 Task: Add an event with the title Second Interview with Anchal, date '2024/04/24', time 8:00 AM to 10:00 AMand add a description: Assessing the original goals and objectives of the campaign to determine if they were clearly defined, measurable, and aligned with the overall marketing and business objectives.Select event color  Tomato . Add location for the event as: 456 Navagio Beach, Zakynthos, Greece, logged in from the account softage.6@softage.netand send the event invitation to softage.2@softage.net and softage.3@softage.net. Set a reminder for the event Daily
Action: Mouse moved to (78, 120)
Screenshot: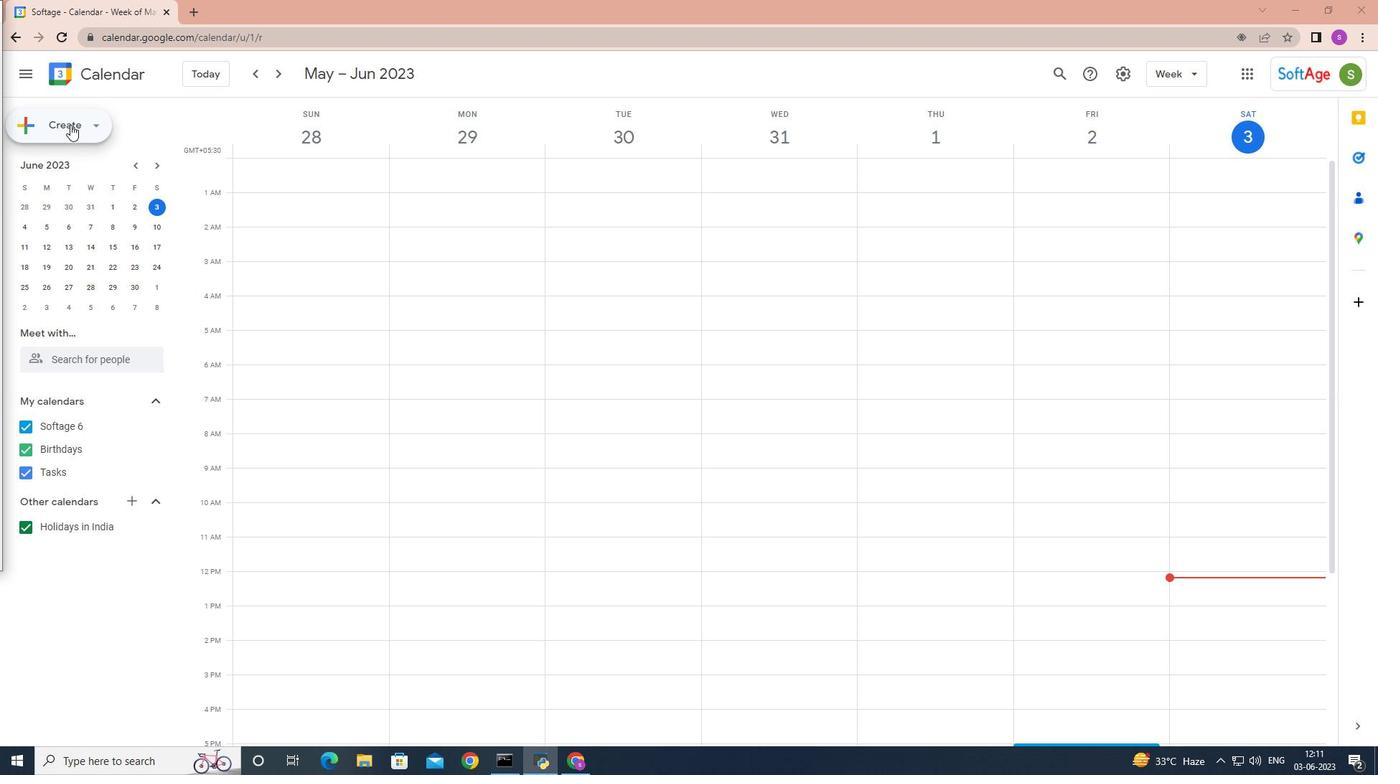 
Action: Mouse pressed left at (78, 120)
Screenshot: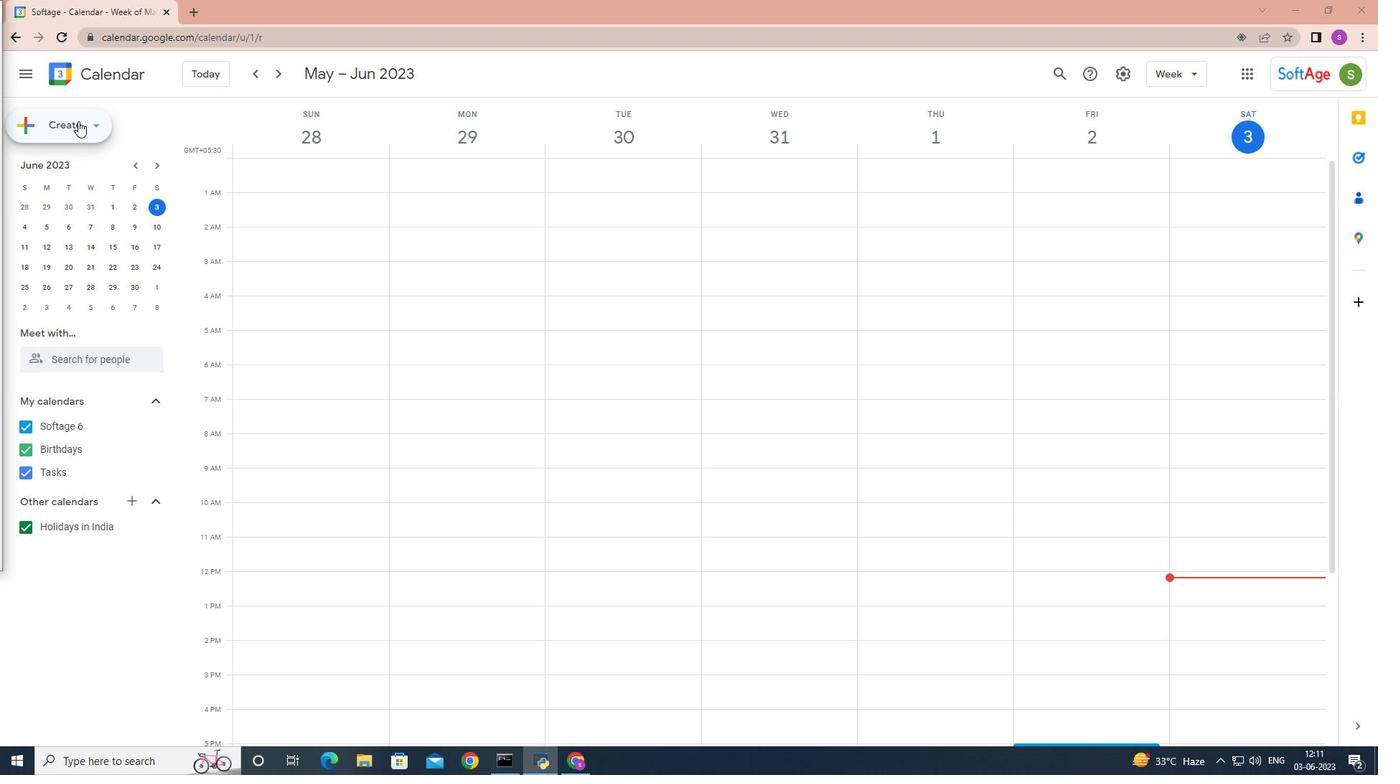 
Action: Mouse moved to (86, 159)
Screenshot: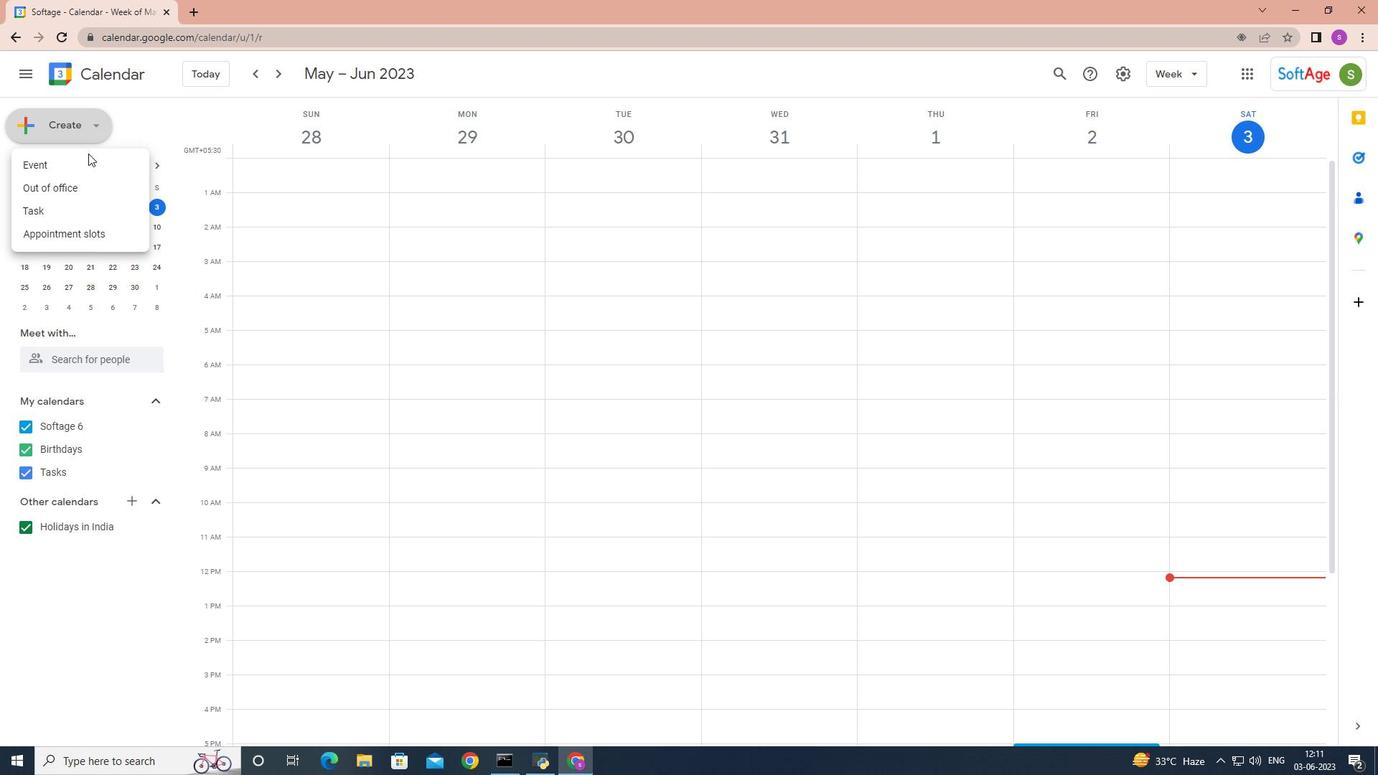 
Action: Mouse pressed left at (86, 159)
Screenshot: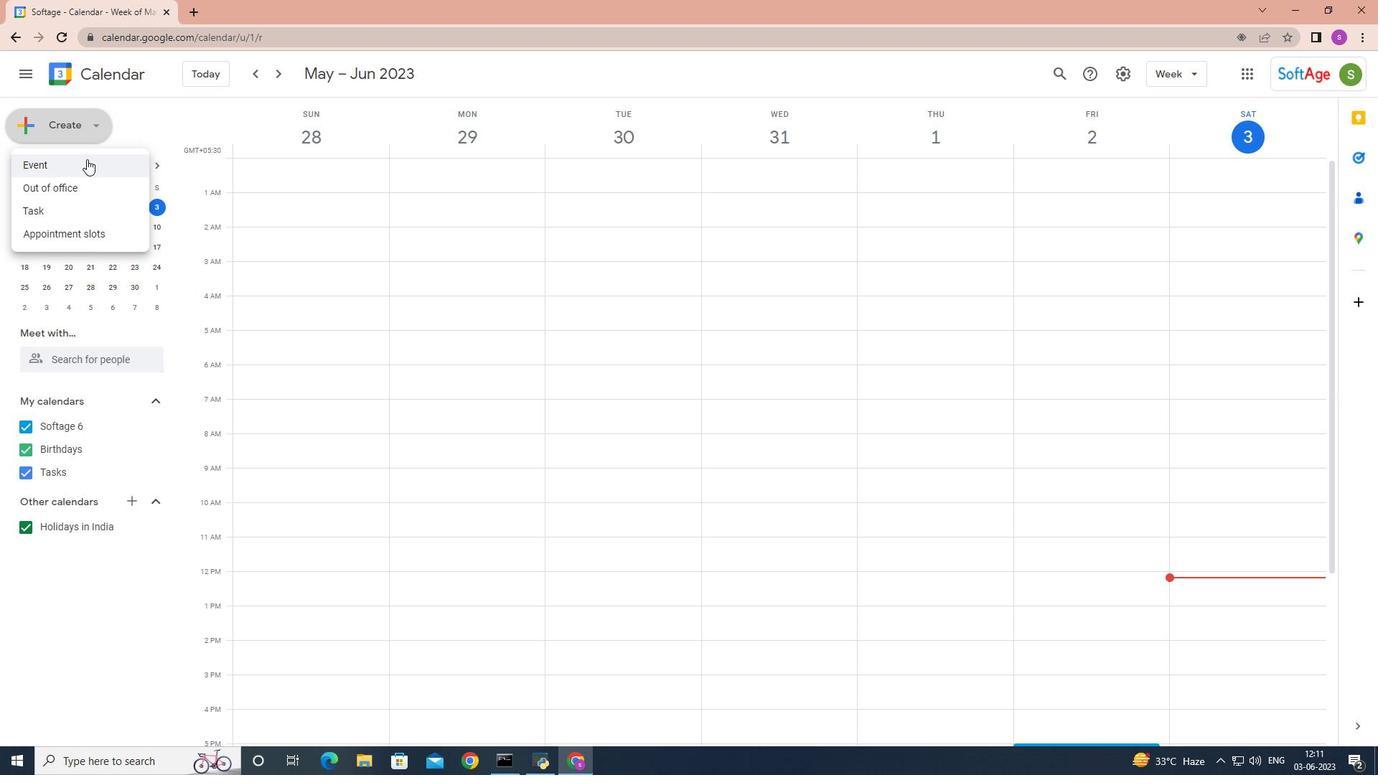 
Action: Mouse moved to (1032, 570)
Screenshot: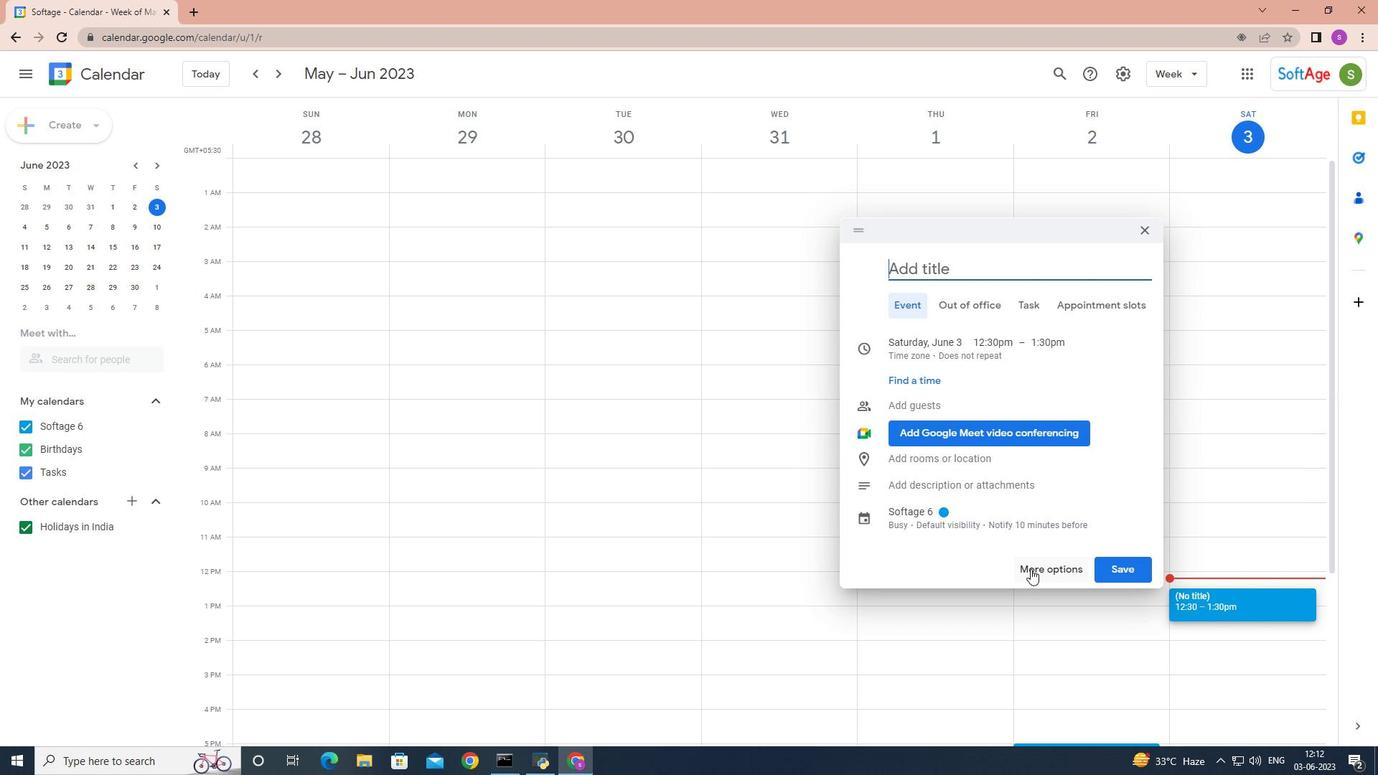 
Action: Mouse pressed left at (1032, 570)
Screenshot: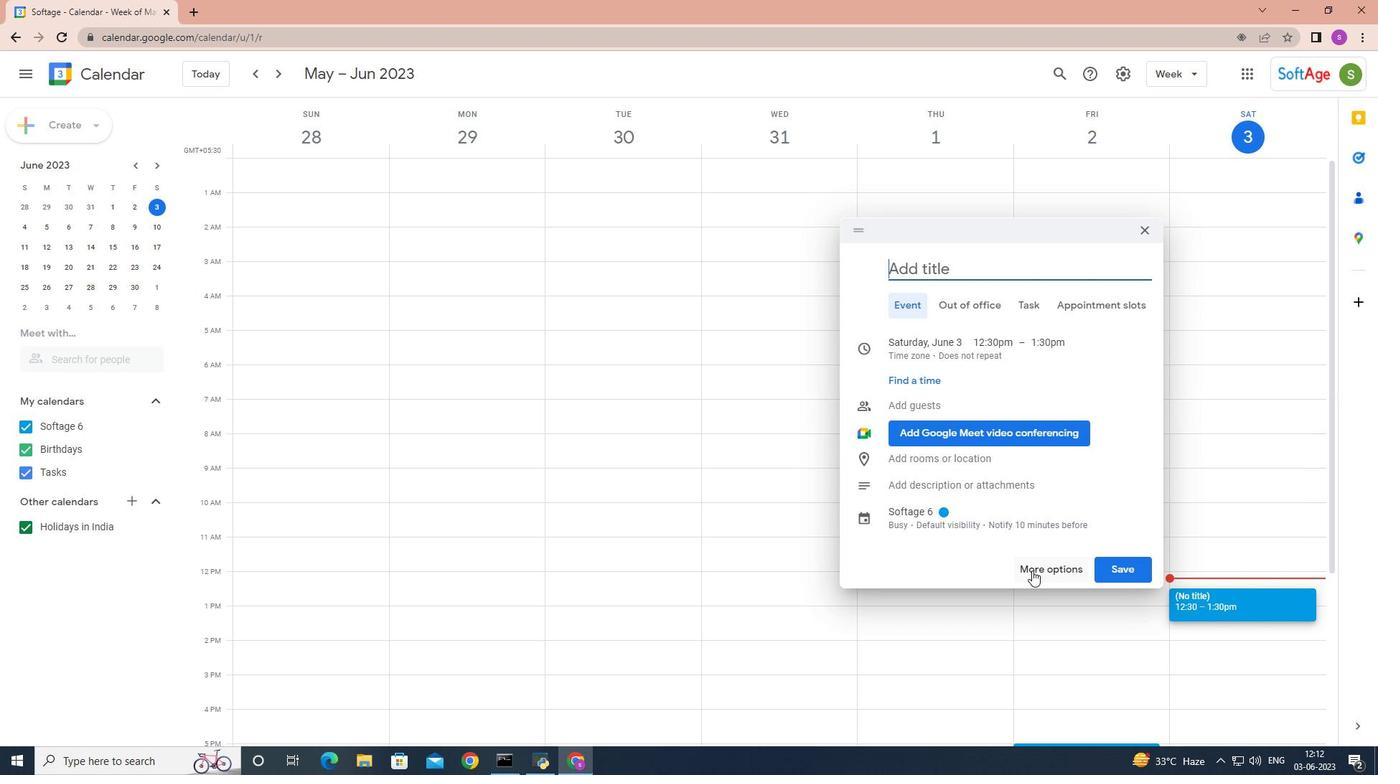 
Action: Key pressed <Key.shift>Second<Key.space><Key.shift>Interview<Key.space>with<Key.space><Key.shift>a<Key.backspace><Key.shift>Anchal
Screenshot: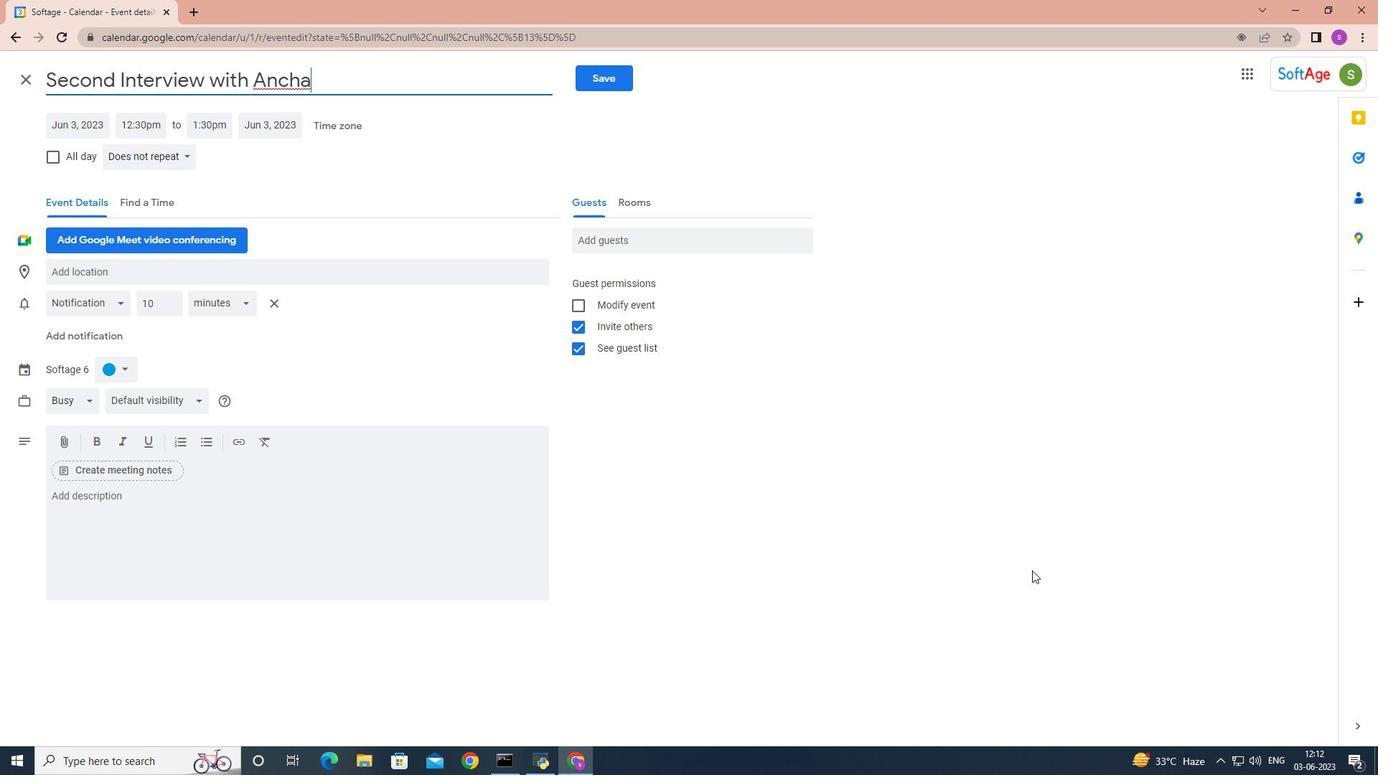 
Action: Mouse moved to (77, 122)
Screenshot: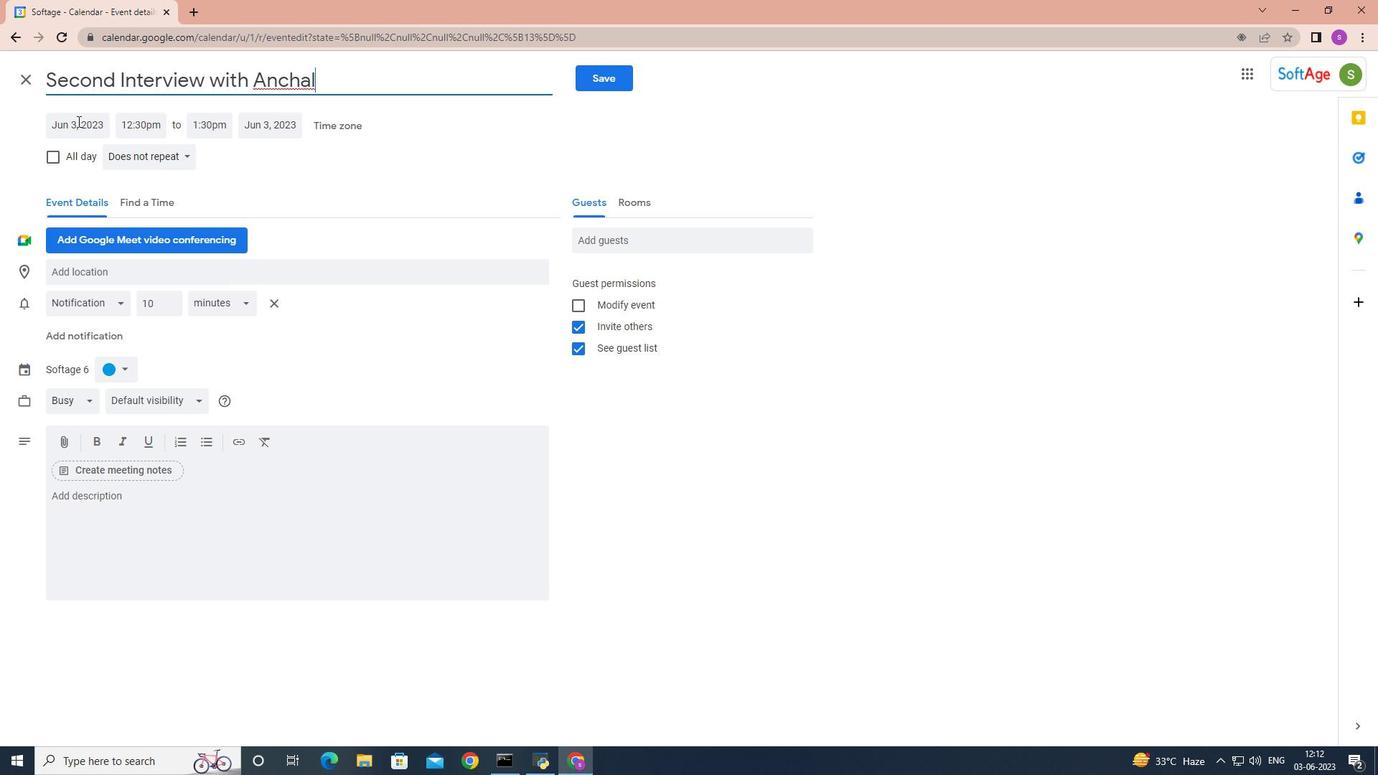 
Action: Mouse pressed left at (77, 122)
Screenshot: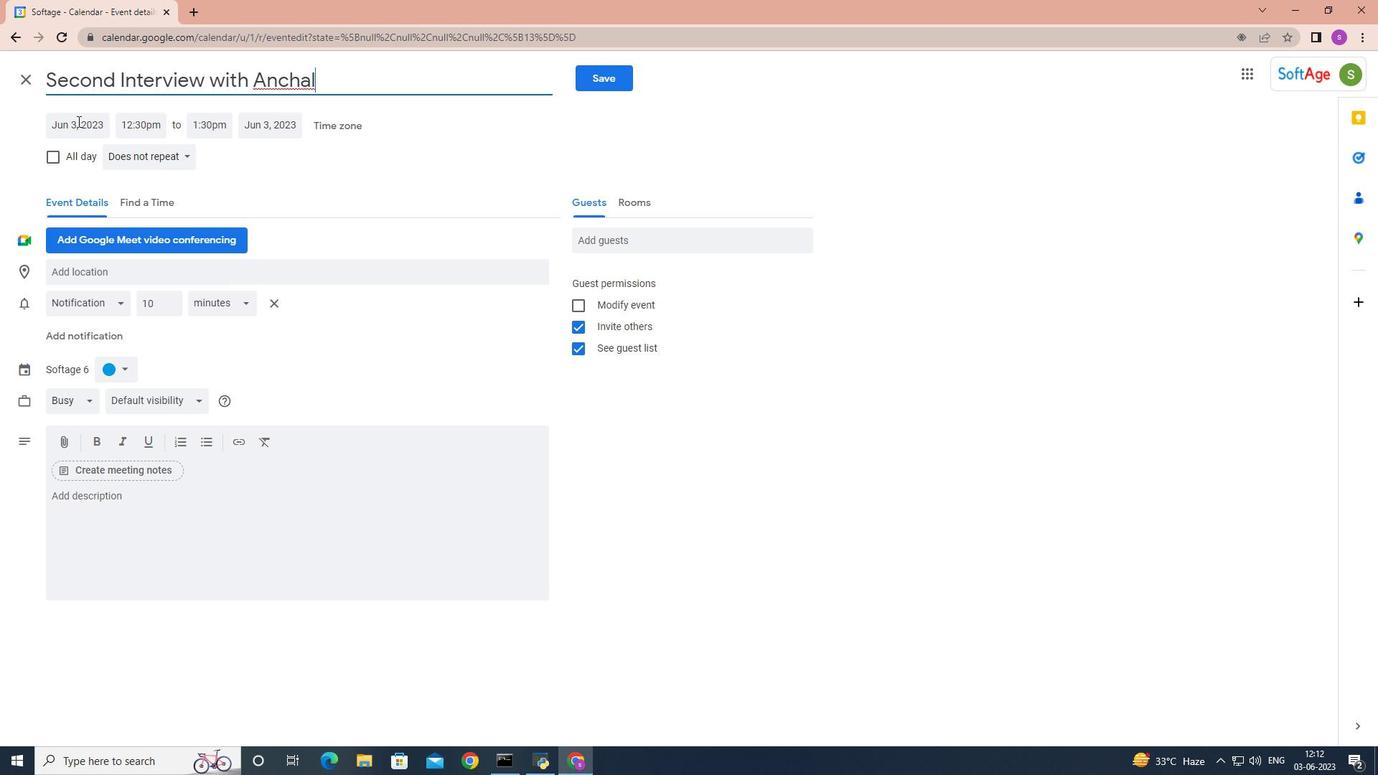 
Action: Mouse moved to (224, 156)
Screenshot: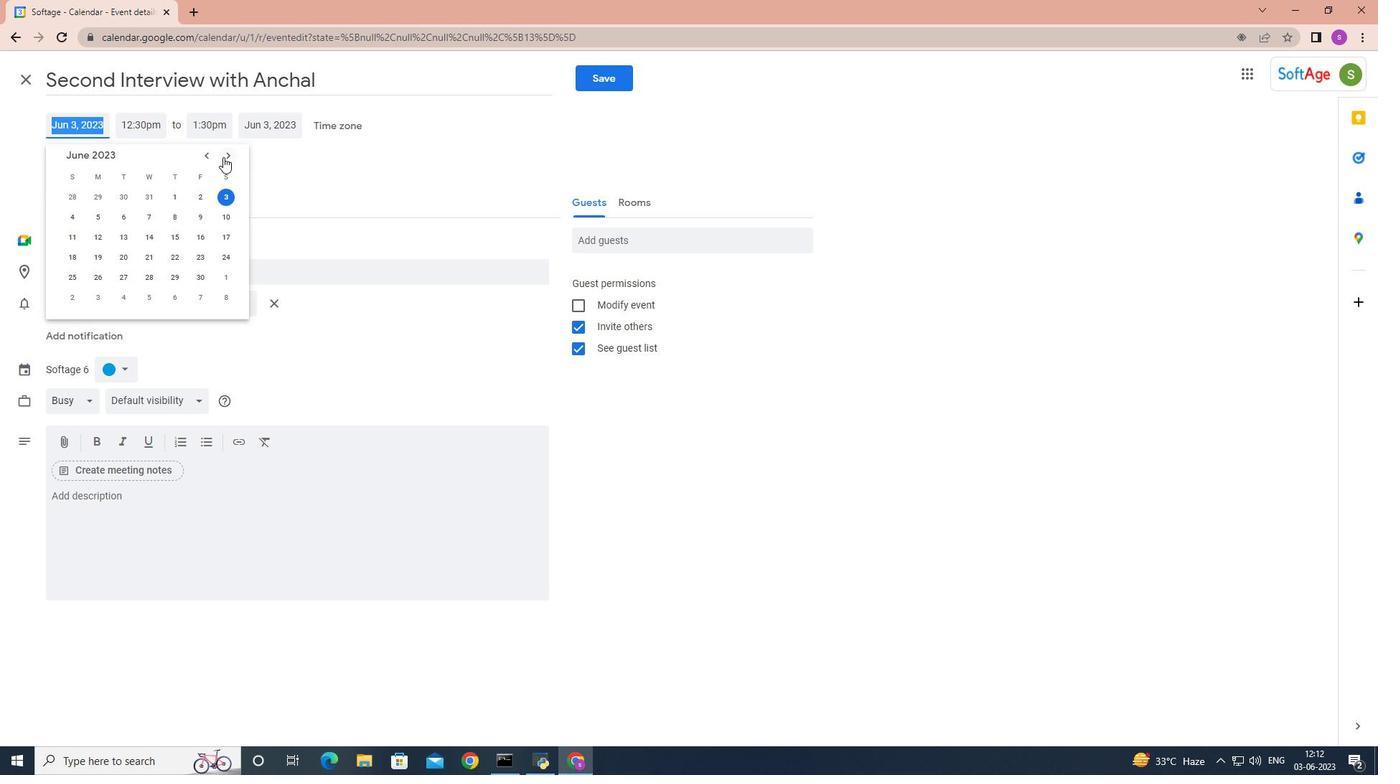 
Action: Mouse pressed left at (224, 156)
Screenshot: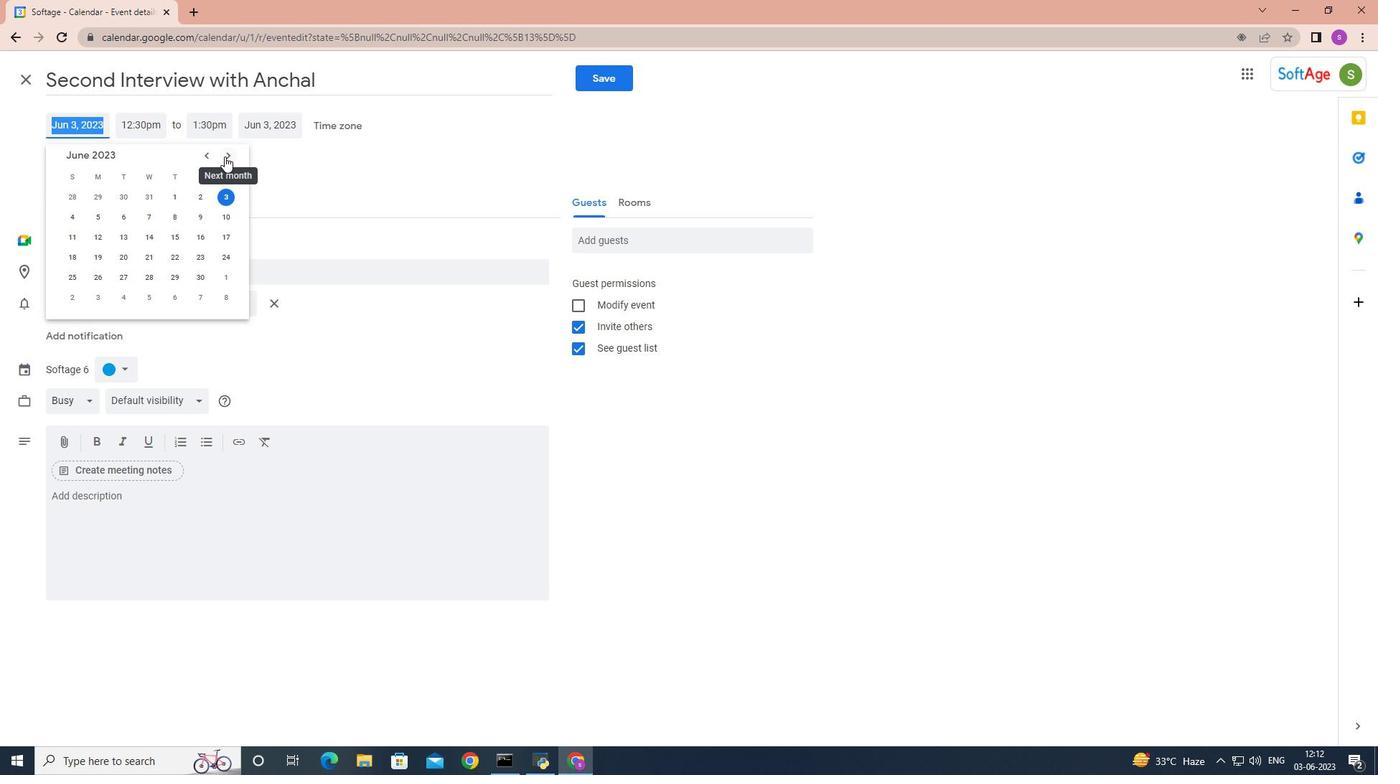 
Action: Mouse pressed left at (224, 156)
Screenshot: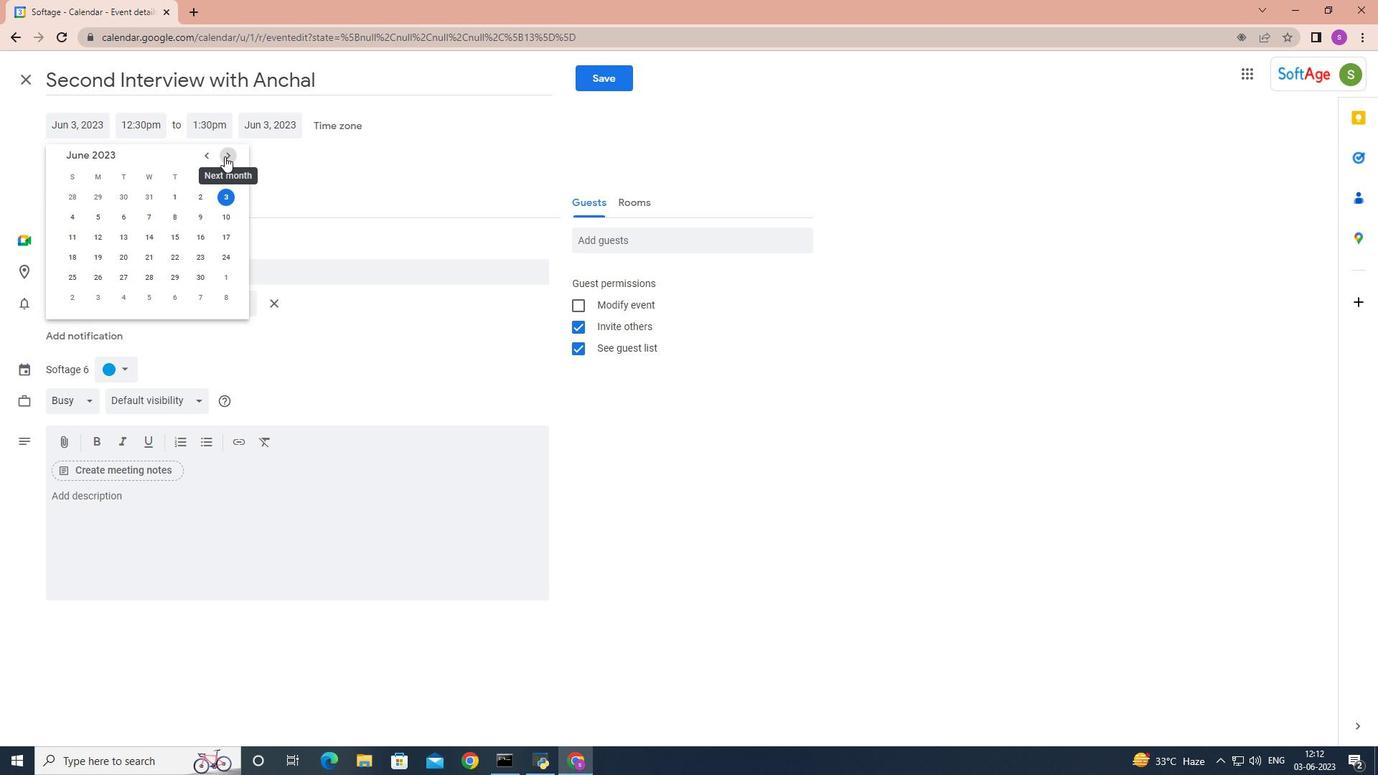 
Action: Mouse pressed left at (224, 156)
Screenshot: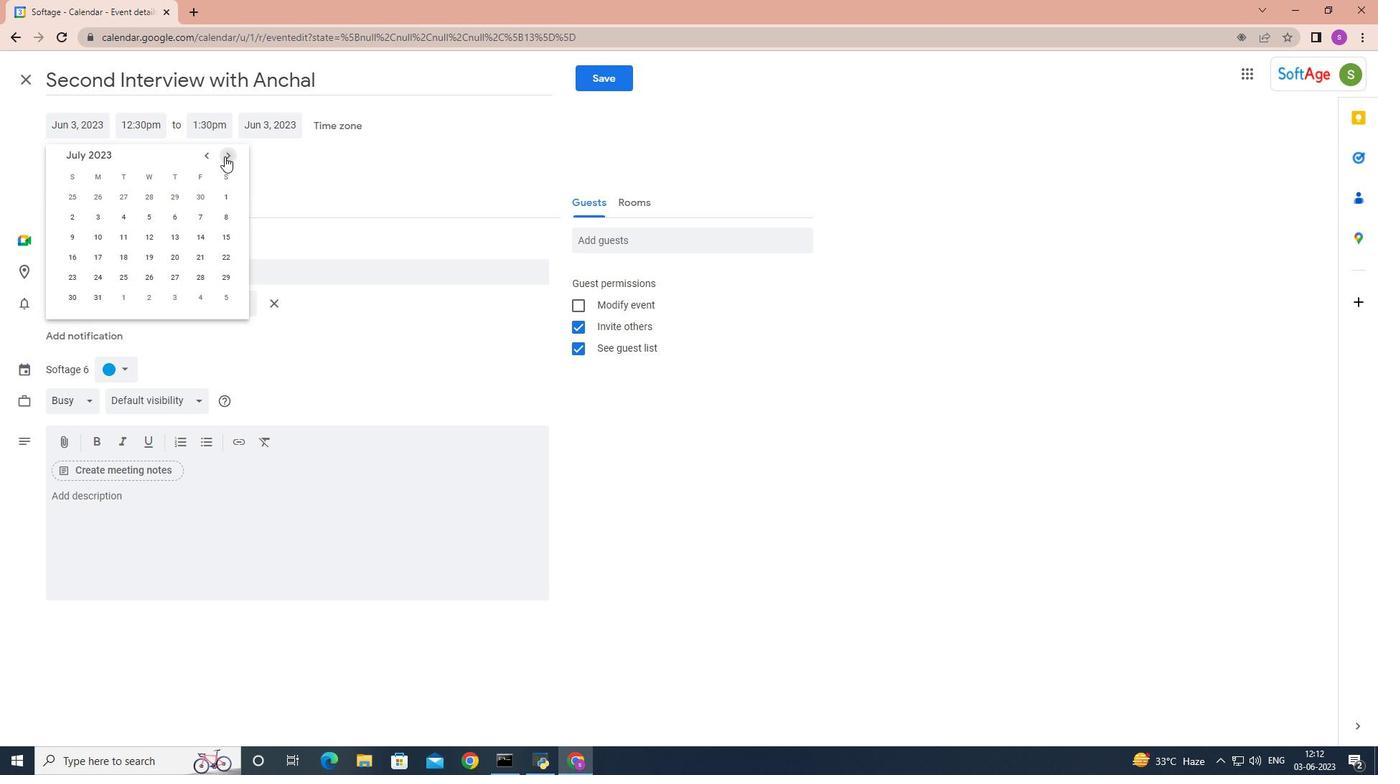 
Action: Mouse pressed left at (224, 156)
Screenshot: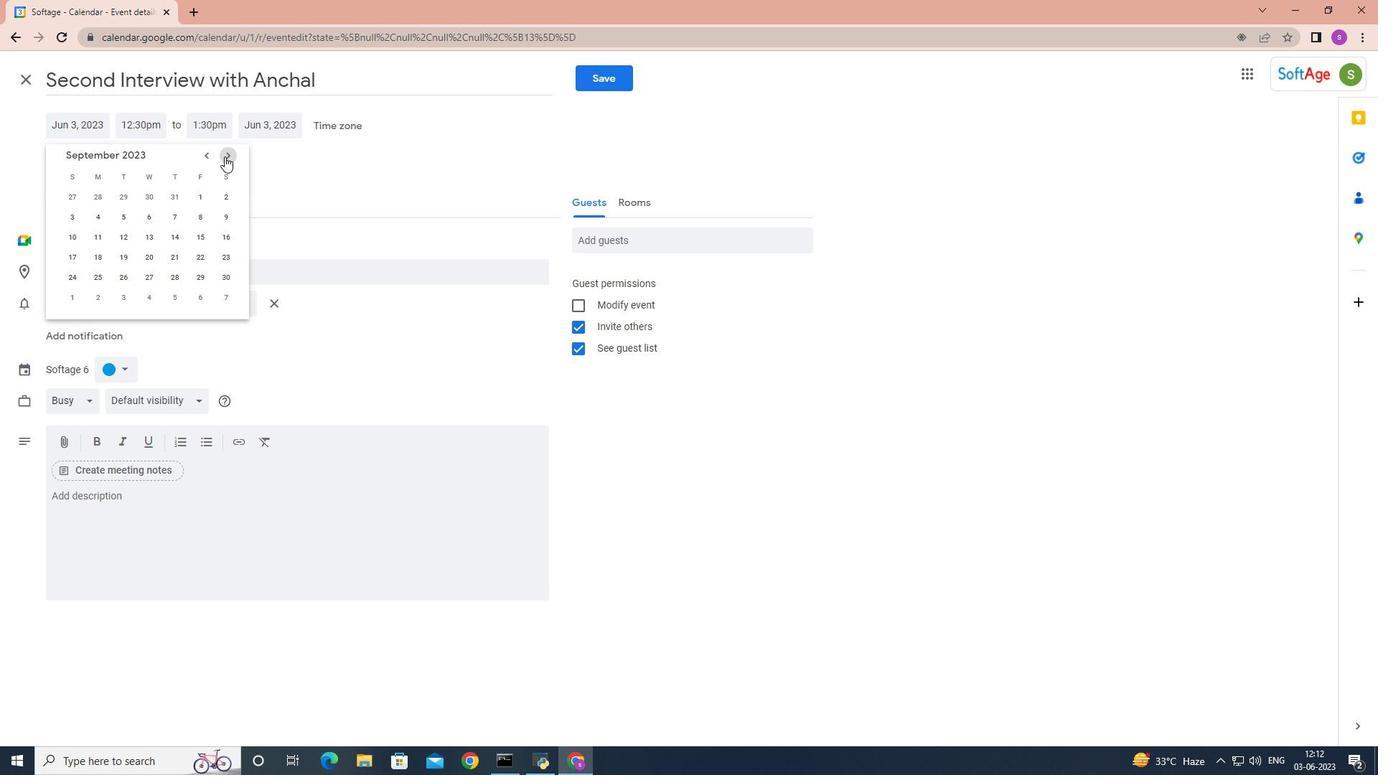 
Action: Mouse pressed left at (224, 156)
Screenshot: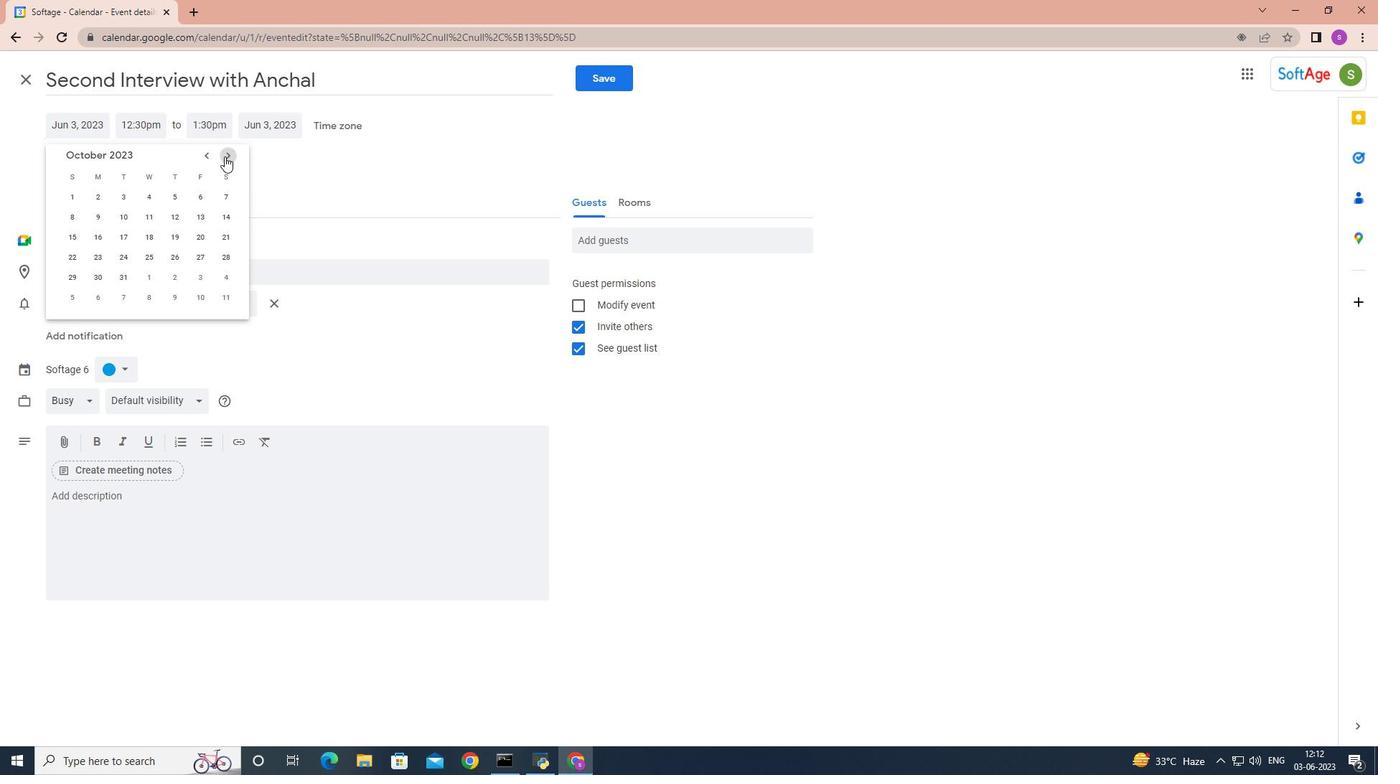 
Action: Mouse pressed left at (224, 156)
Screenshot: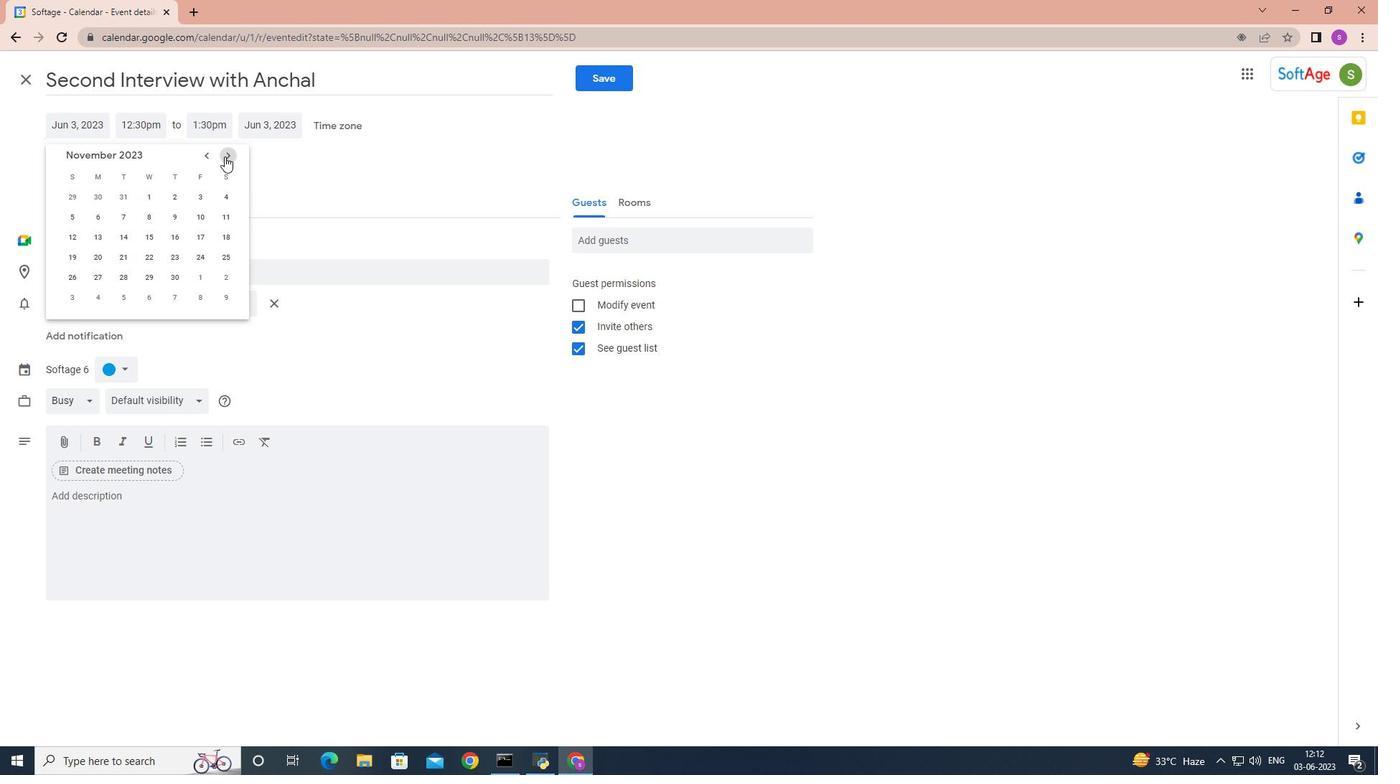
Action: Mouse pressed left at (224, 156)
Screenshot: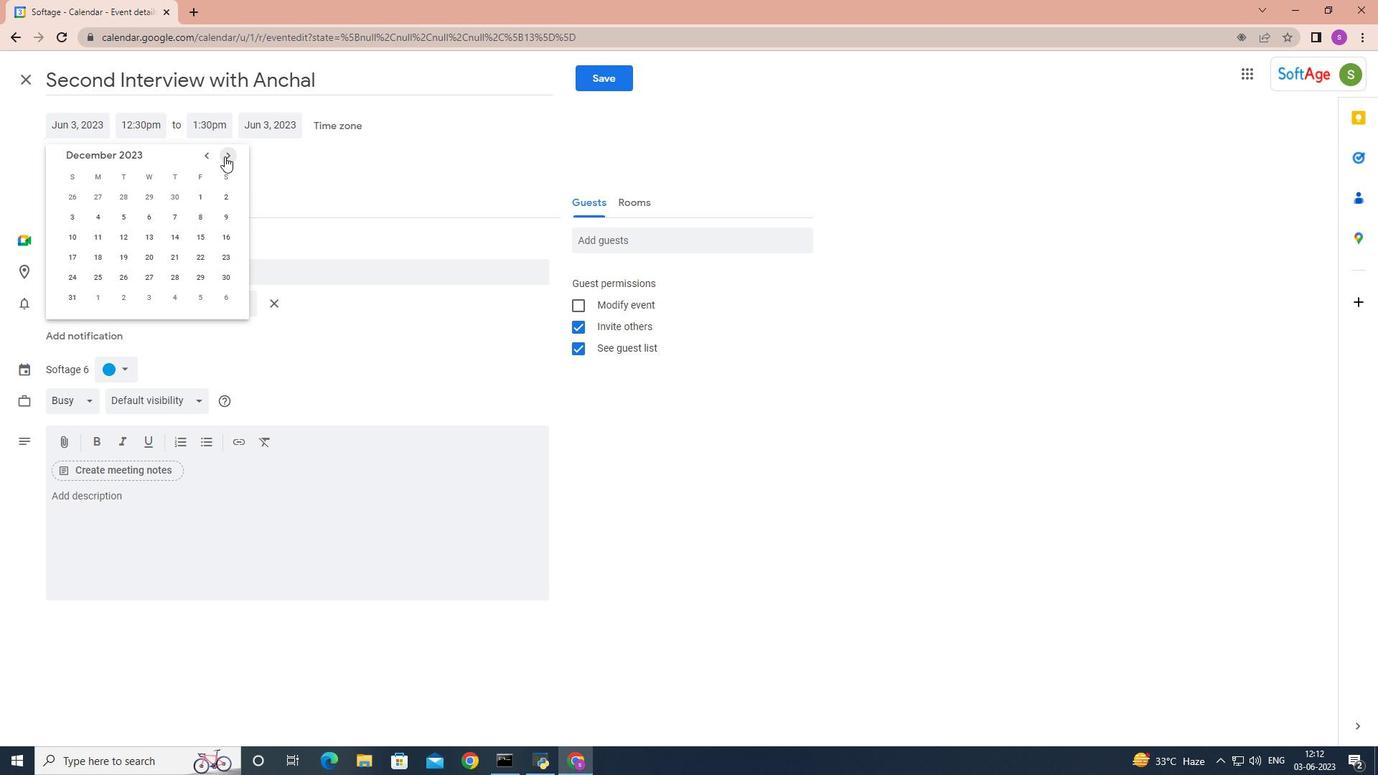 
Action: Mouse pressed left at (224, 156)
Screenshot: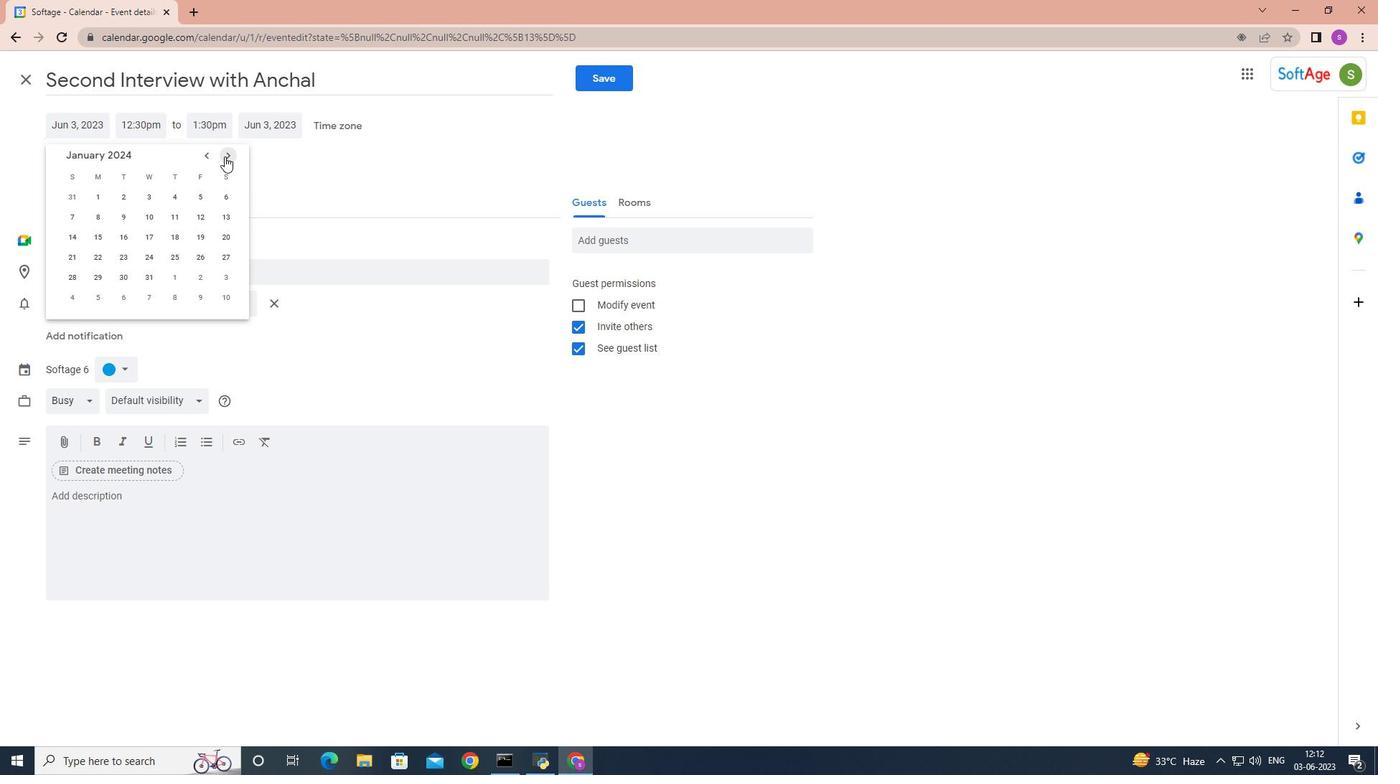 
Action: Mouse pressed left at (224, 156)
Screenshot: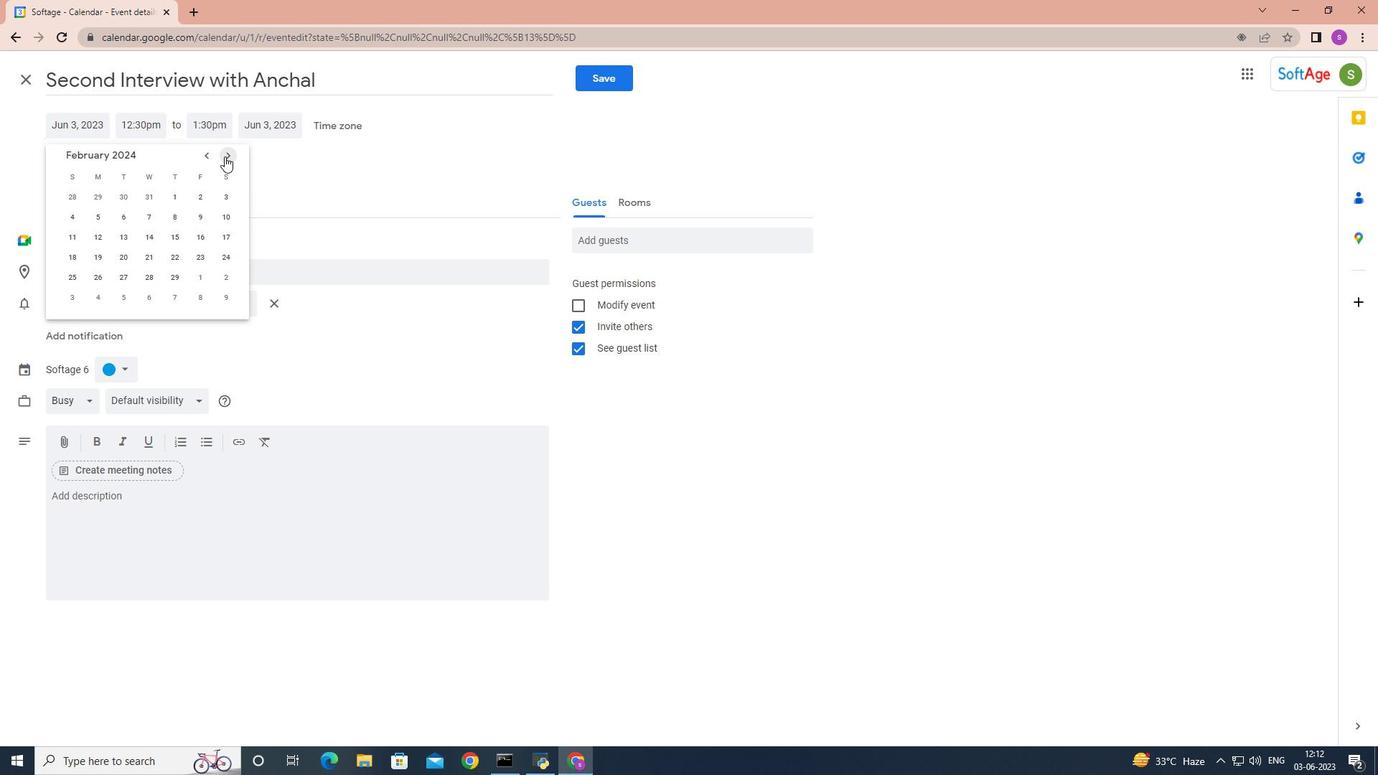 
Action: Mouse pressed left at (224, 156)
Screenshot: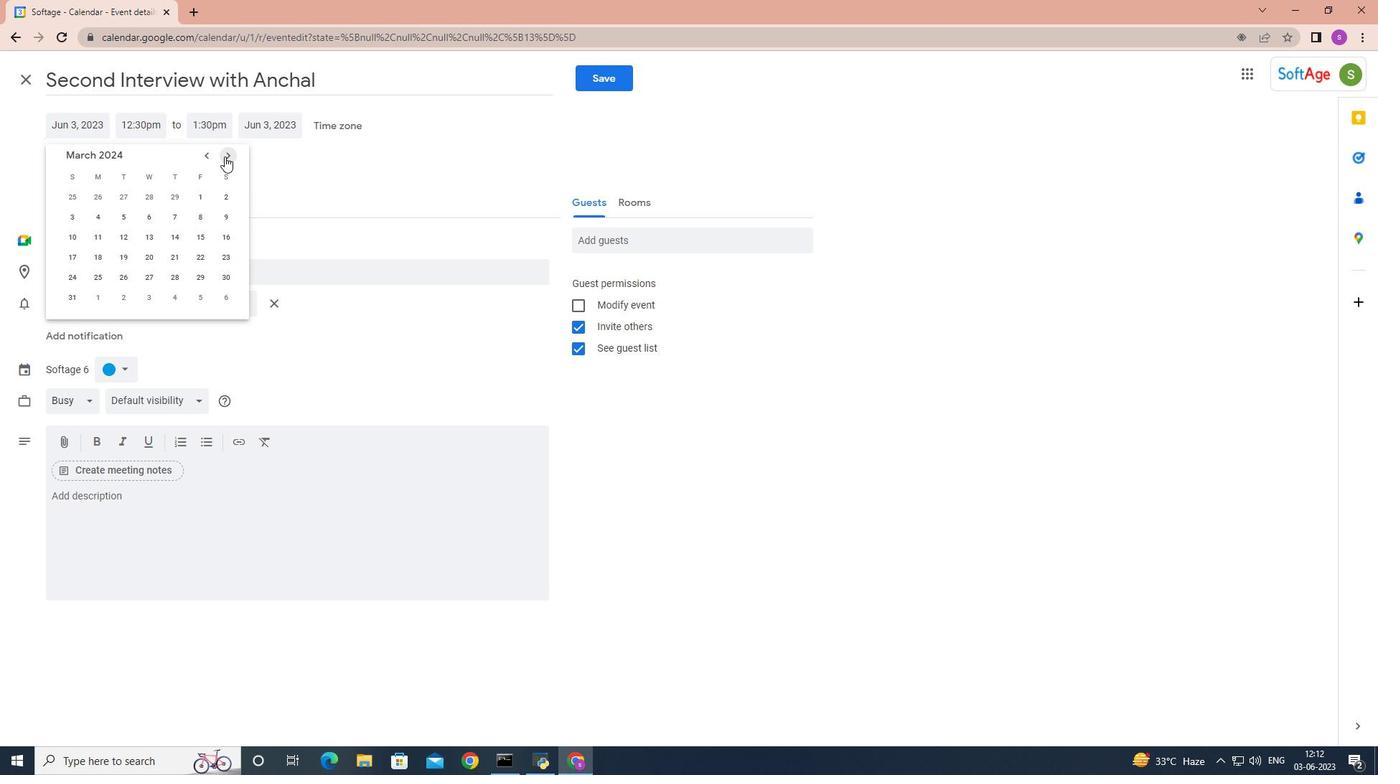 
Action: Mouse moved to (147, 257)
Screenshot: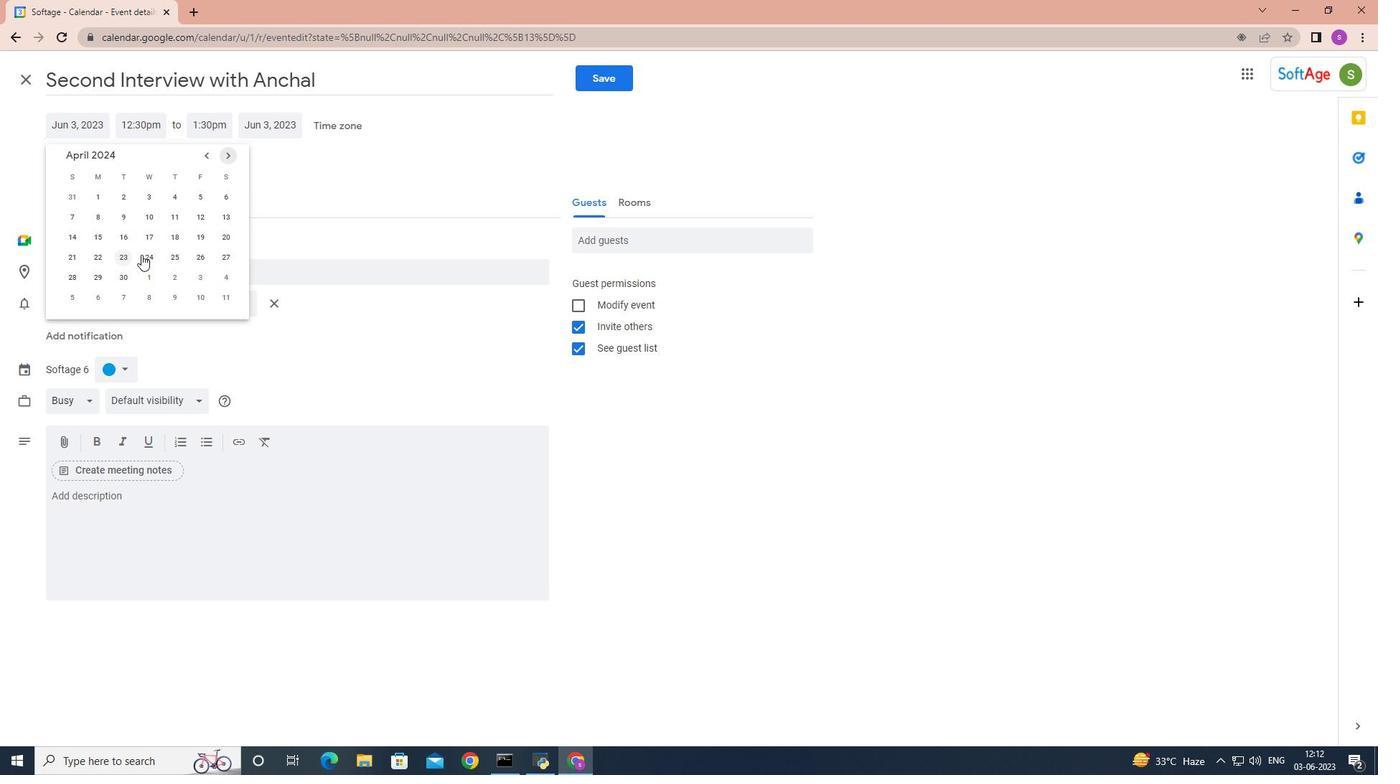 
Action: Mouse pressed left at (147, 257)
Screenshot: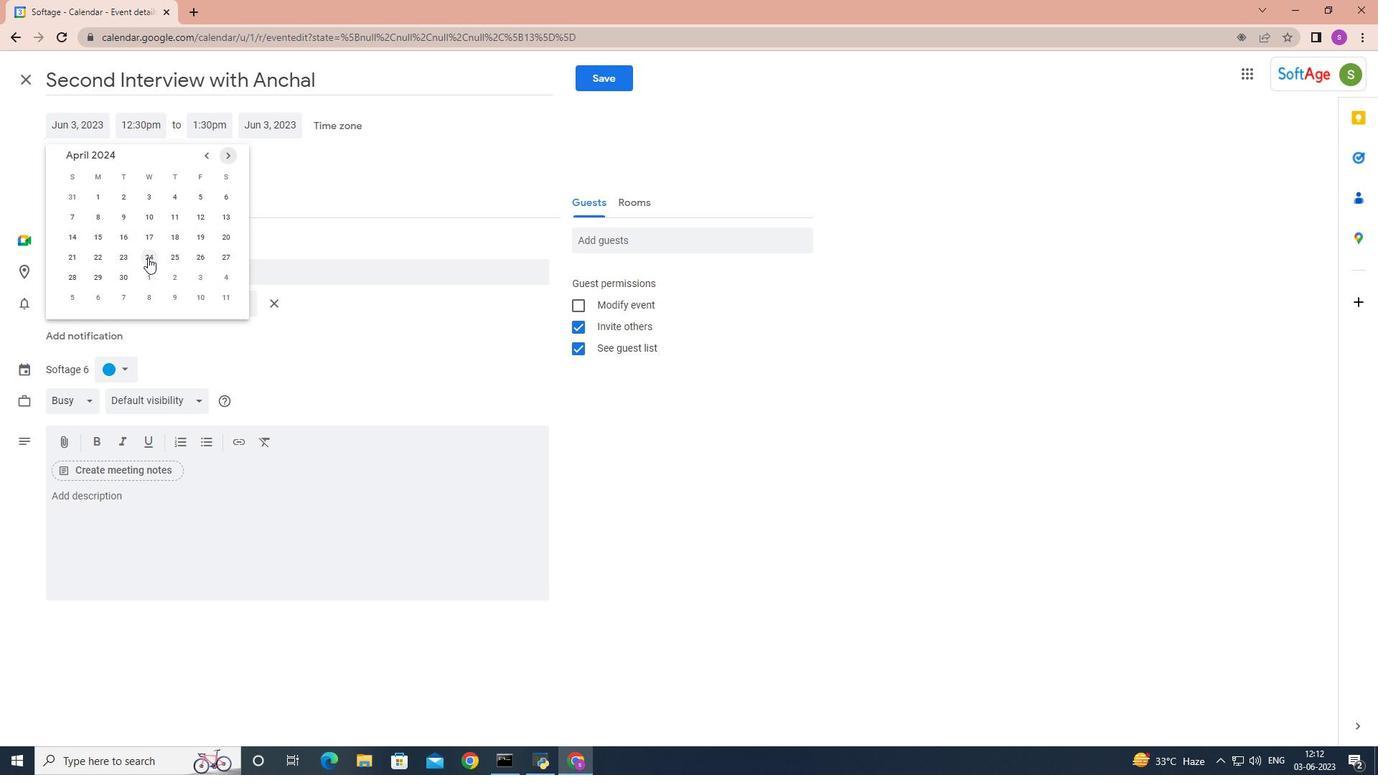 
Action: Mouse moved to (164, 125)
Screenshot: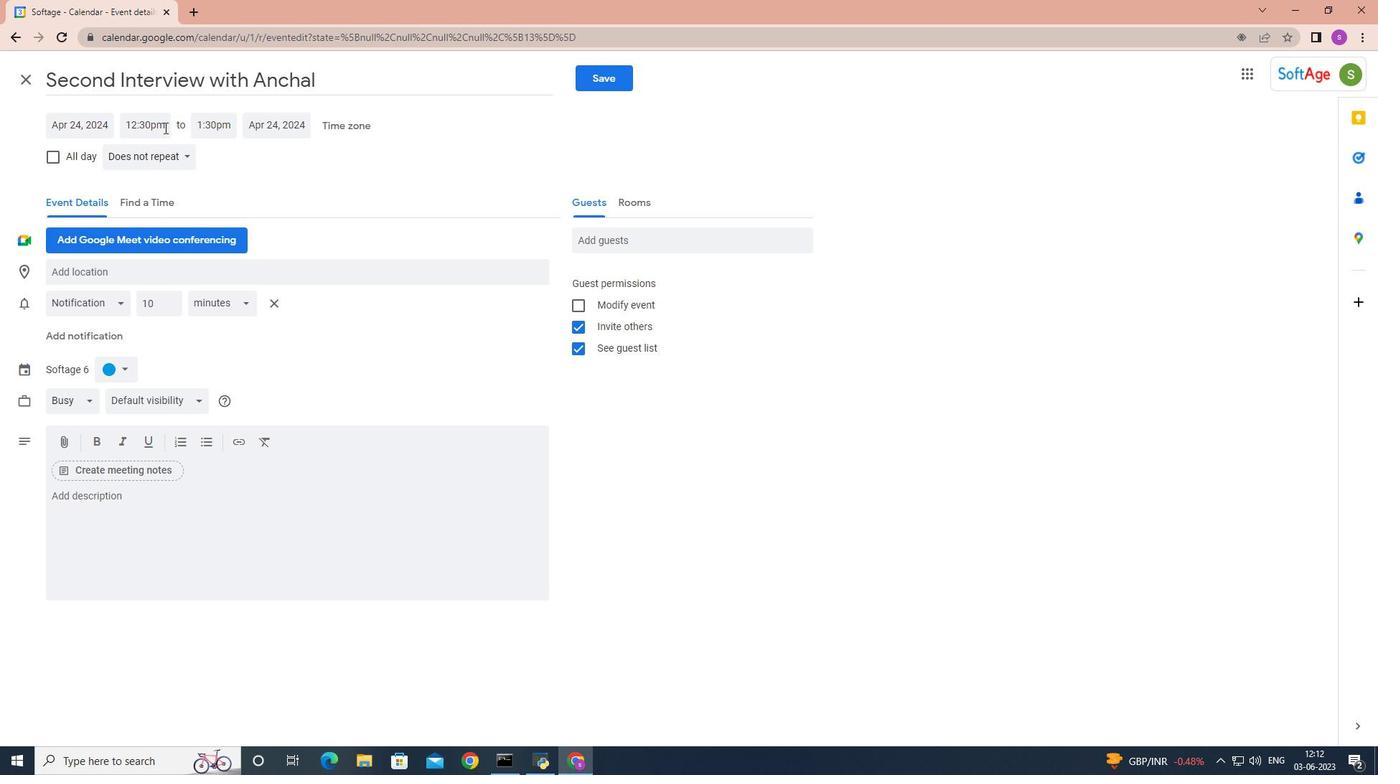 
Action: Mouse pressed left at (164, 125)
Screenshot: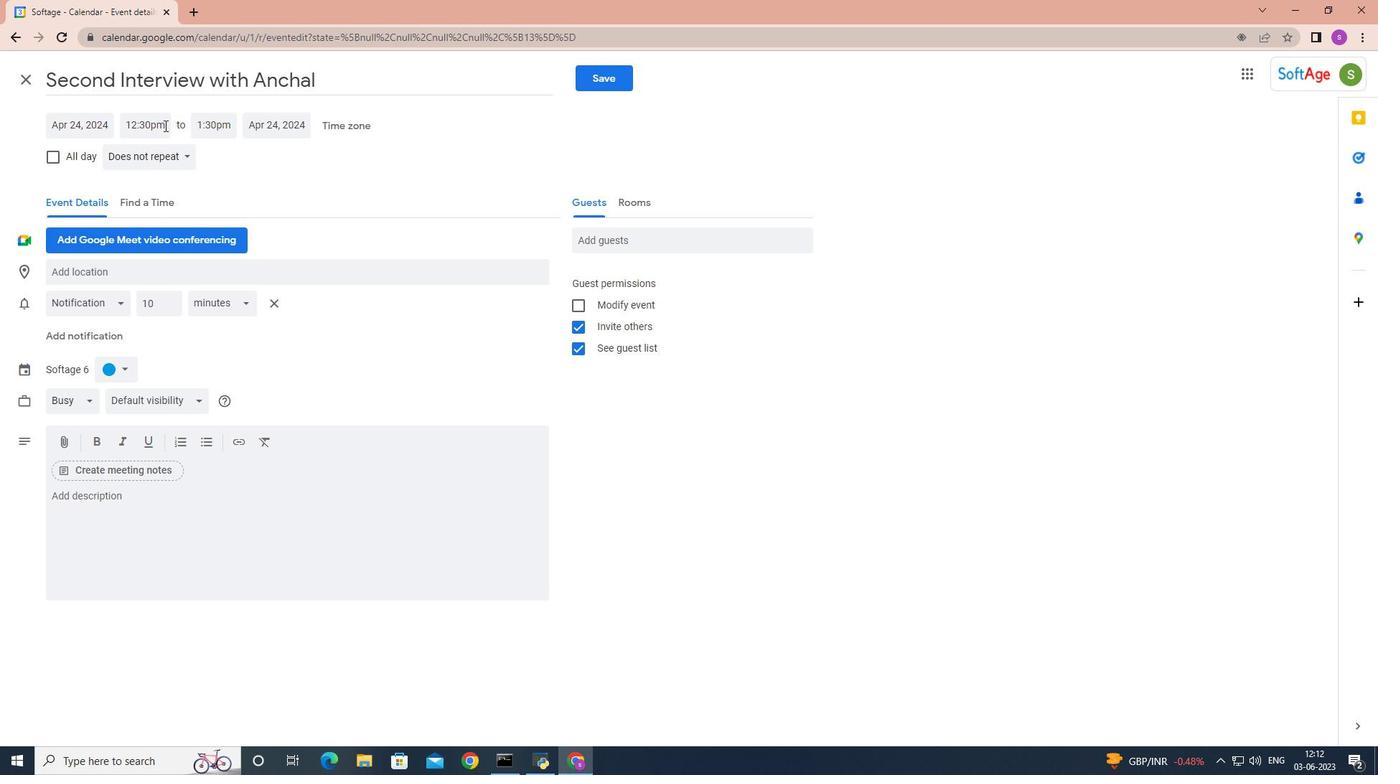 
Action: Mouse moved to (181, 185)
Screenshot: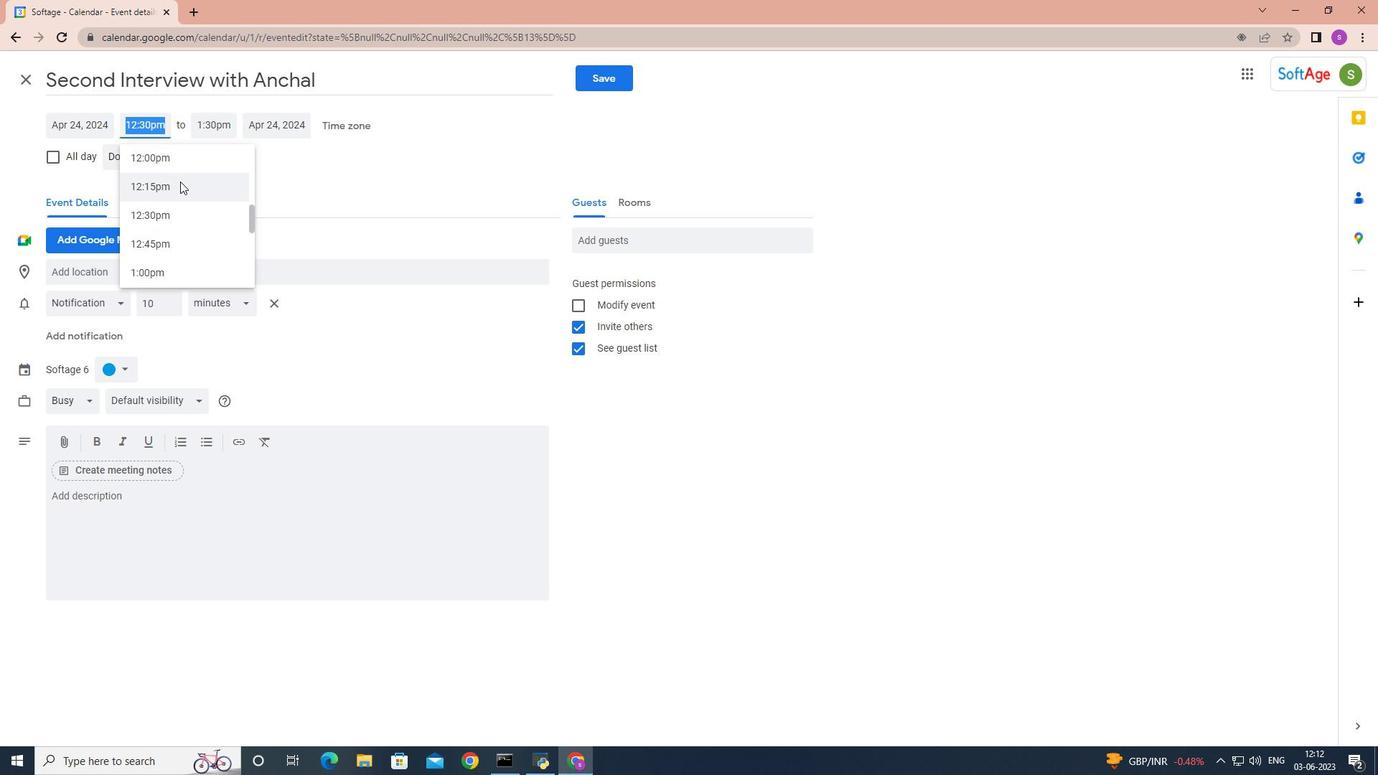 
Action: Mouse scrolled (181, 186) with delta (0, 0)
Screenshot: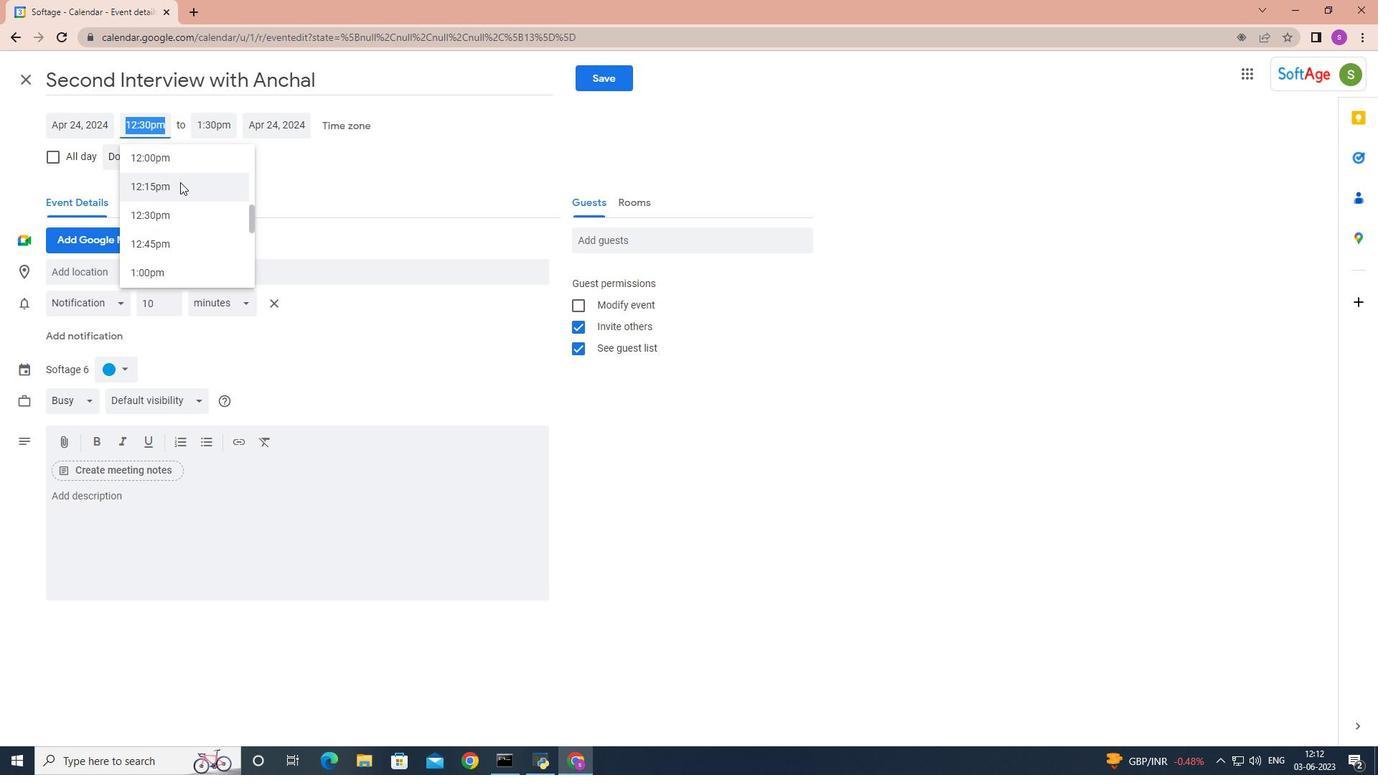 
Action: Mouse scrolled (181, 186) with delta (0, 0)
Screenshot: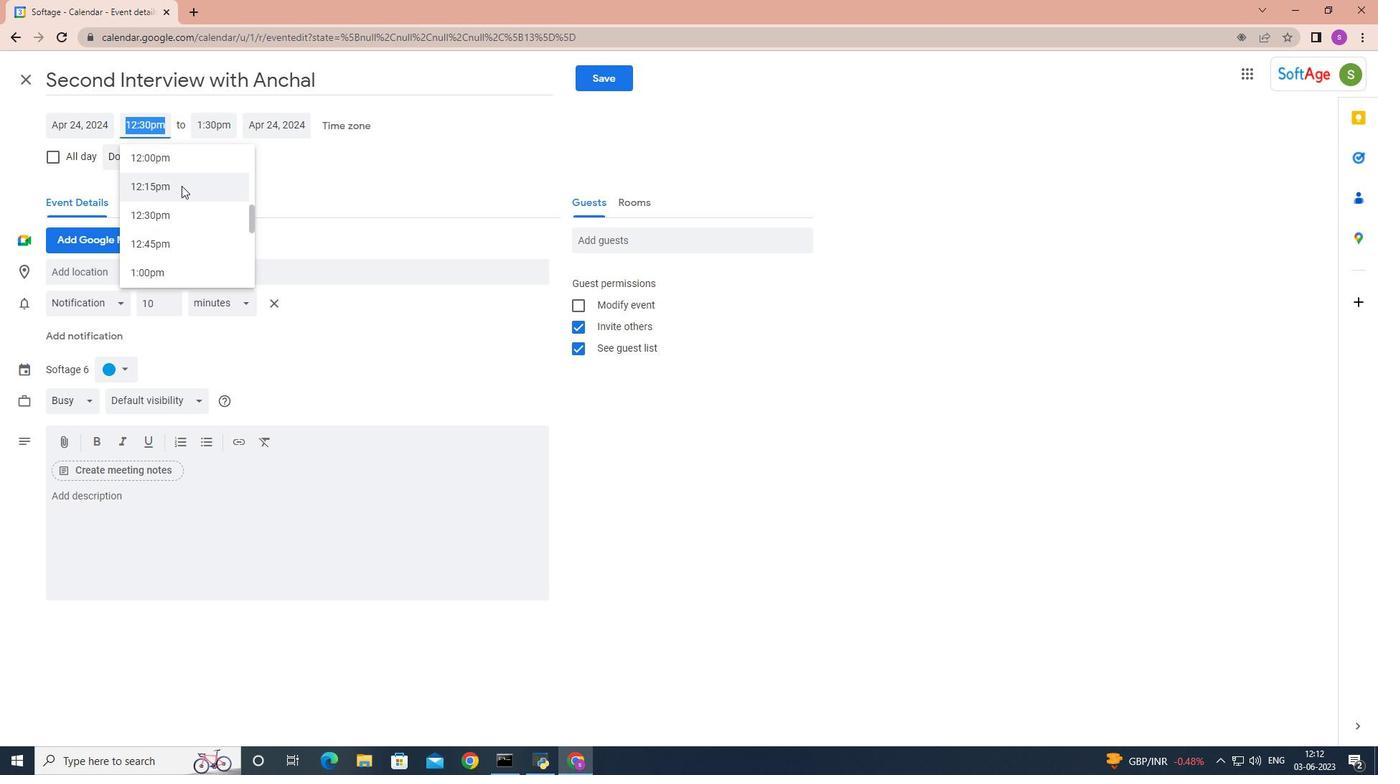 
Action: Mouse moved to (182, 186)
Screenshot: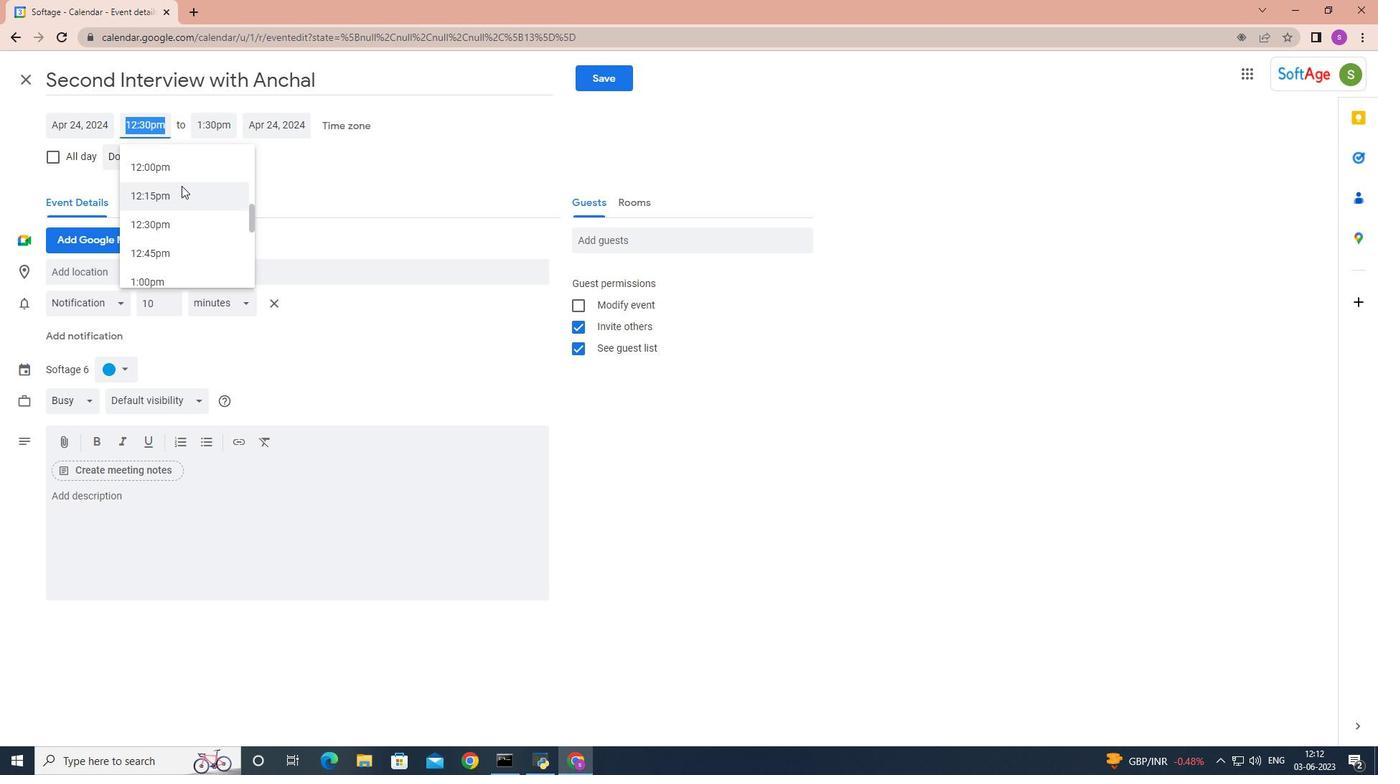 
Action: Mouse scrolled (182, 187) with delta (0, 0)
Screenshot: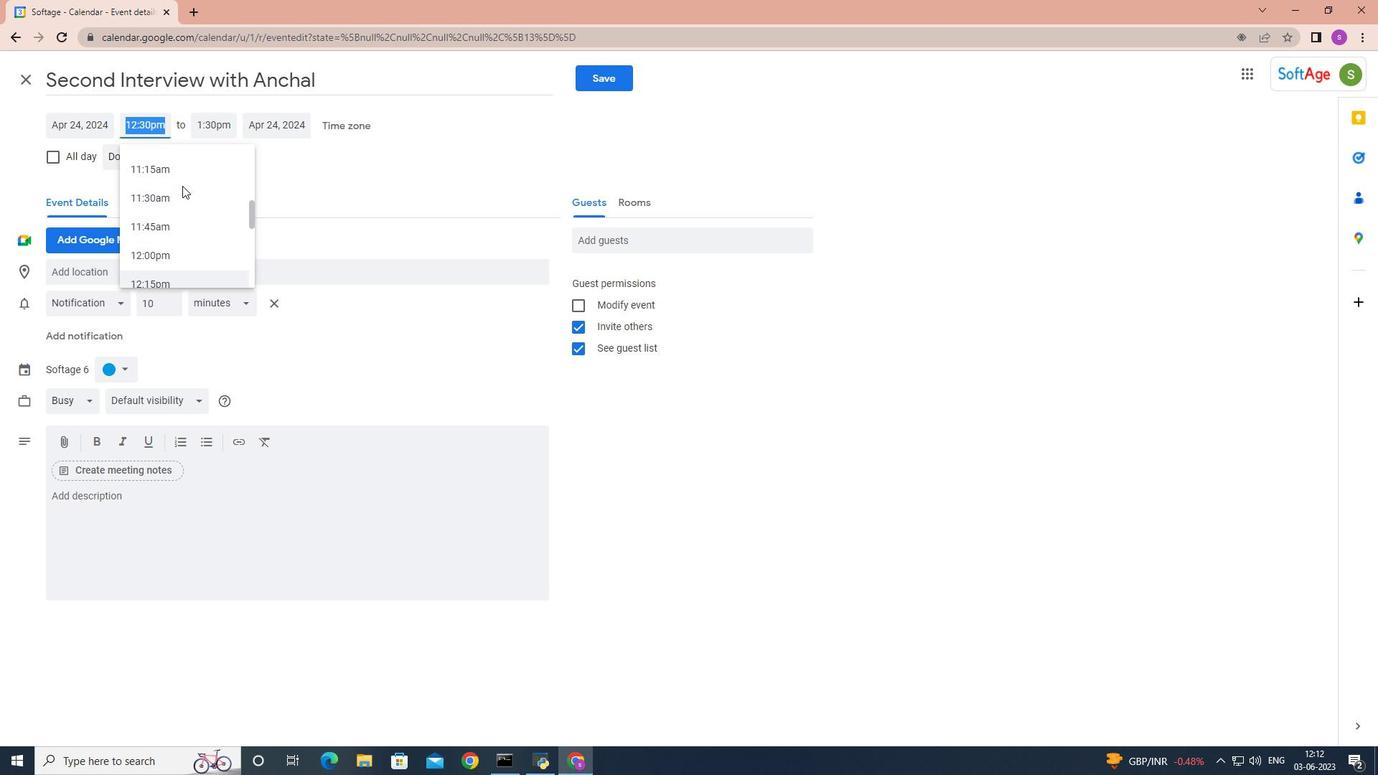 
Action: Mouse scrolled (182, 187) with delta (0, 0)
Screenshot: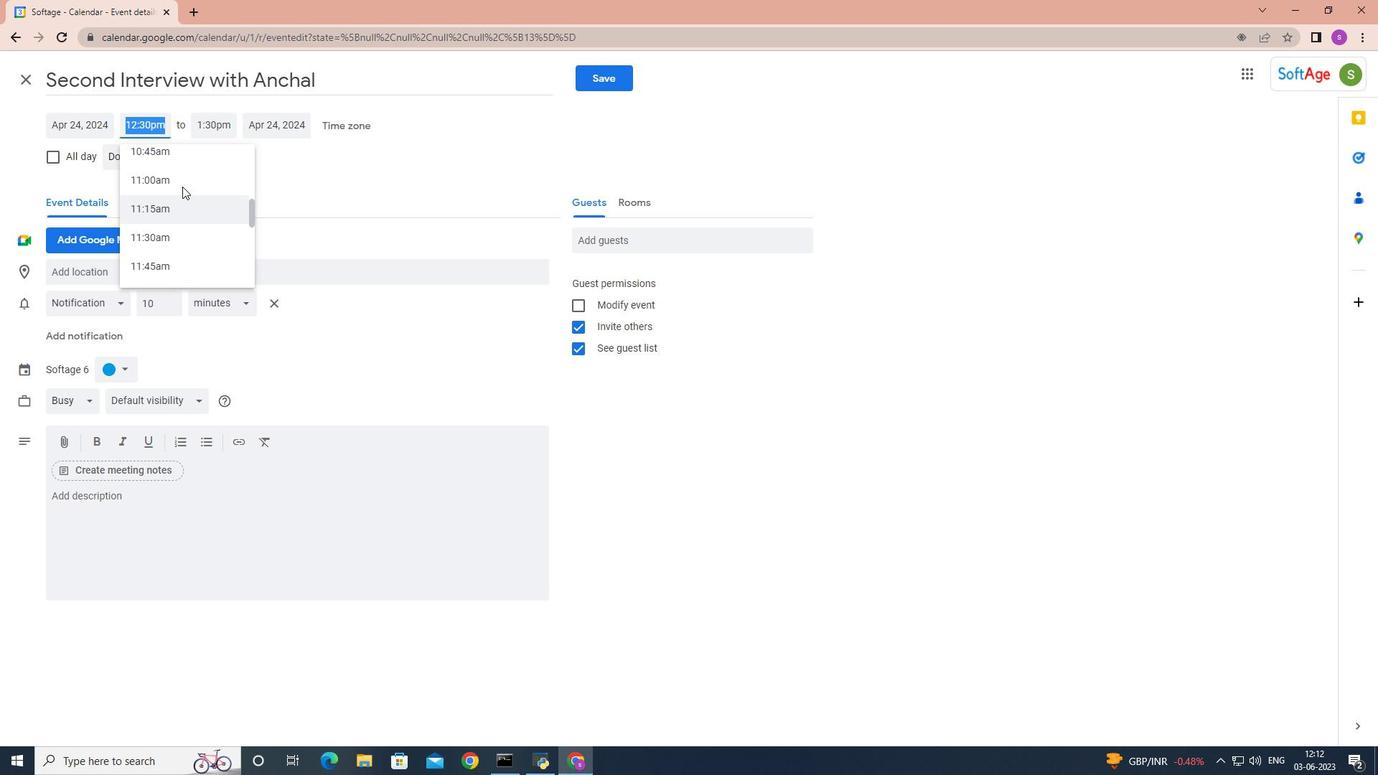 
Action: Mouse scrolled (182, 187) with delta (0, 0)
Screenshot: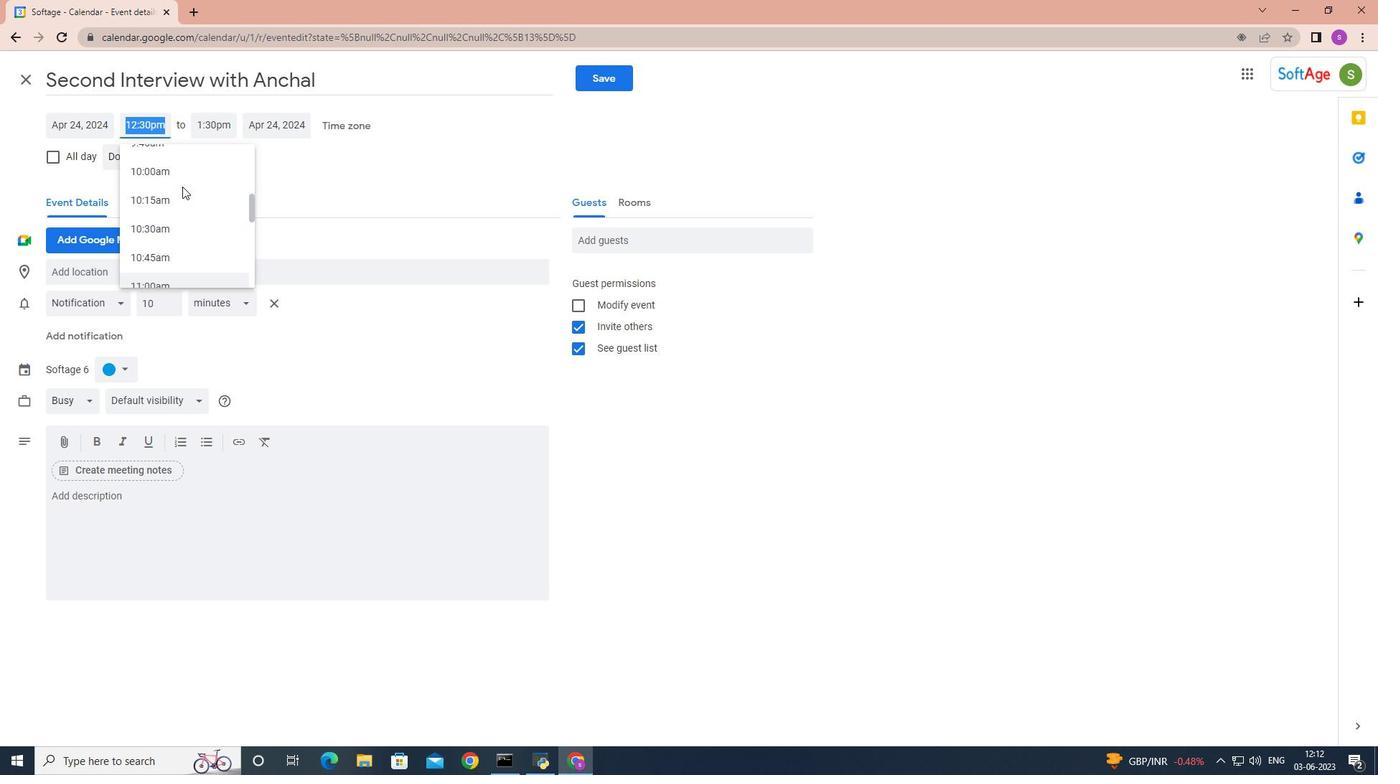 
Action: Mouse scrolled (182, 187) with delta (0, 0)
Screenshot: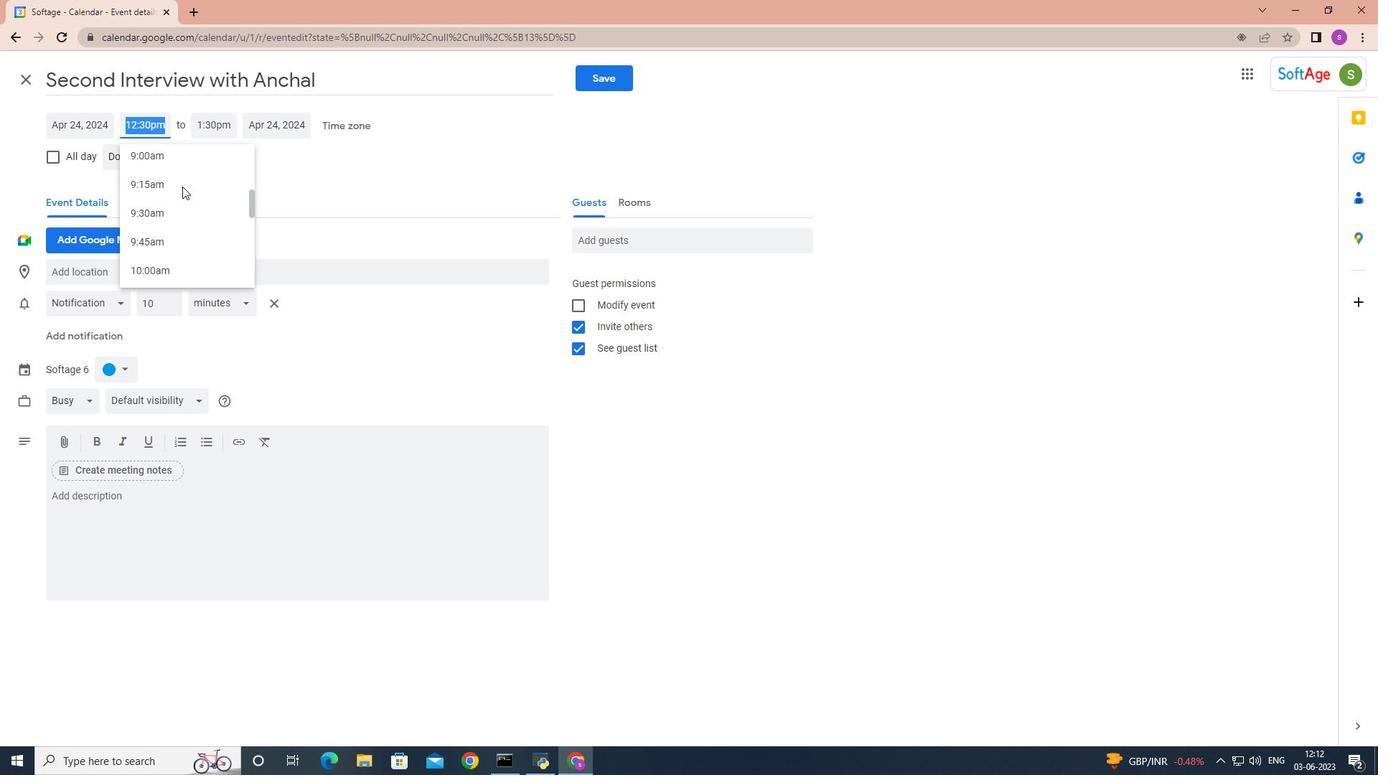 
Action: Mouse scrolled (182, 187) with delta (0, 0)
Screenshot: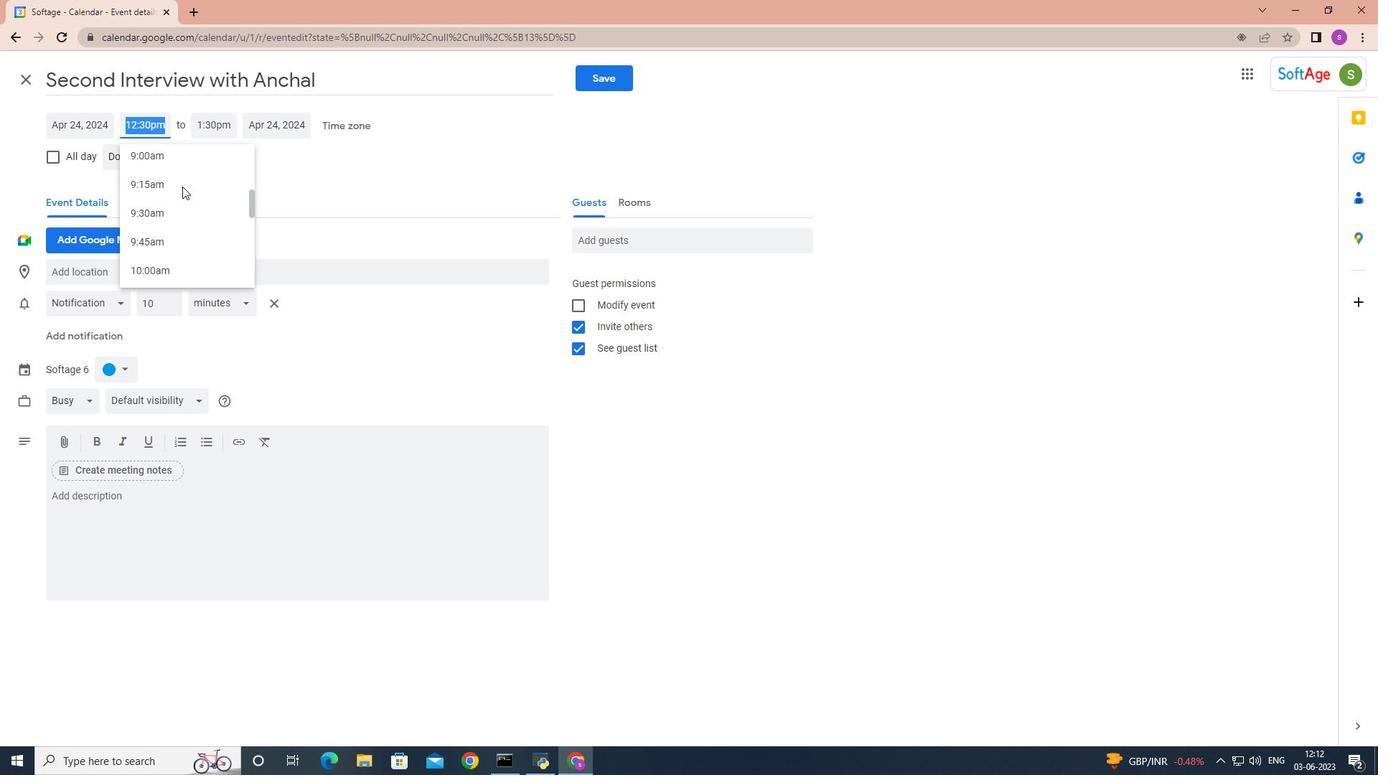 
Action: Mouse moved to (177, 202)
Screenshot: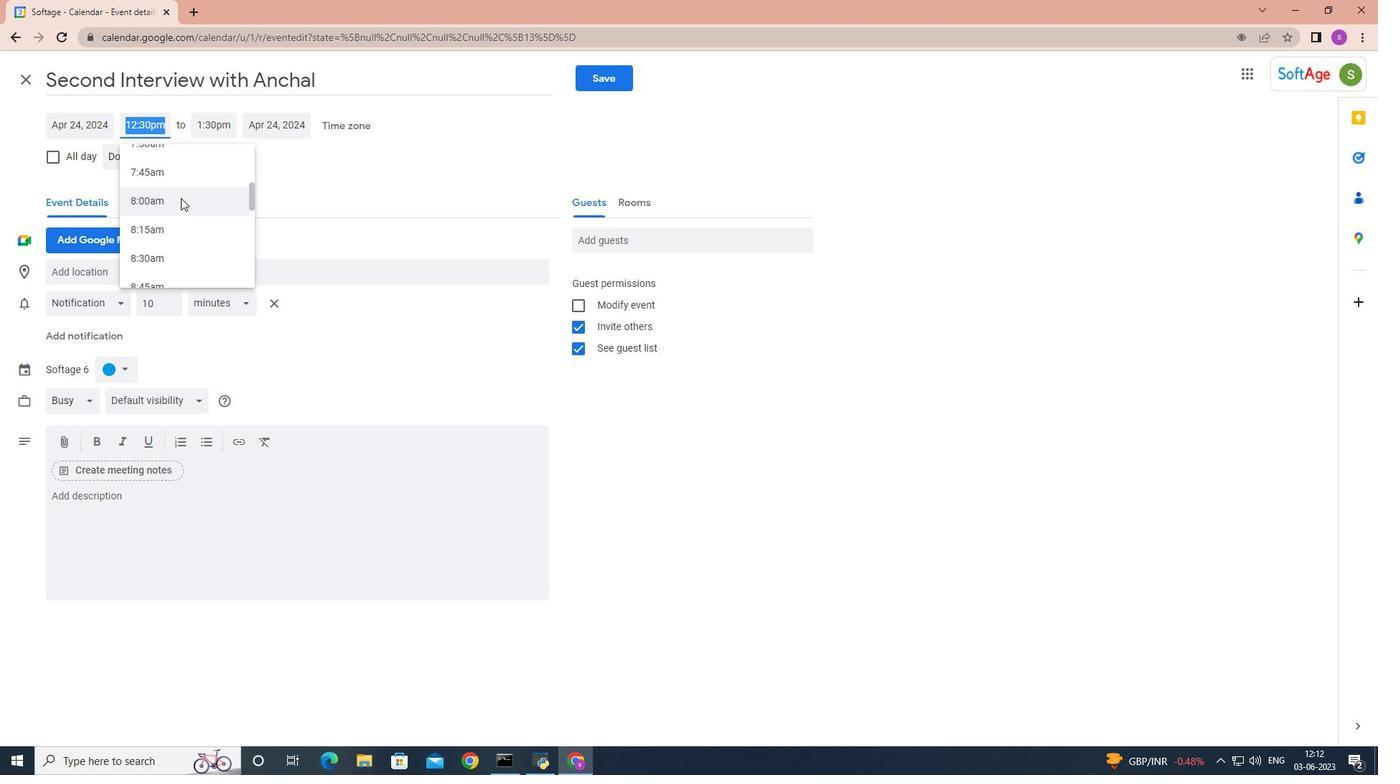 
Action: Mouse pressed left at (177, 202)
Screenshot: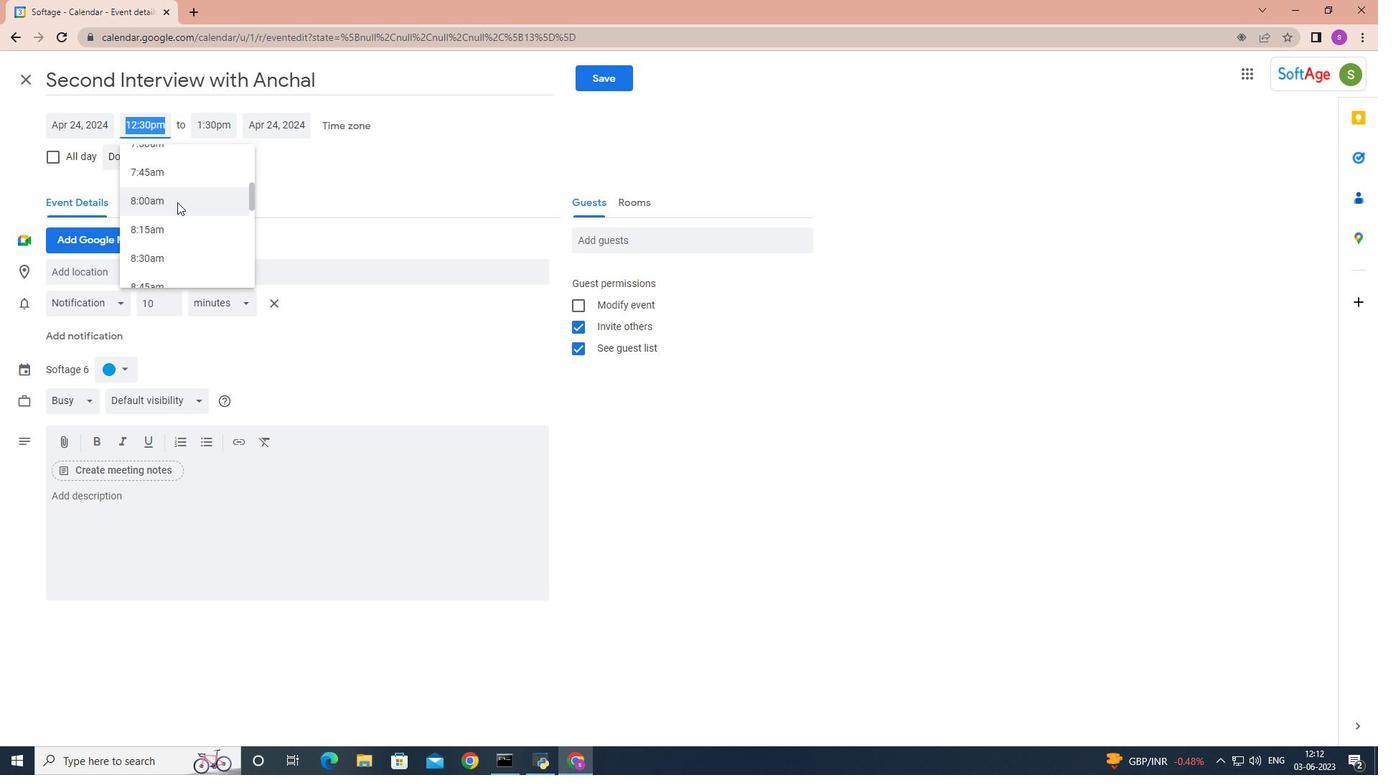 
Action: Mouse moved to (219, 124)
Screenshot: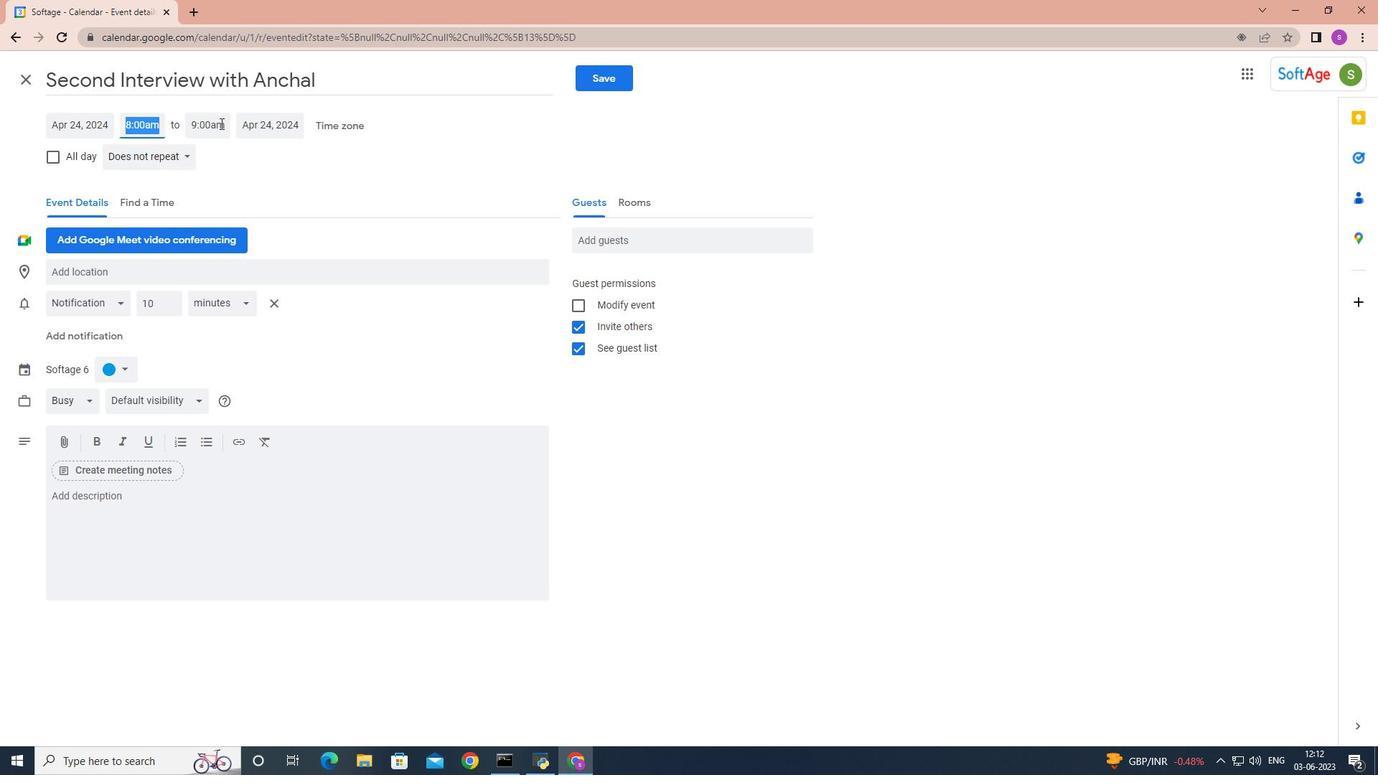 
Action: Mouse pressed left at (219, 124)
Screenshot: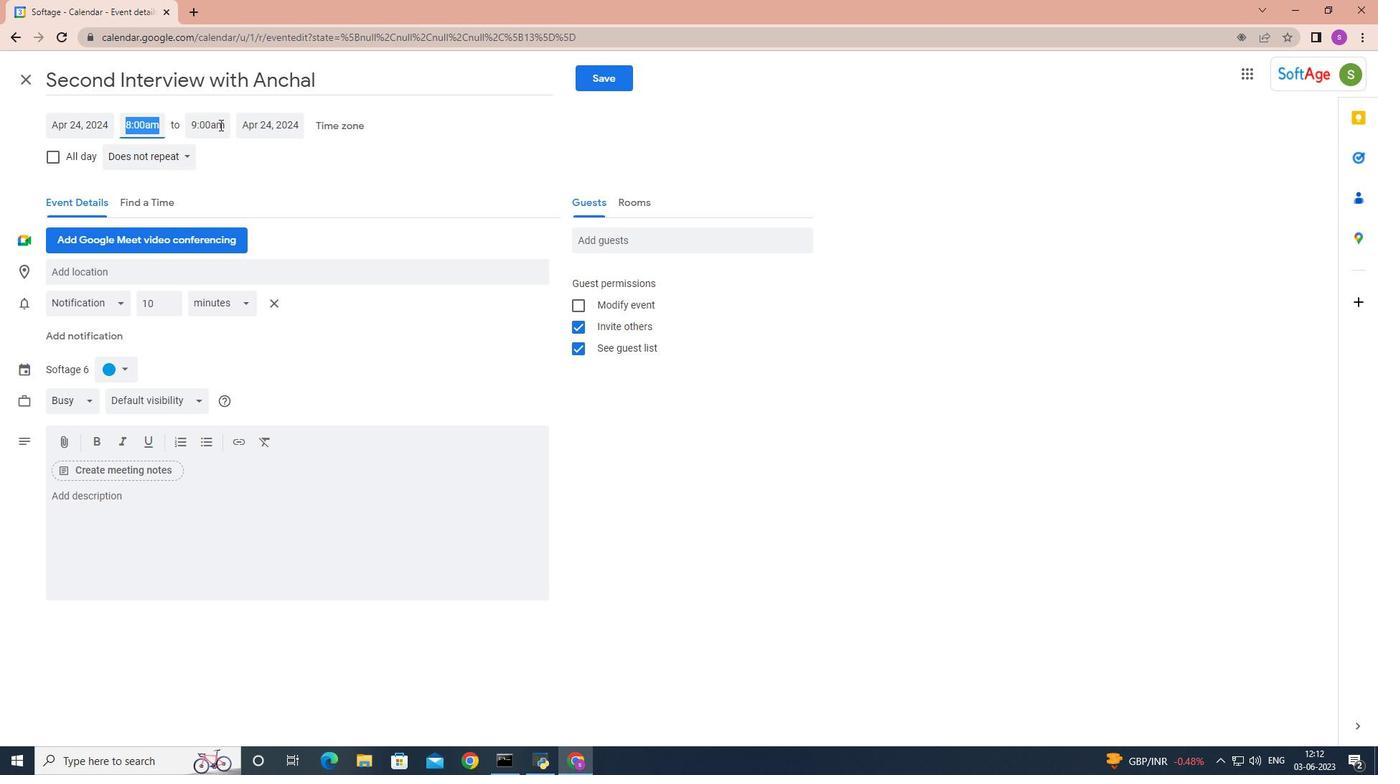 
Action: Mouse moved to (231, 268)
Screenshot: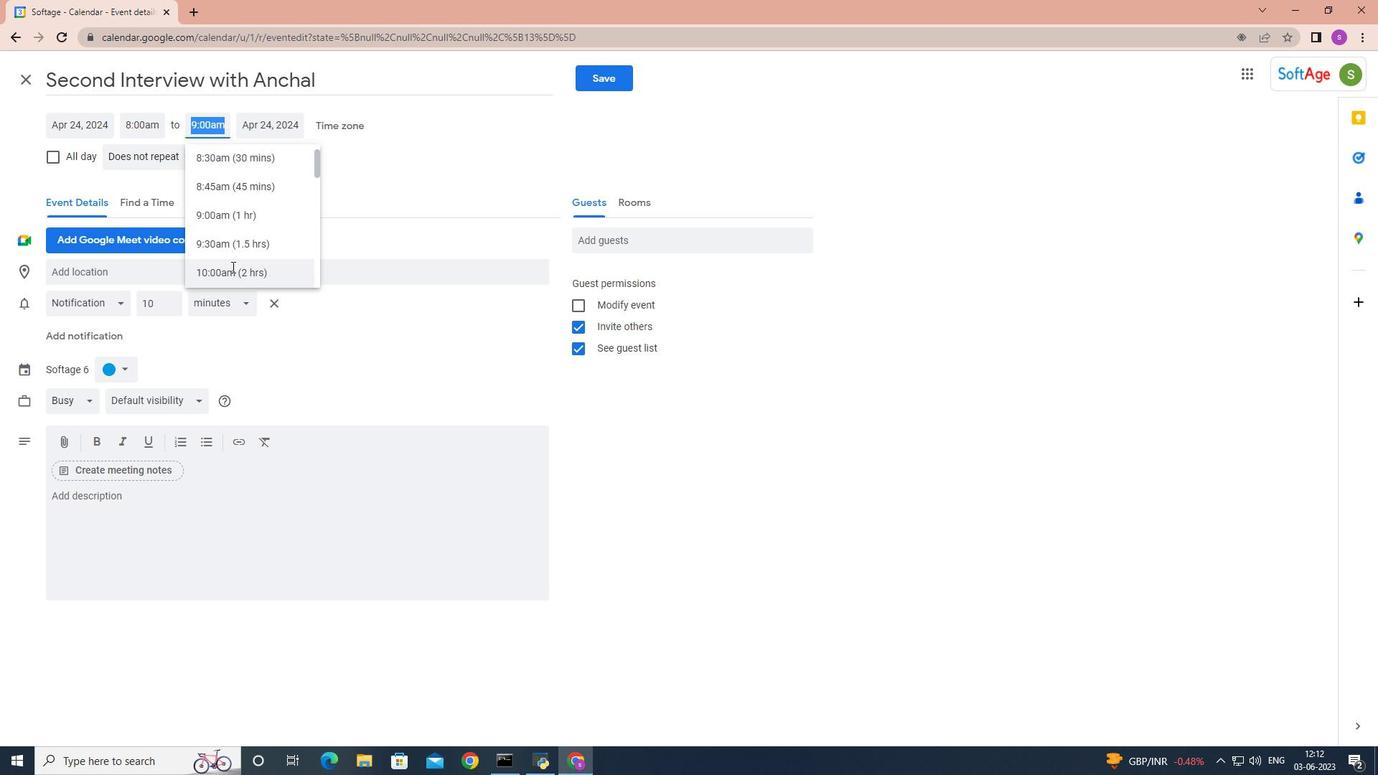 
Action: Mouse pressed left at (231, 268)
Screenshot: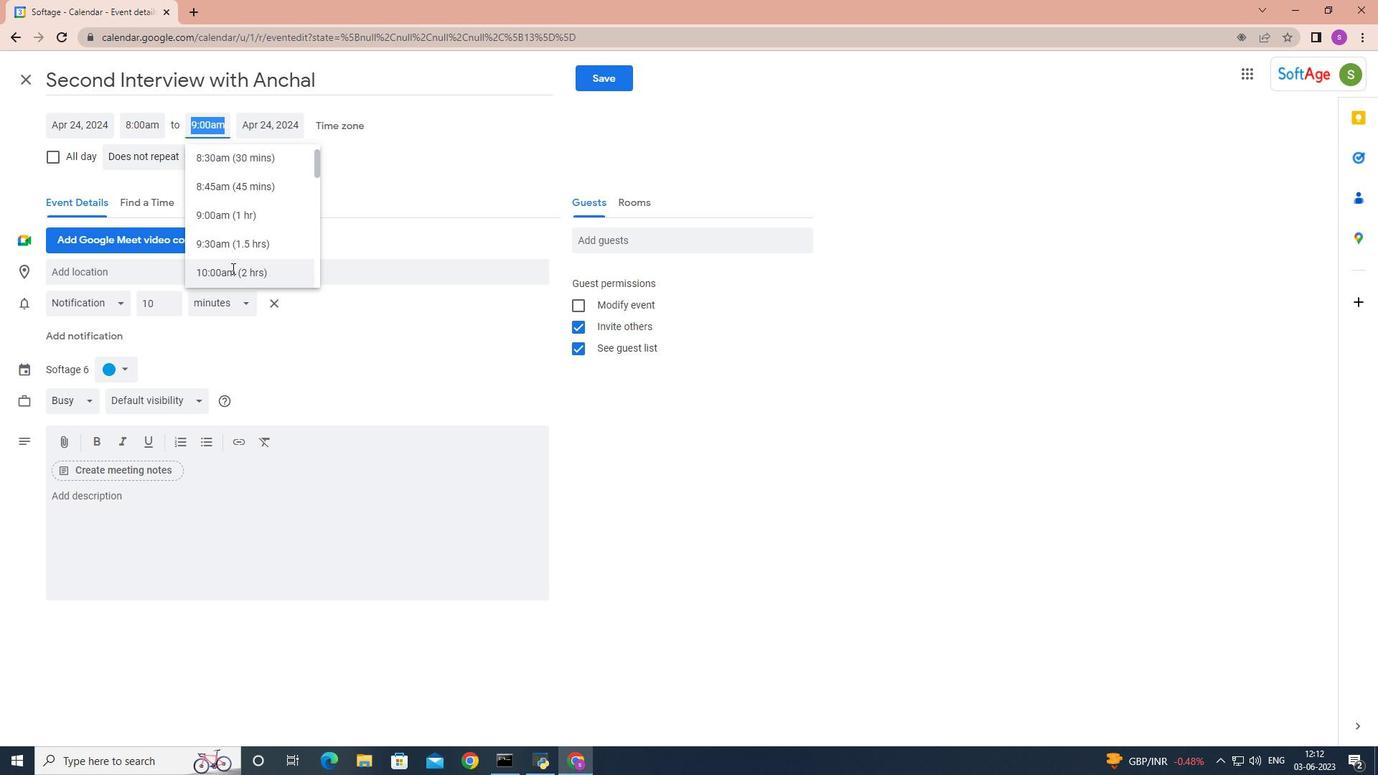 
Action: Mouse moved to (87, 504)
Screenshot: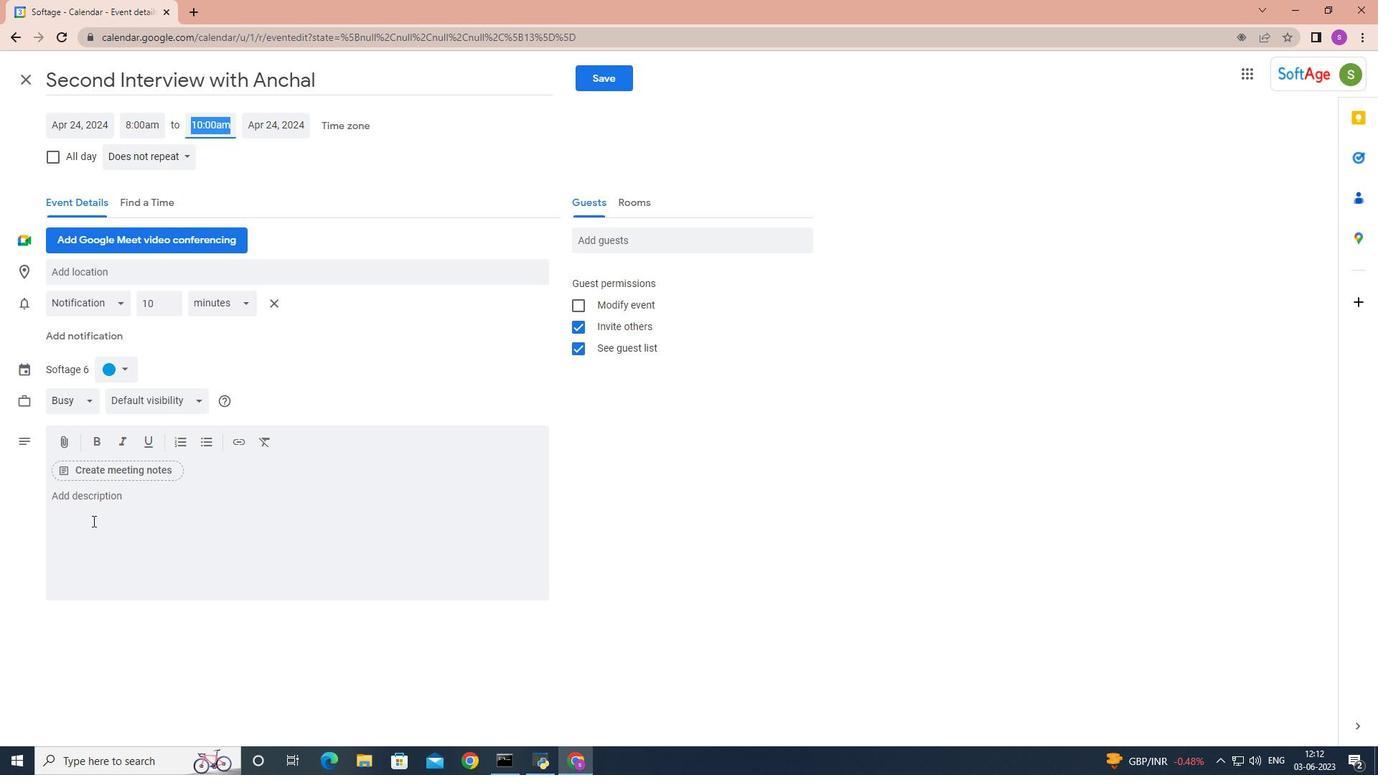 
Action: Mouse pressed left at (87, 504)
Screenshot: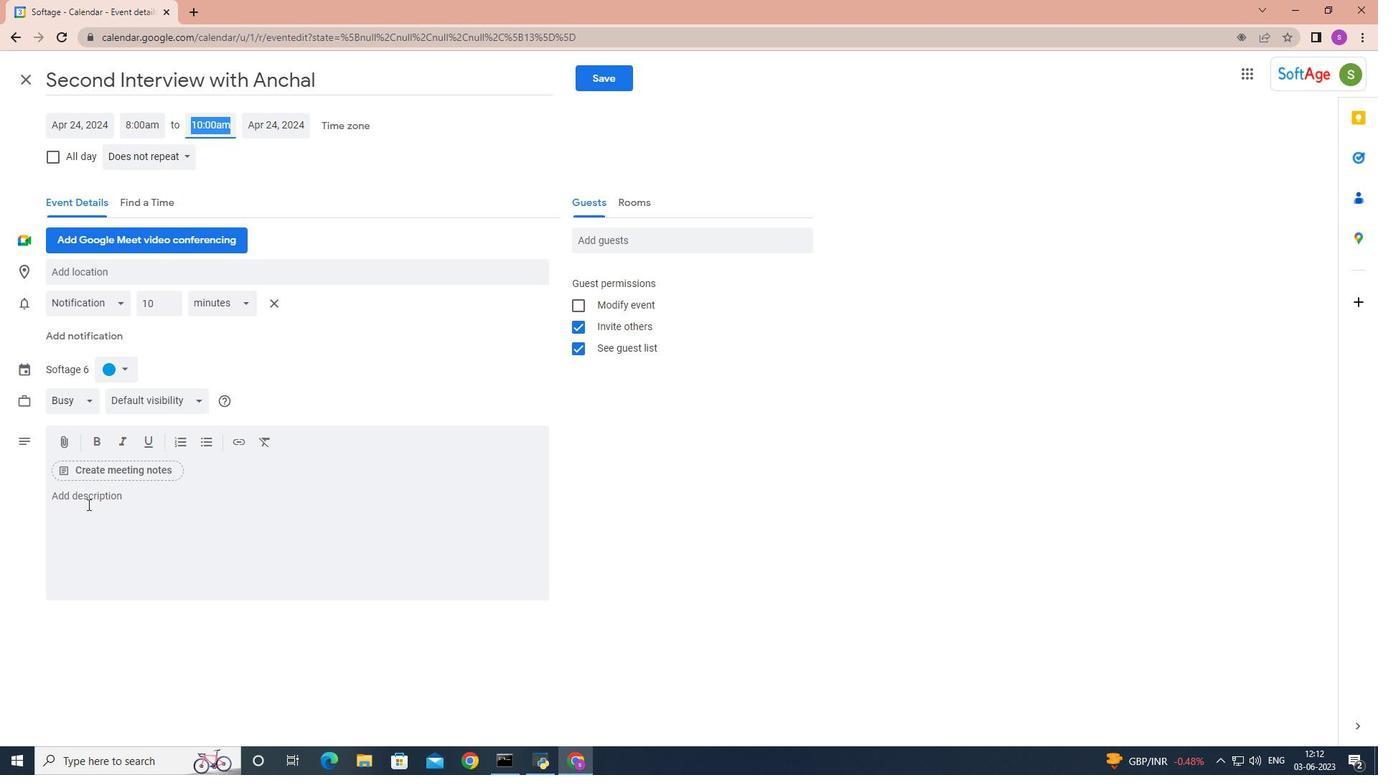 
Action: Mouse moved to (84, 502)
Screenshot: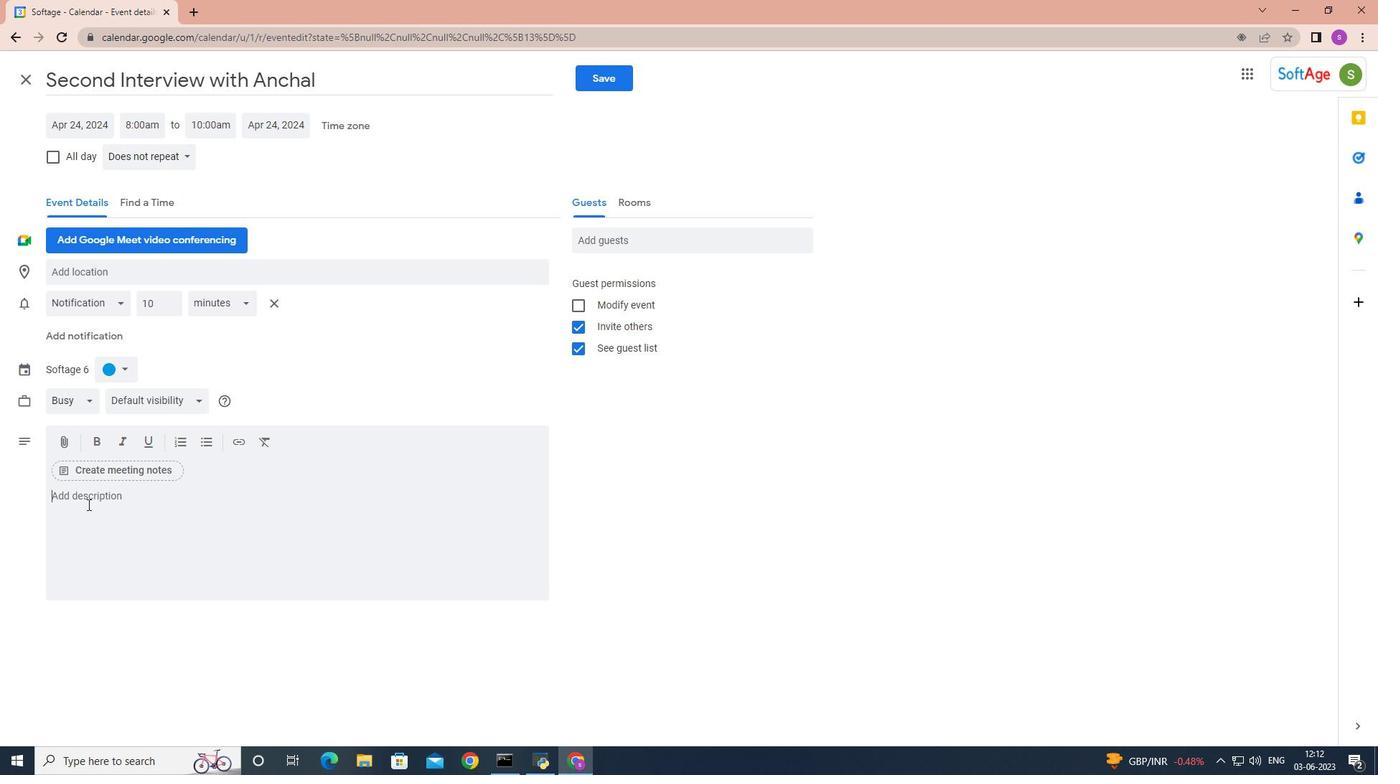 
Action: Key pressed <Key.shift>Assessing<Key.space>the<Key.space>orif<Key.backspace>ginal<Key.space>goals<Key.space>and<Key.space>objectives<Key.space>of<Key.space>the<Key.space>campaign<Key.space>to<Key.space>the<Key.space>determine<Key.space>if<Key.space>they<Key.space>were<Key.space>clearly<Key.space>defined<Key.space><Key.backspace>,<Key.space>measurable<Key.space>,<Key.space>and<Key.space>aligned<Key.space>e<Key.backspace>with<Key.space>the<Key.space>overall<Key.space>marketing<Key.space>and<Key.space>busu<Key.backspace>iness<Key.space>objectives.
Screenshot: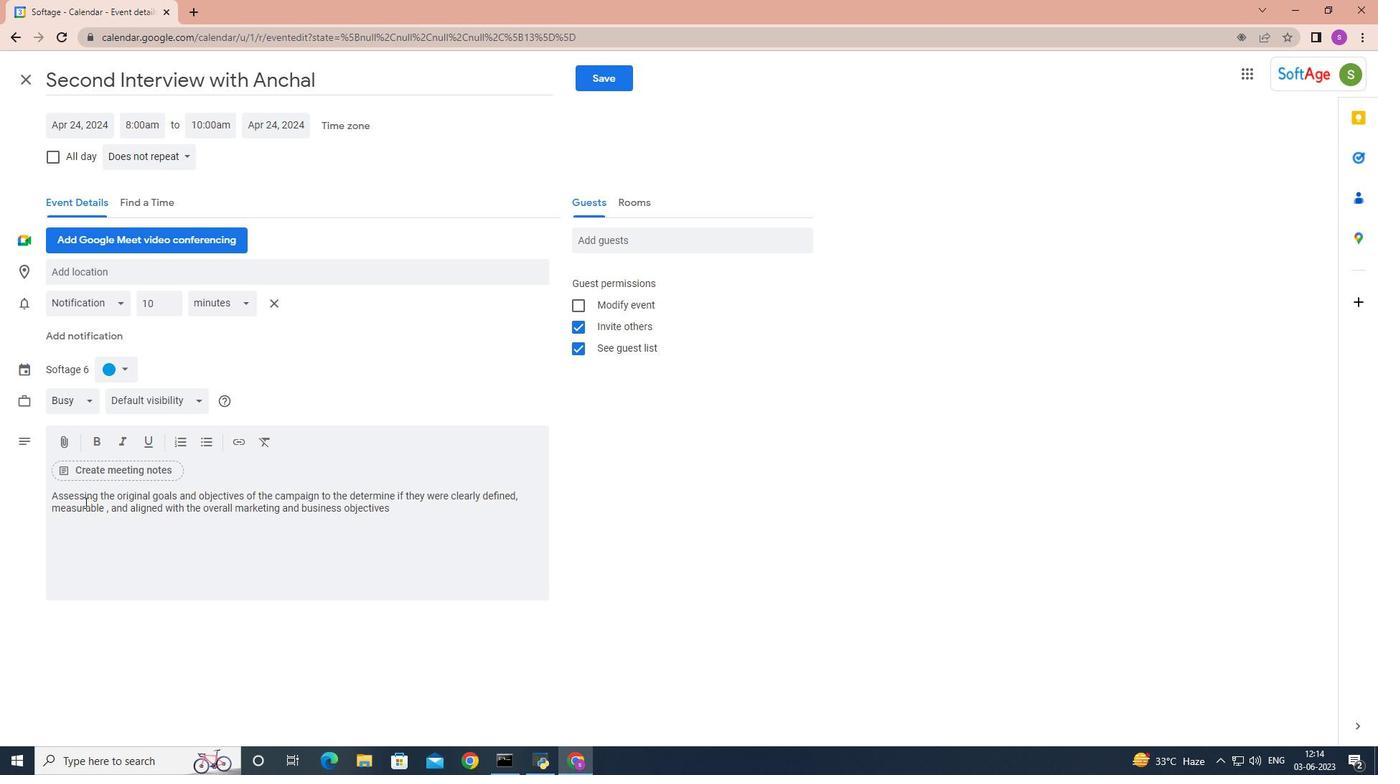 
Action: Mouse moved to (127, 368)
Screenshot: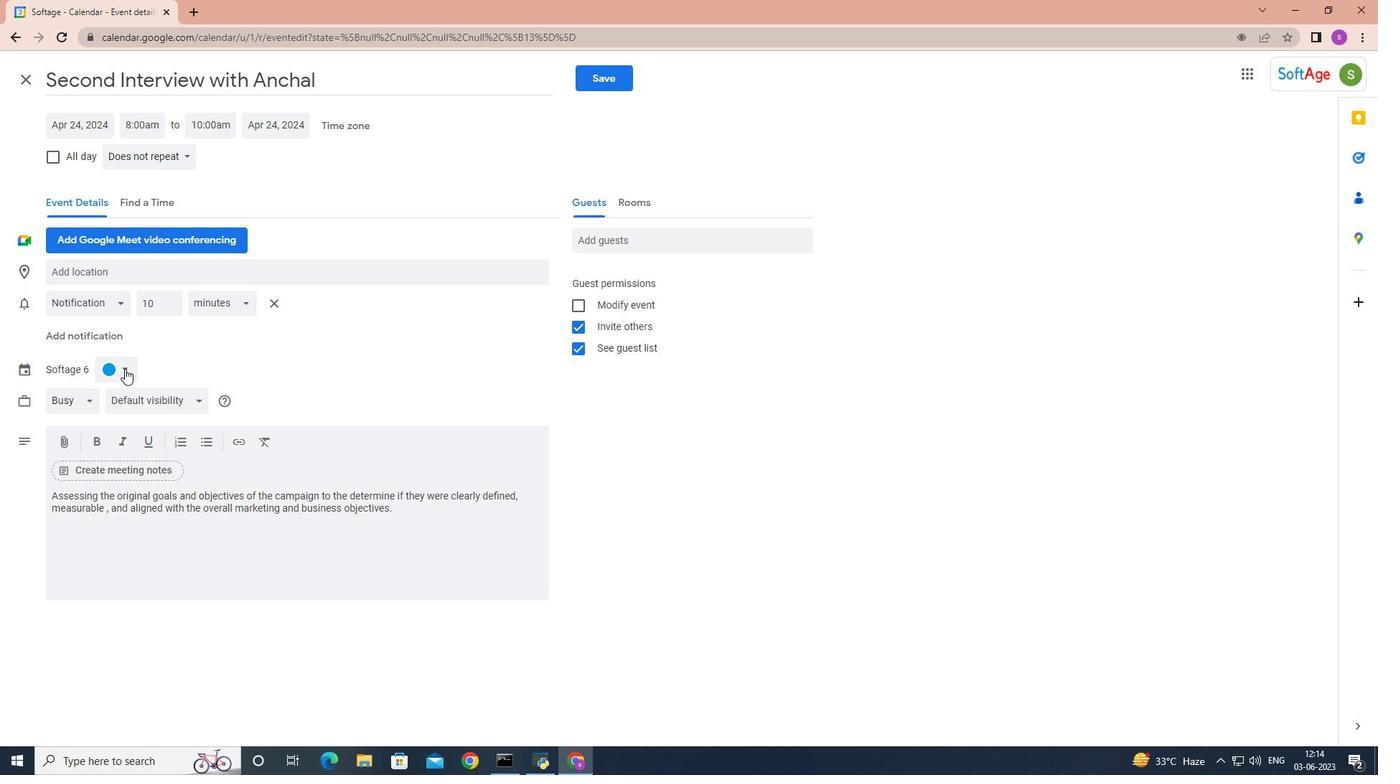 
Action: Mouse pressed left at (127, 368)
Screenshot: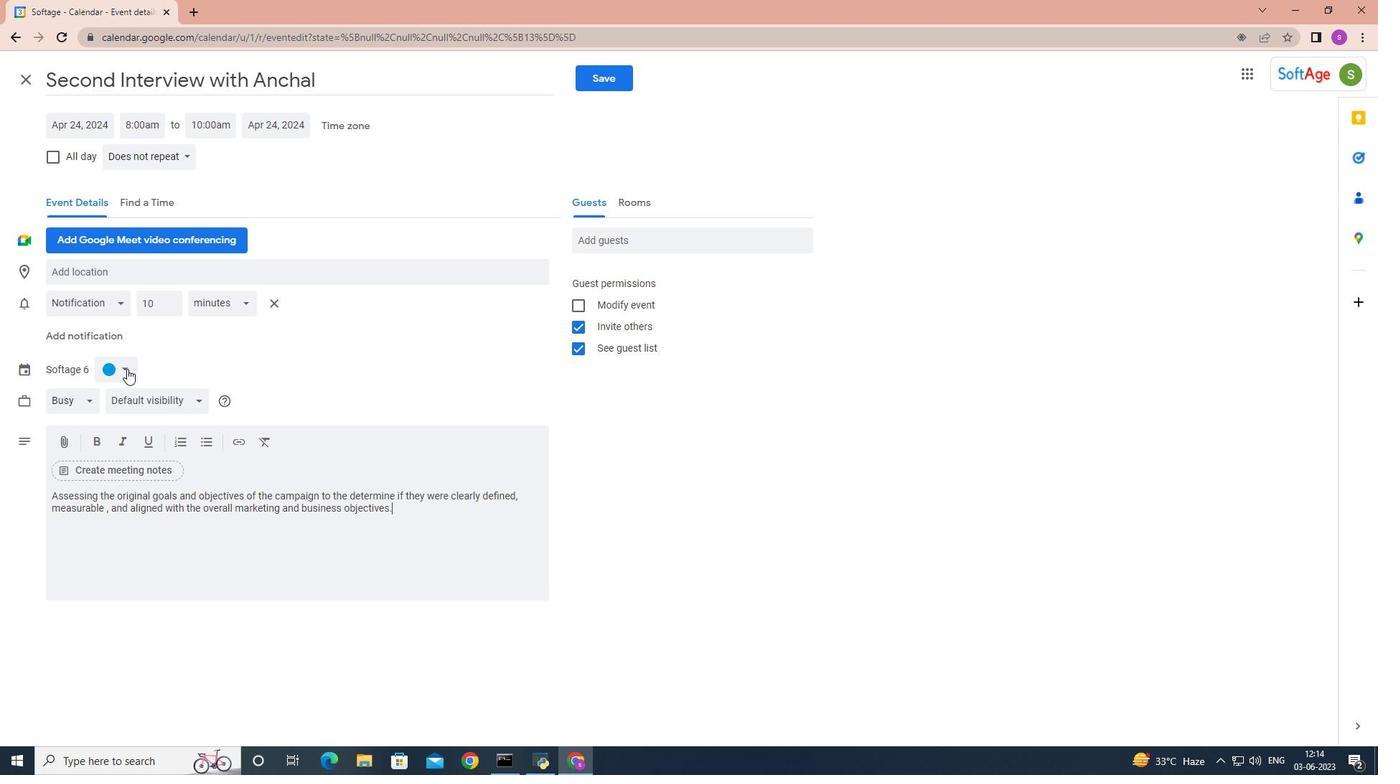 
Action: Mouse moved to (106, 373)
Screenshot: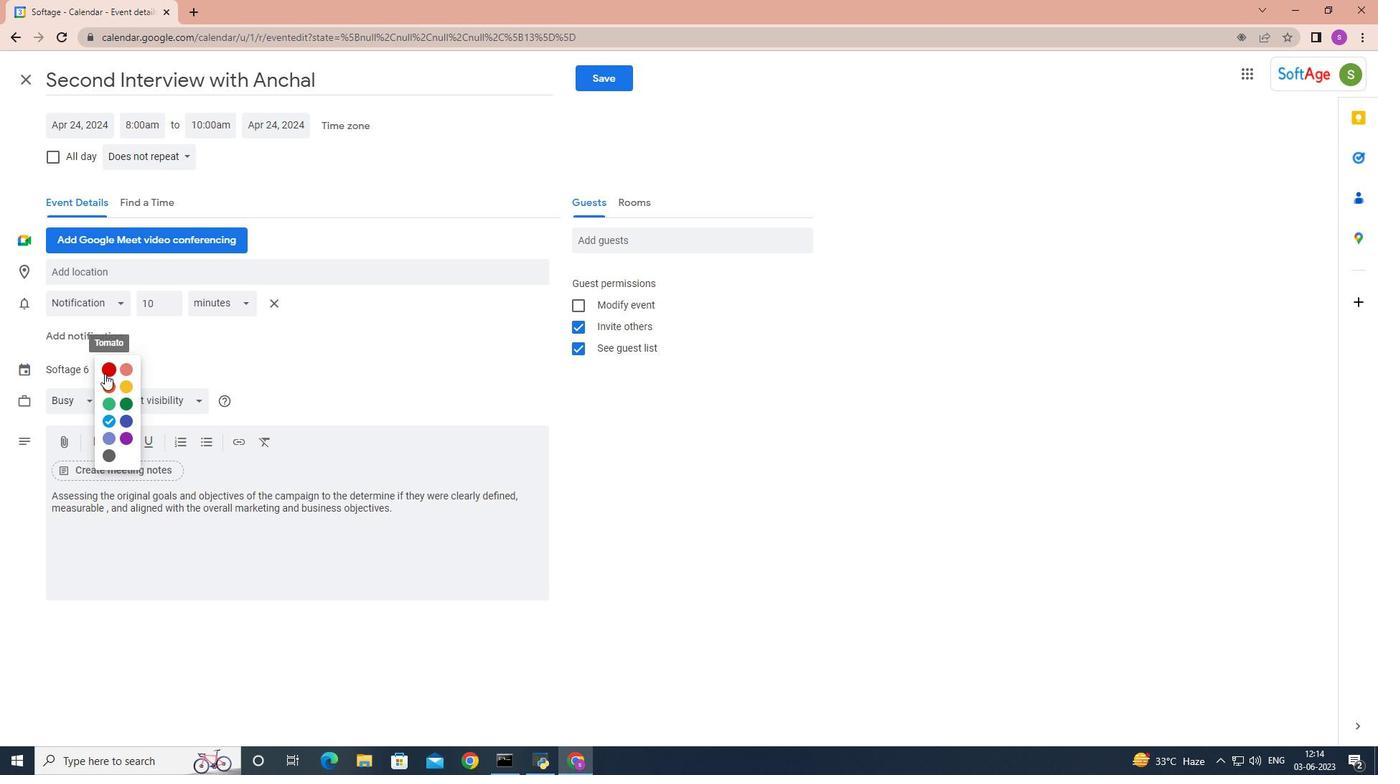 
Action: Mouse pressed left at (106, 373)
Screenshot: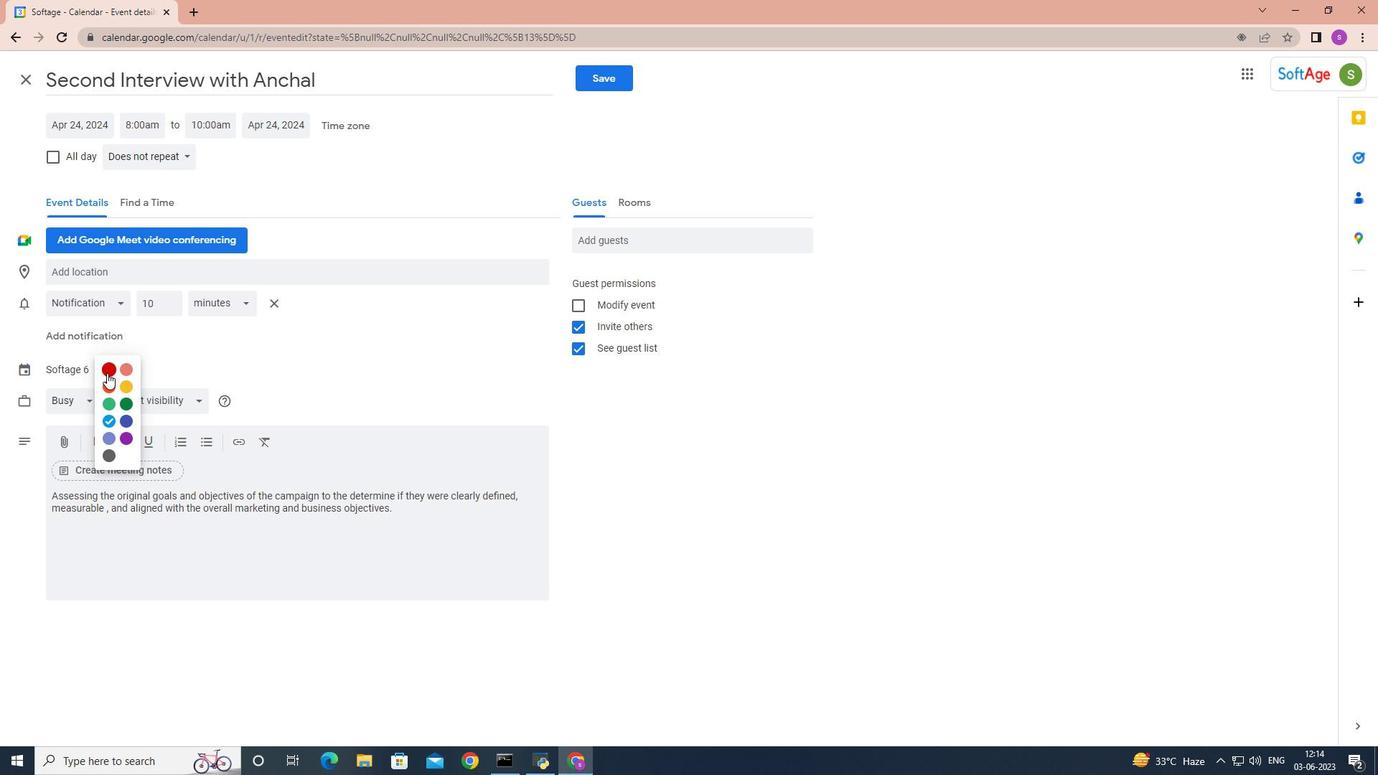 
Action: Mouse moved to (88, 273)
Screenshot: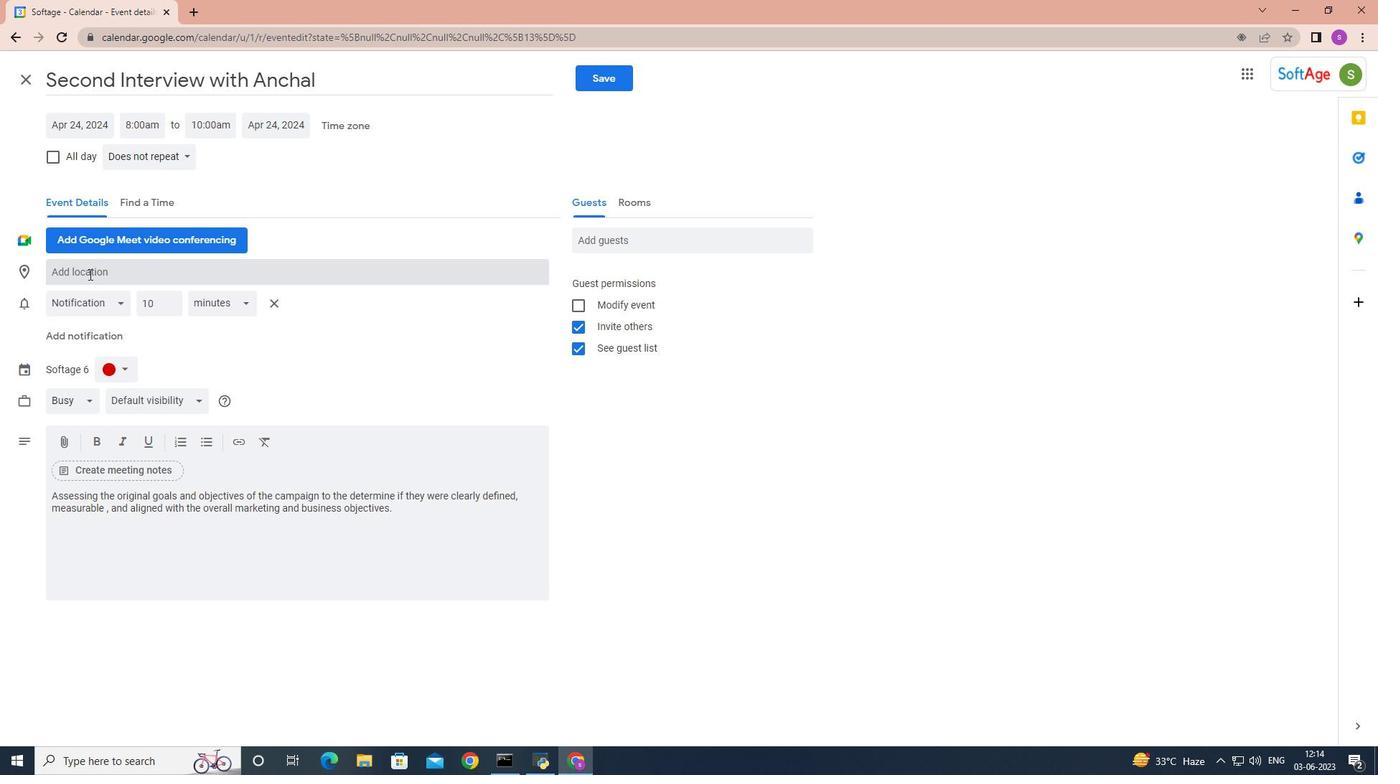 
Action: Mouse pressed left at (88, 273)
Screenshot: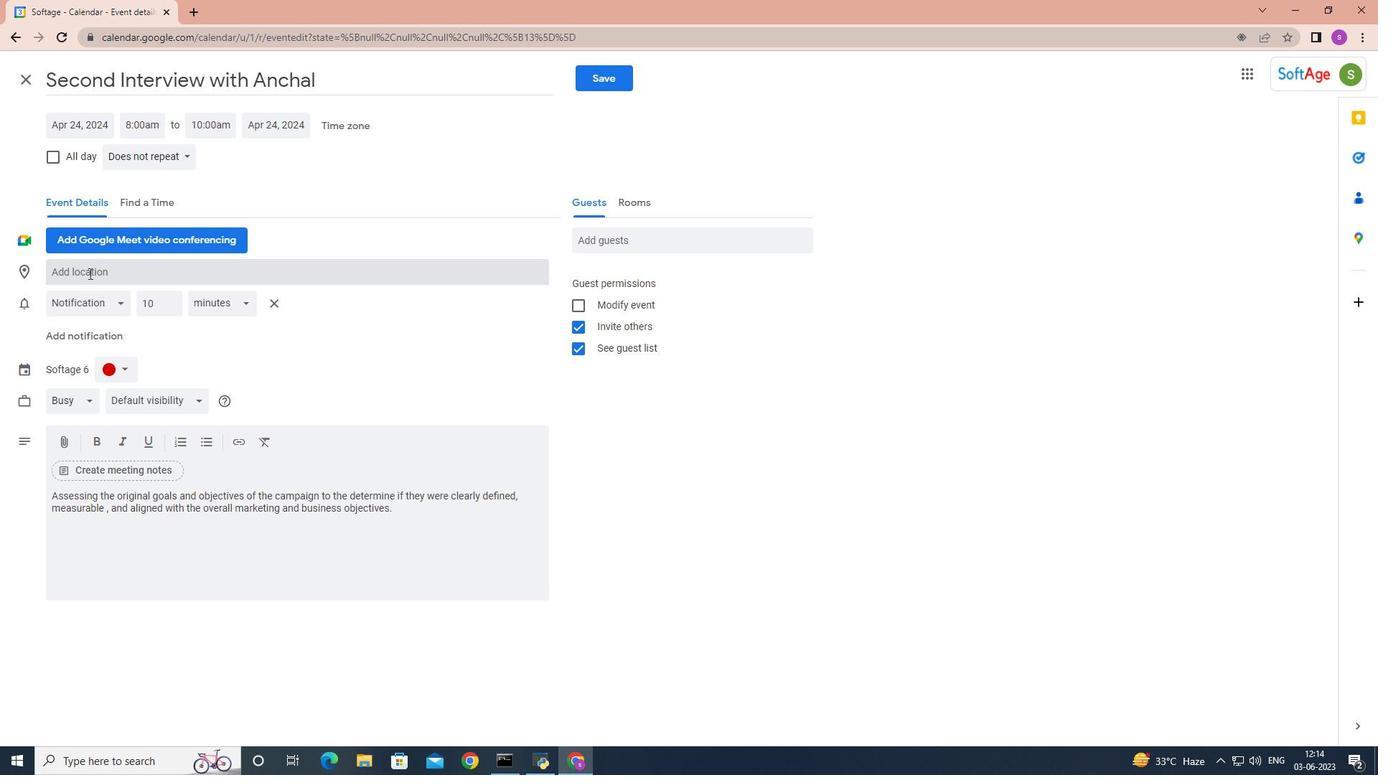 
Action: Key pressed 456<Key.space><Key.shift>Navagio<Key.space><Key.shift>Beach,<Key.space><Key.shift>Zakynthos,<Key.space>g<Key.backspace><Key.shift>Greece
Screenshot: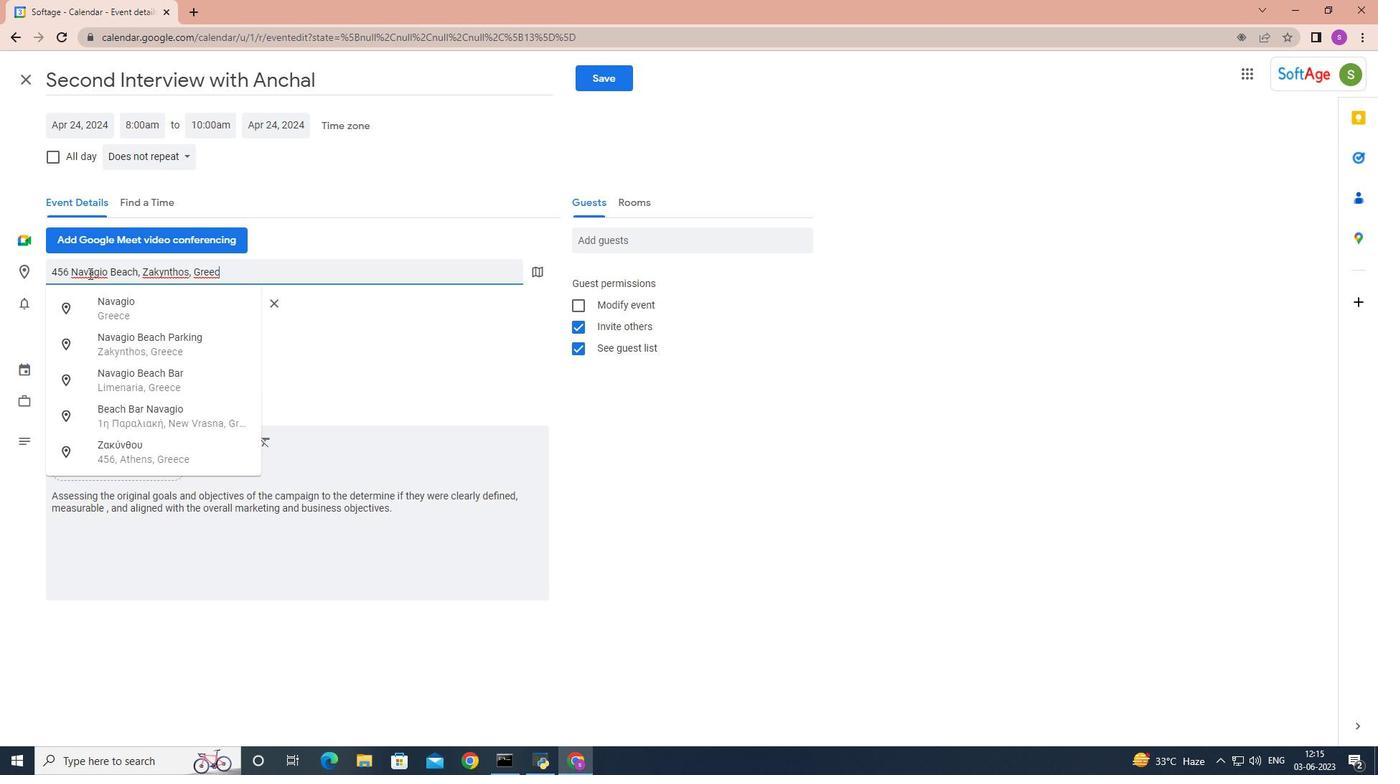 
Action: Mouse moved to (626, 233)
Screenshot: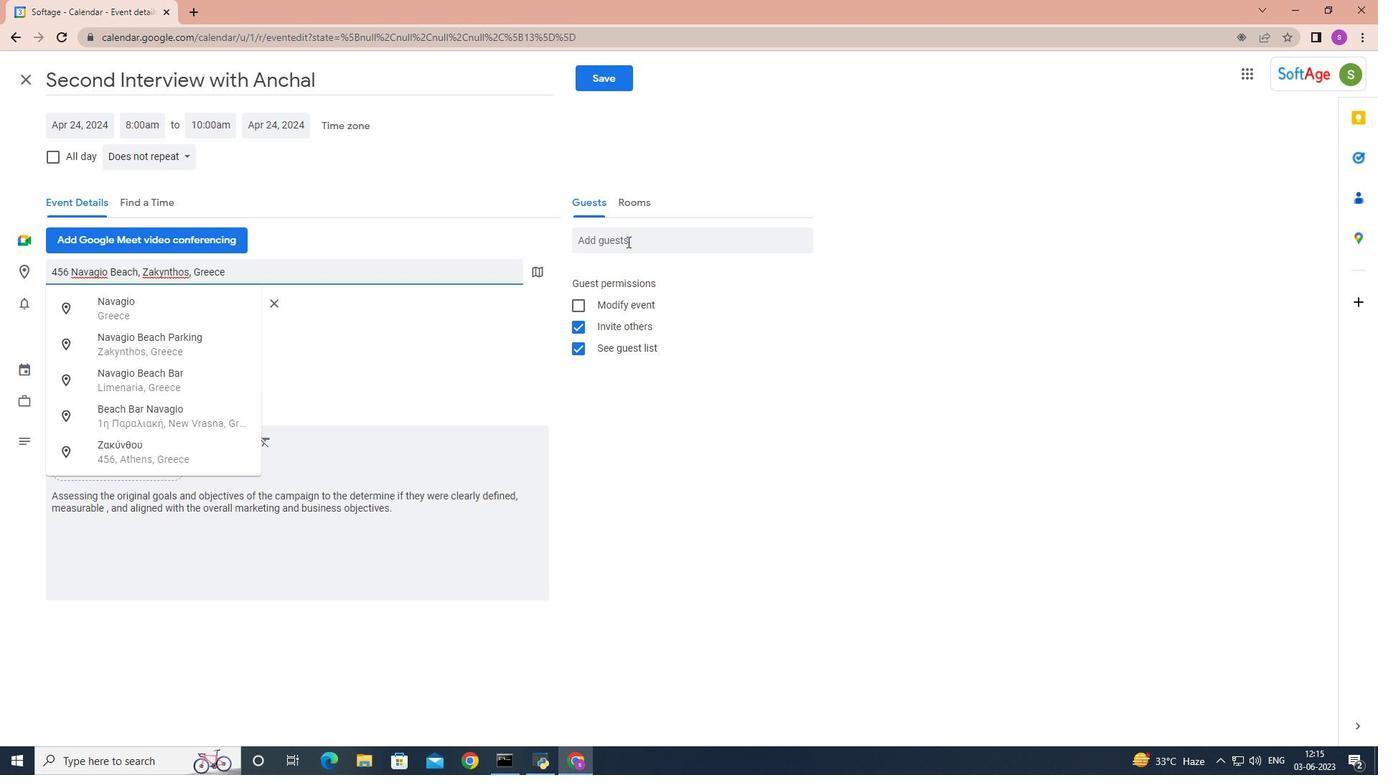 
Action: Mouse pressed left at (626, 233)
Screenshot: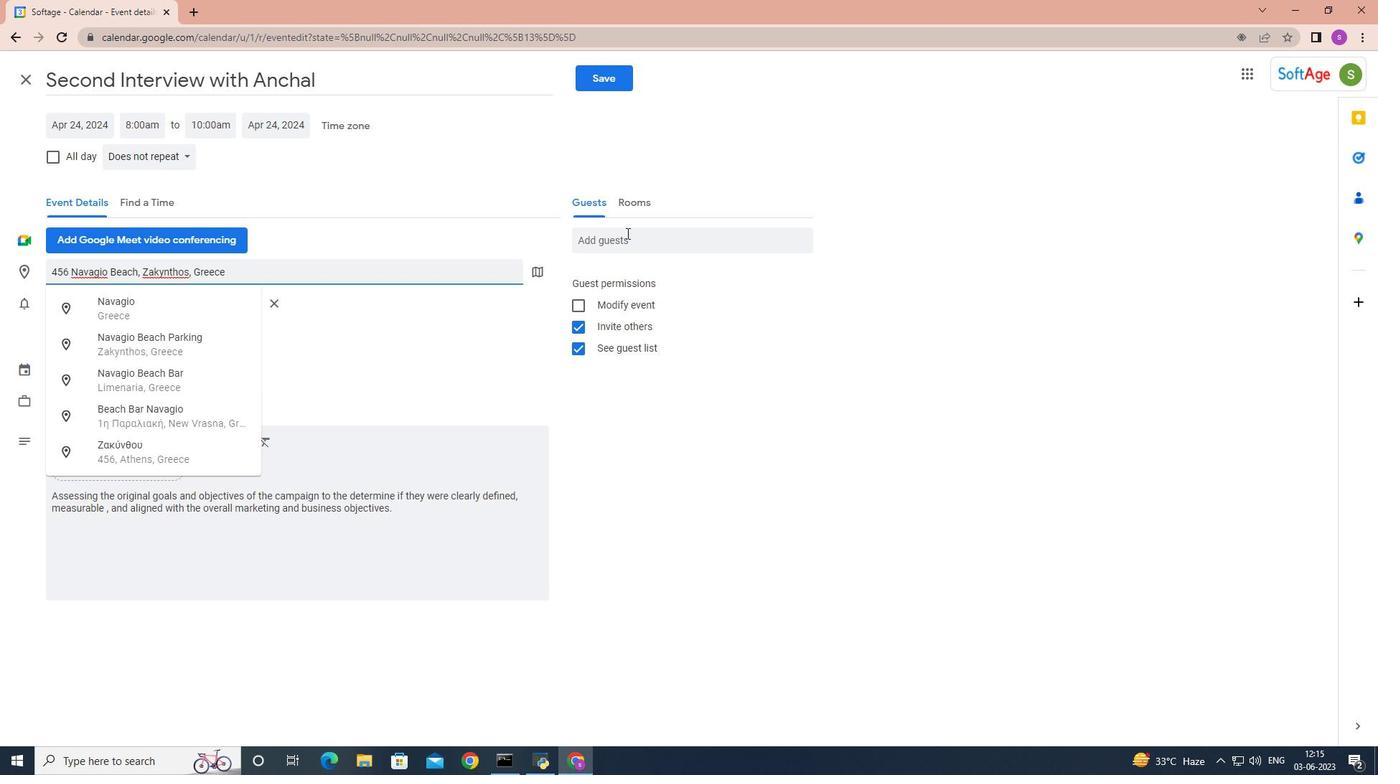 
Action: Mouse moved to (626, 233)
Screenshot: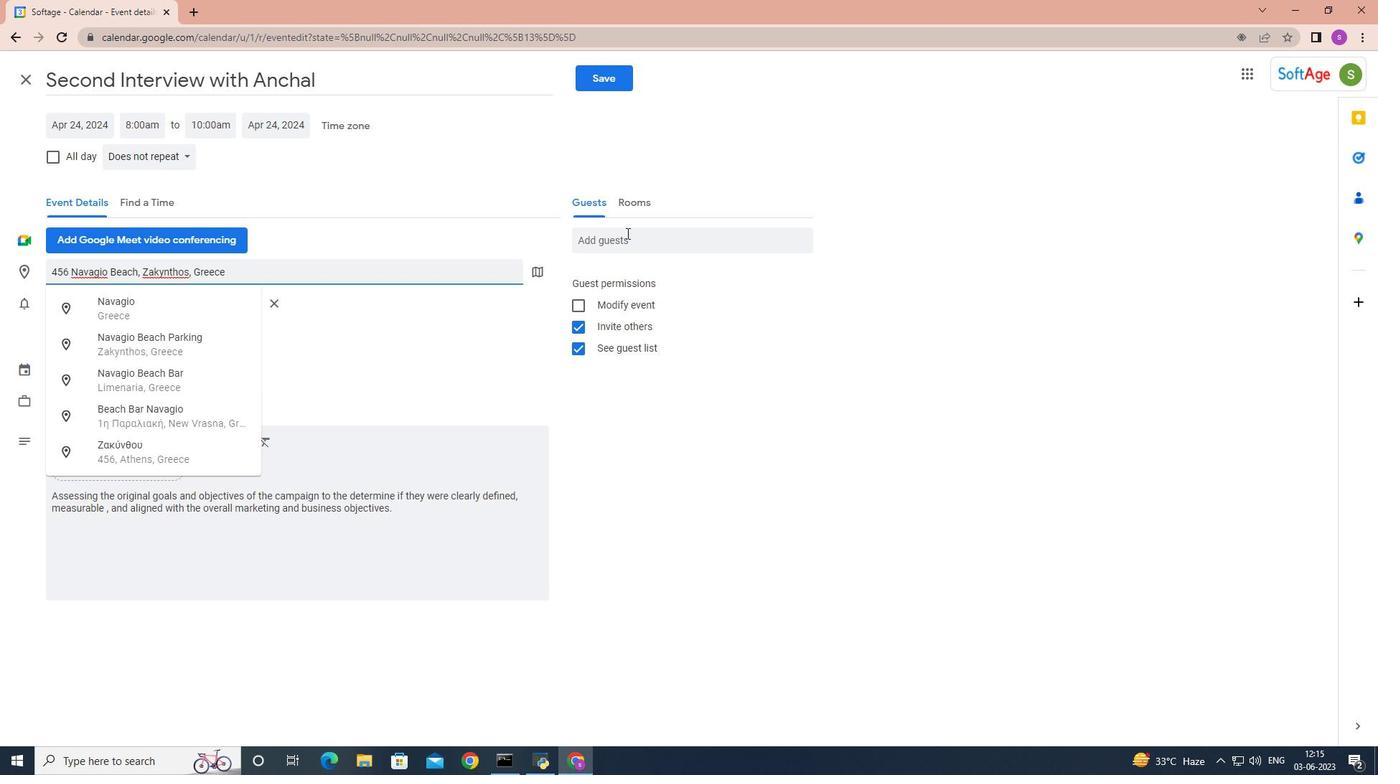 
Action: Key pressed <Key.shift>Softage.2
Screenshot: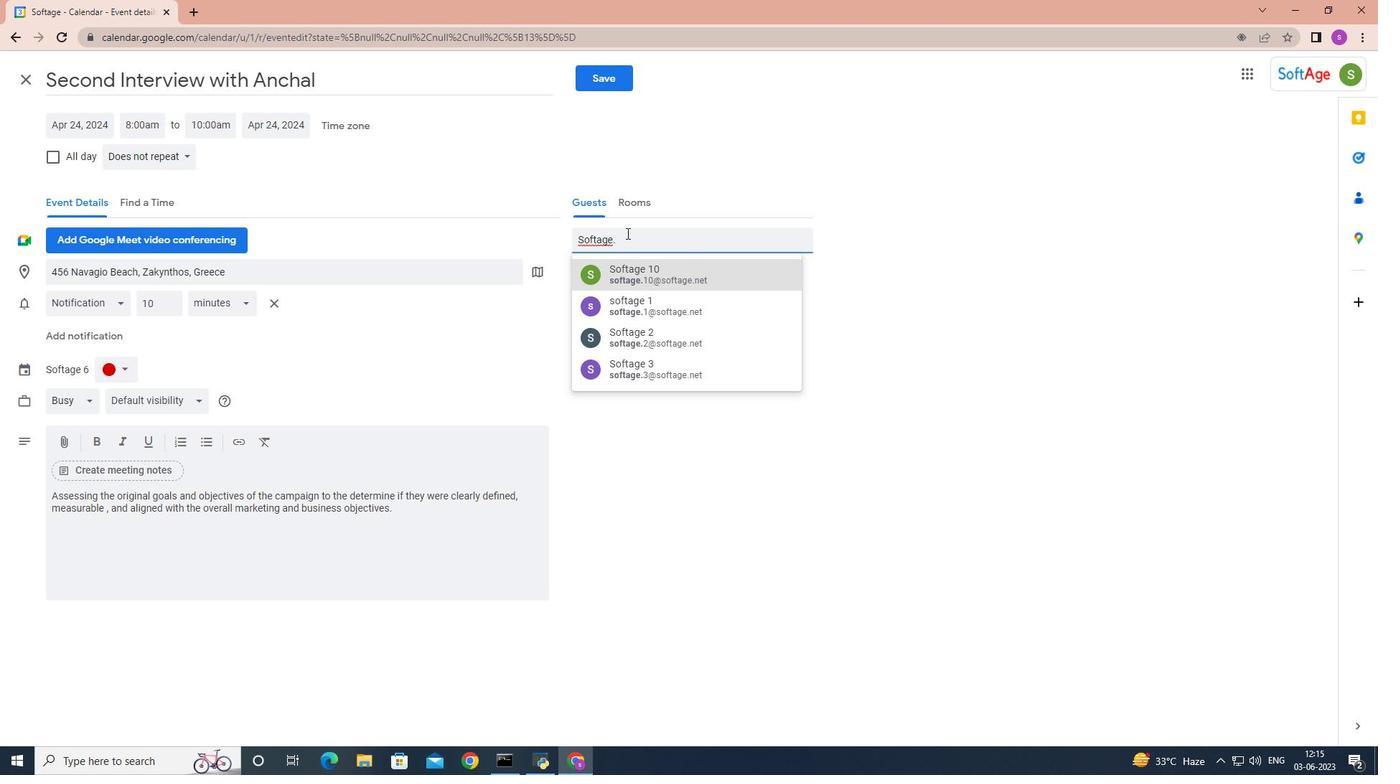 
Action: Mouse moved to (672, 273)
Screenshot: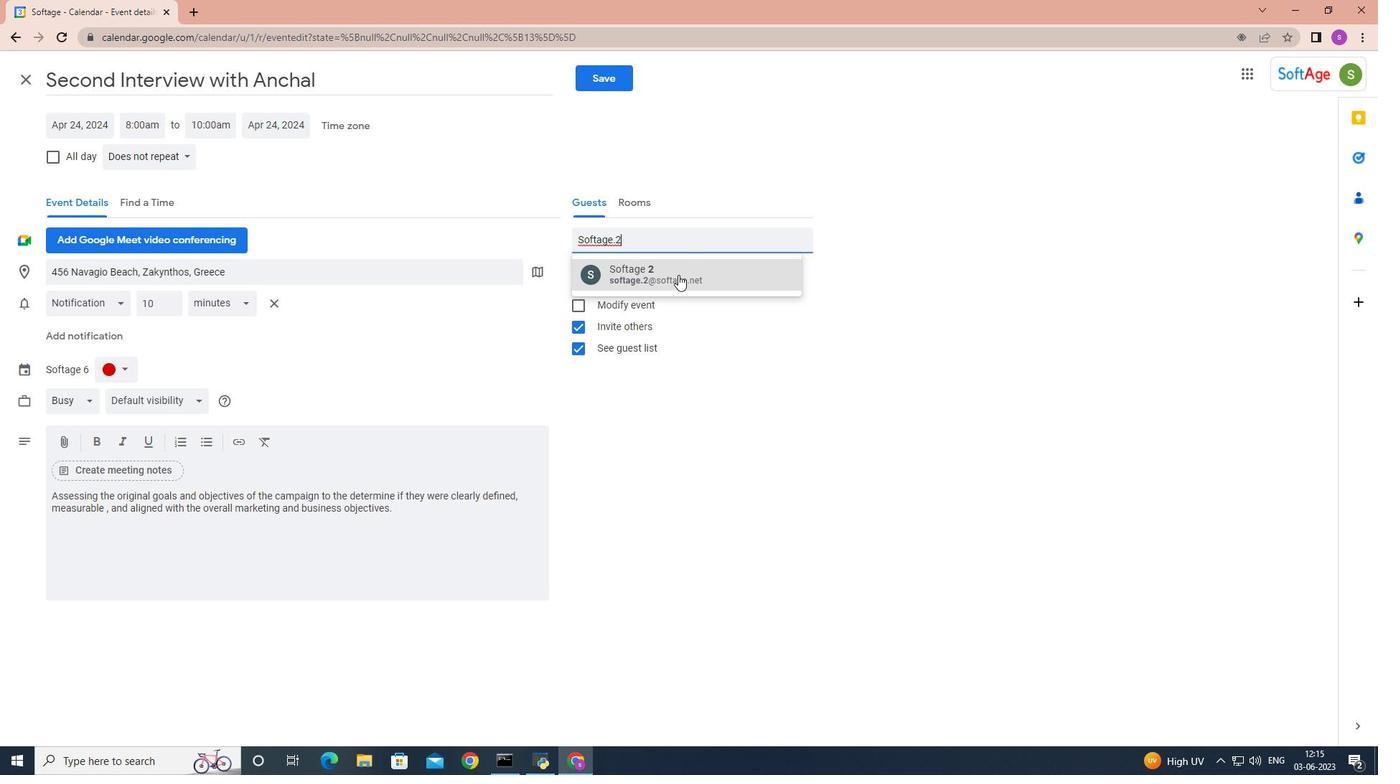
Action: Mouse pressed left at (672, 273)
Screenshot: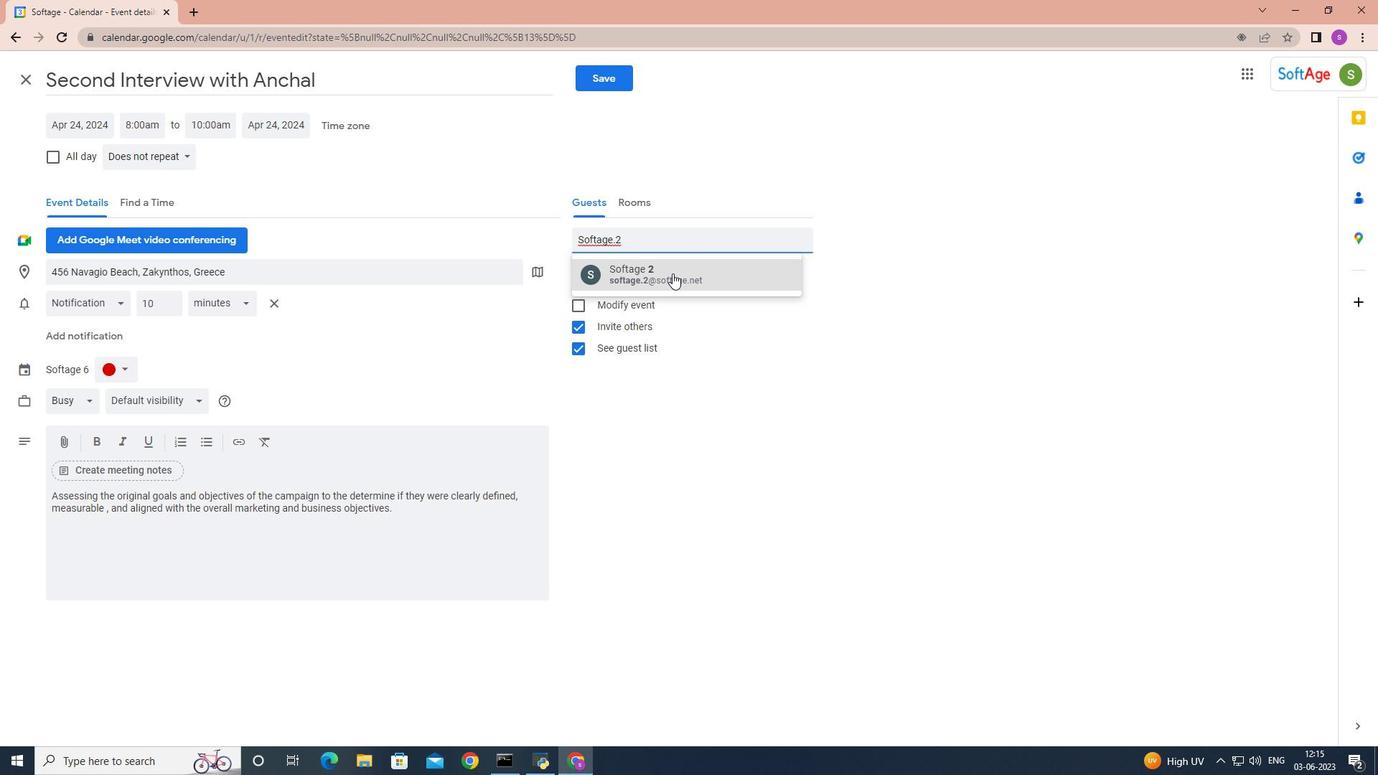 
Action: Key pressed softage.3
Screenshot: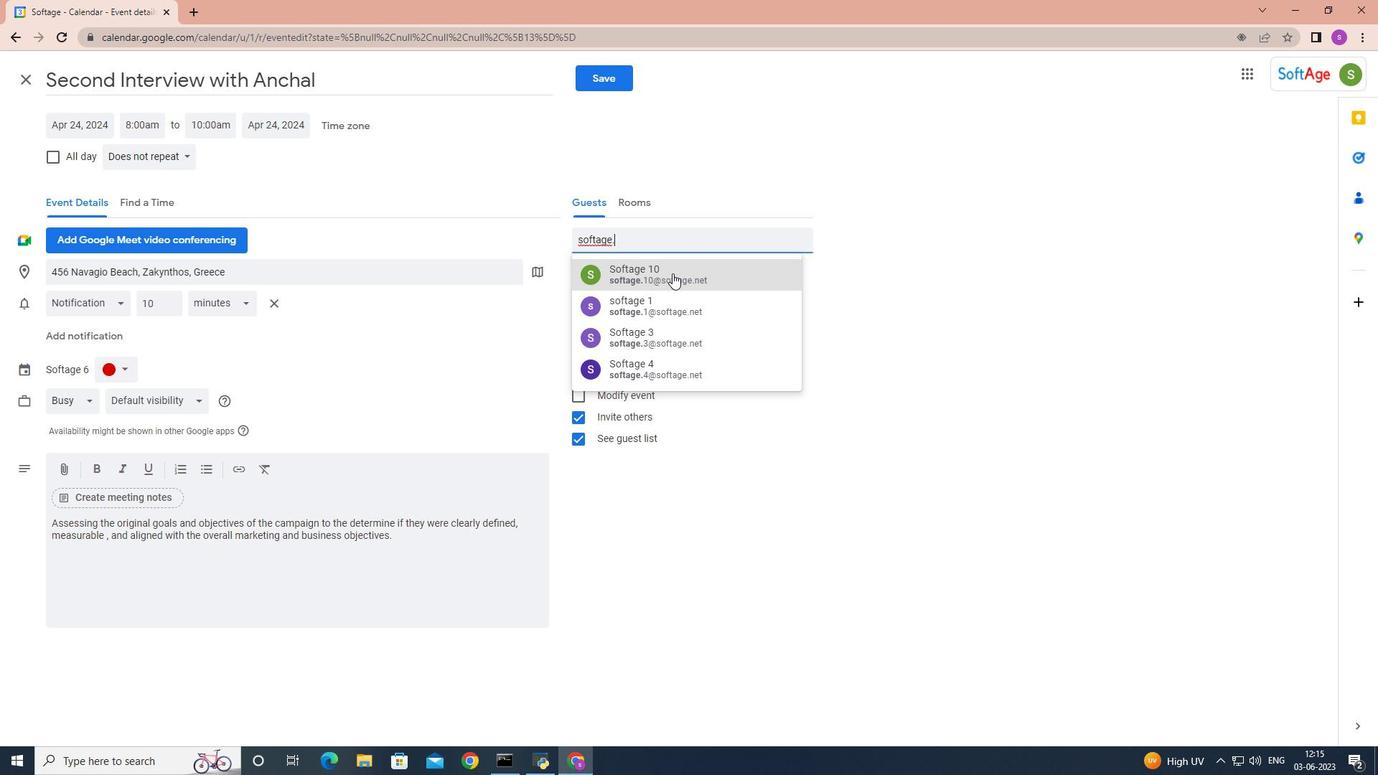 
Action: Mouse moved to (671, 273)
Screenshot: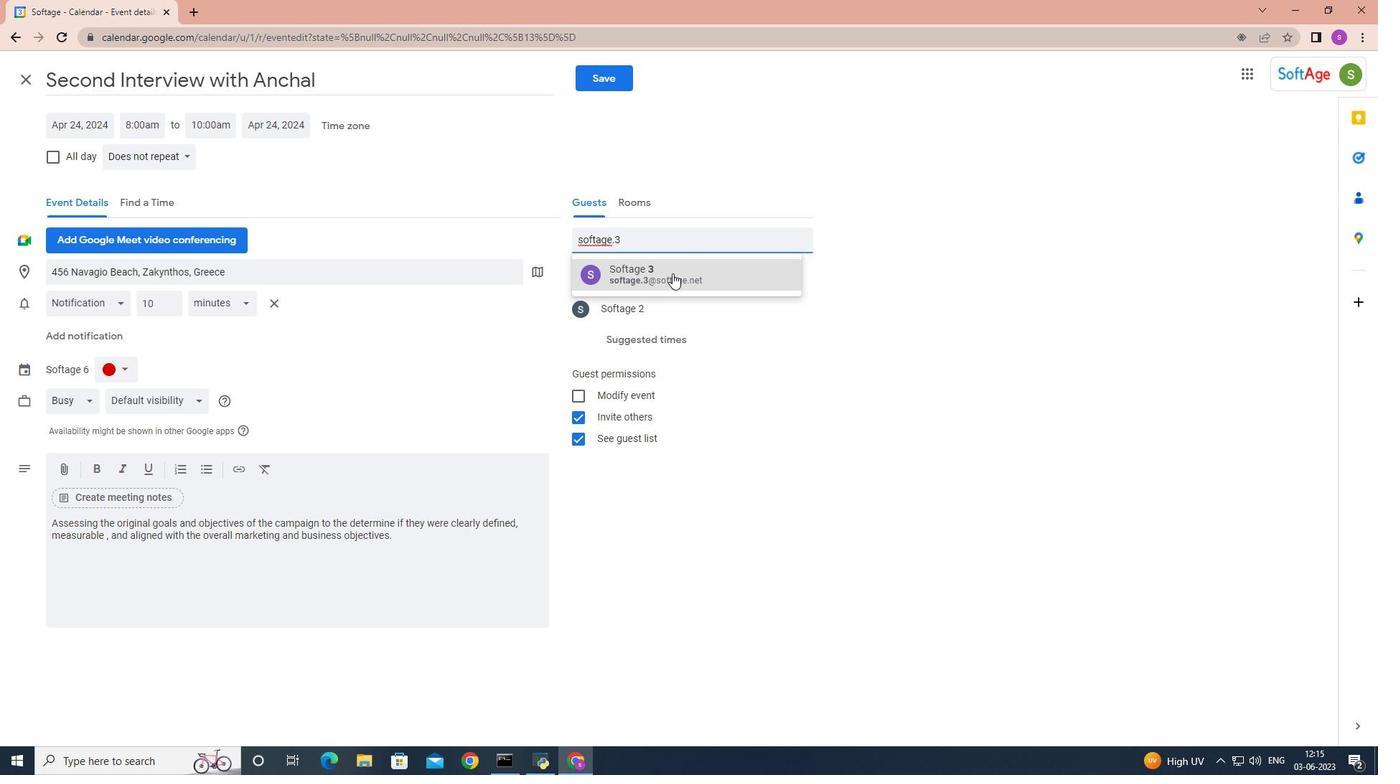 
Action: Mouse pressed left at (671, 273)
Screenshot: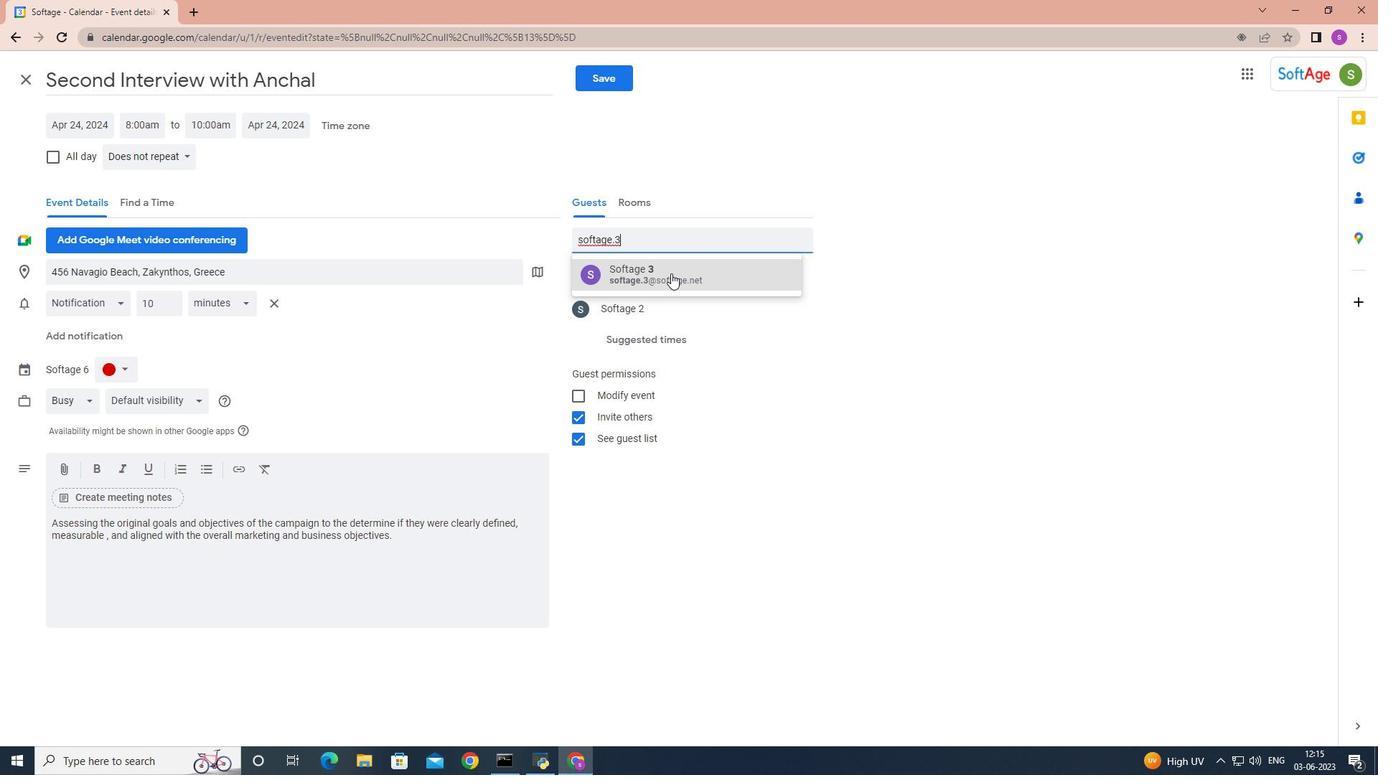 
Action: Mouse moved to (179, 149)
Screenshot: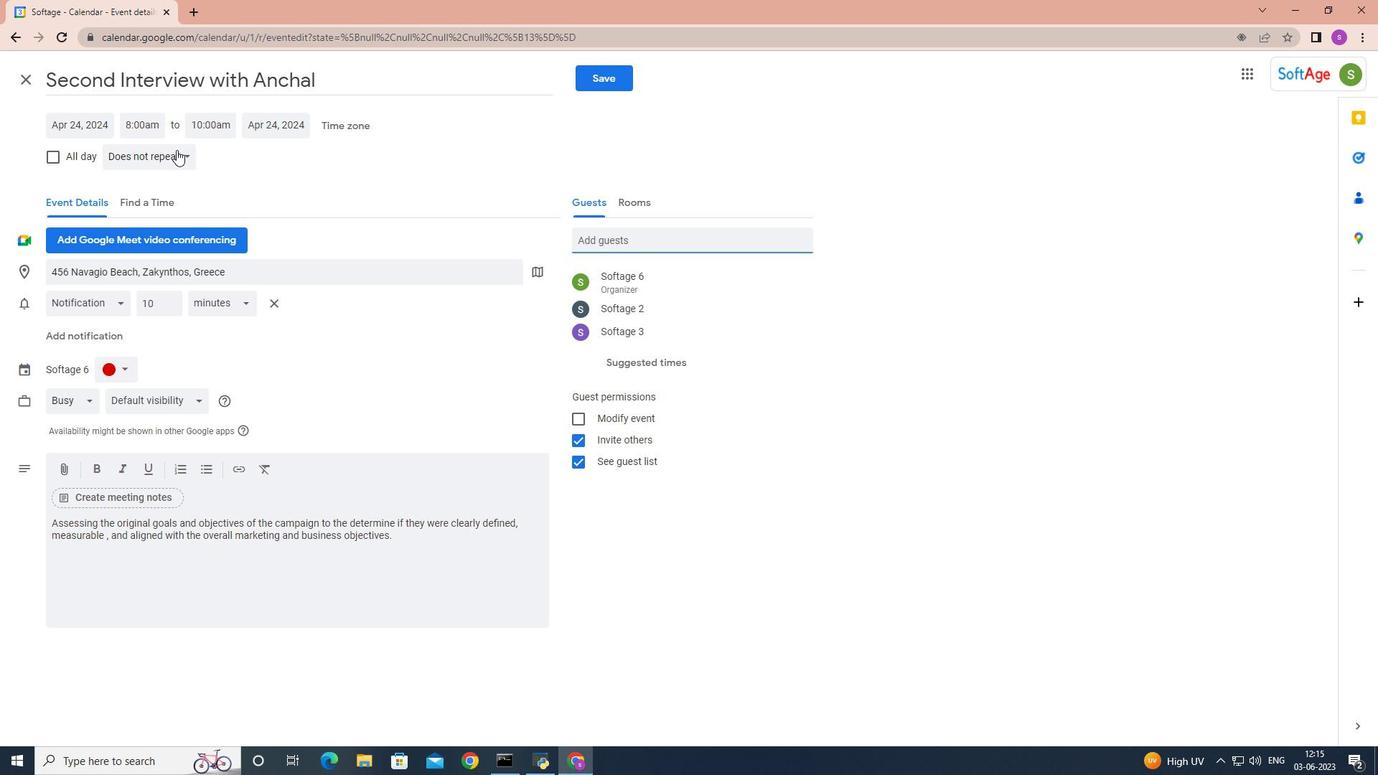 
Action: Mouse pressed left at (179, 149)
Screenshot: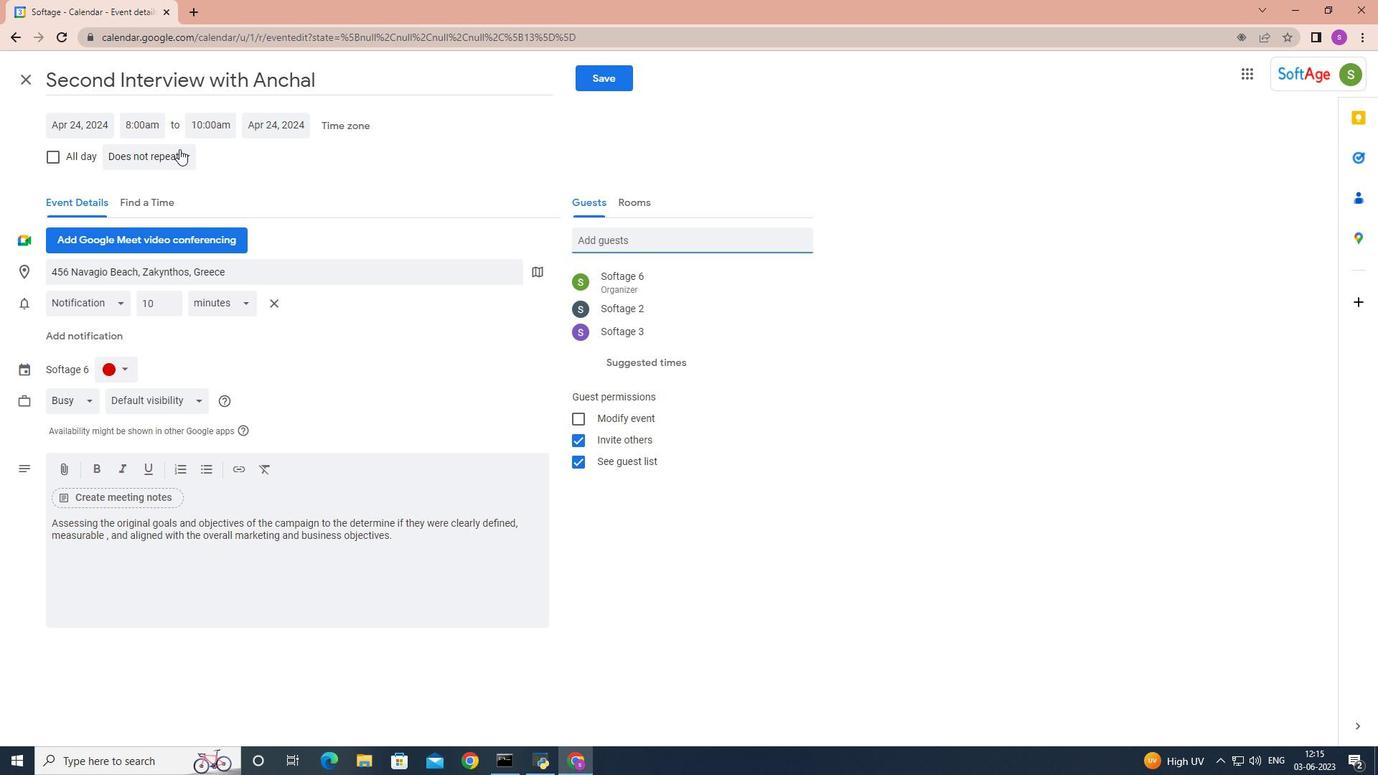 
Action: Mouse moved to (182, 180)
Screenshot: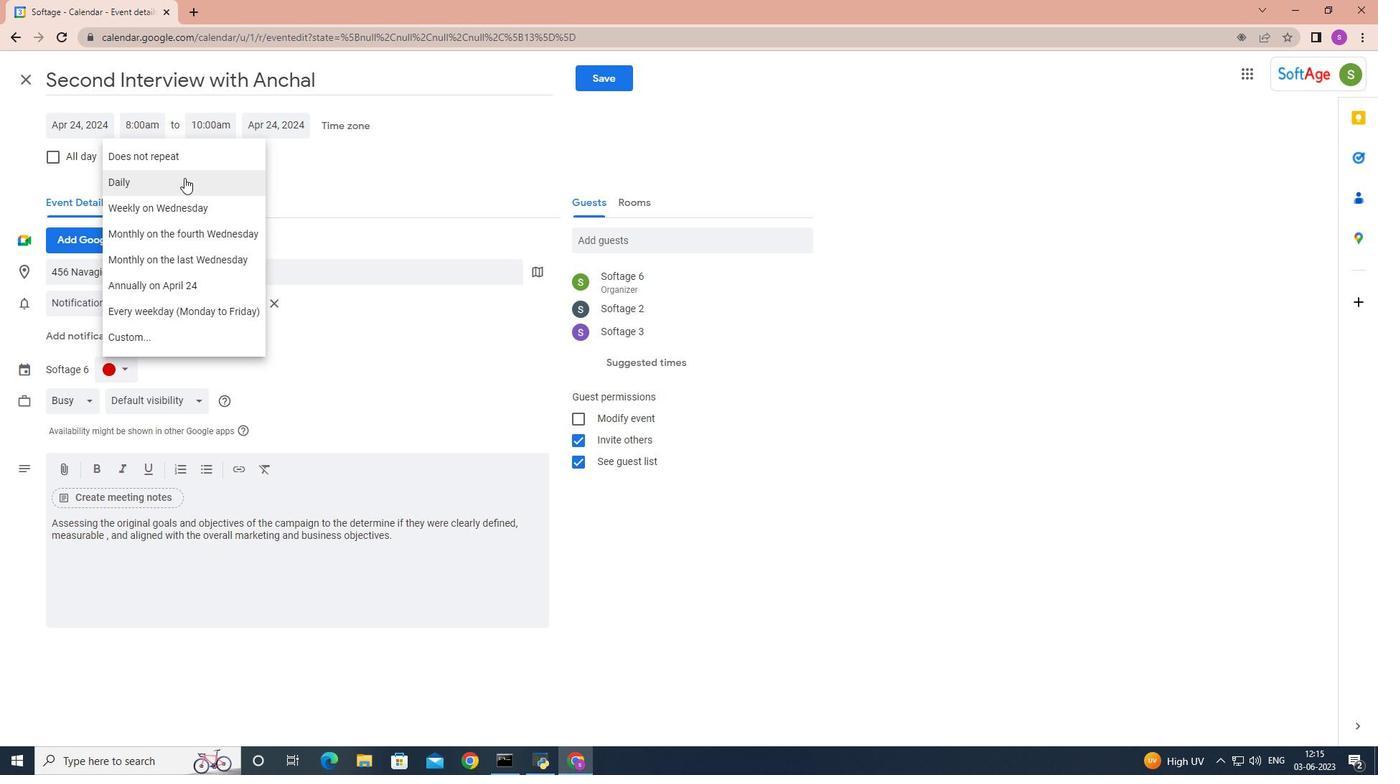 
Action: Mouse pressed left at (182, 180)
Screenshot: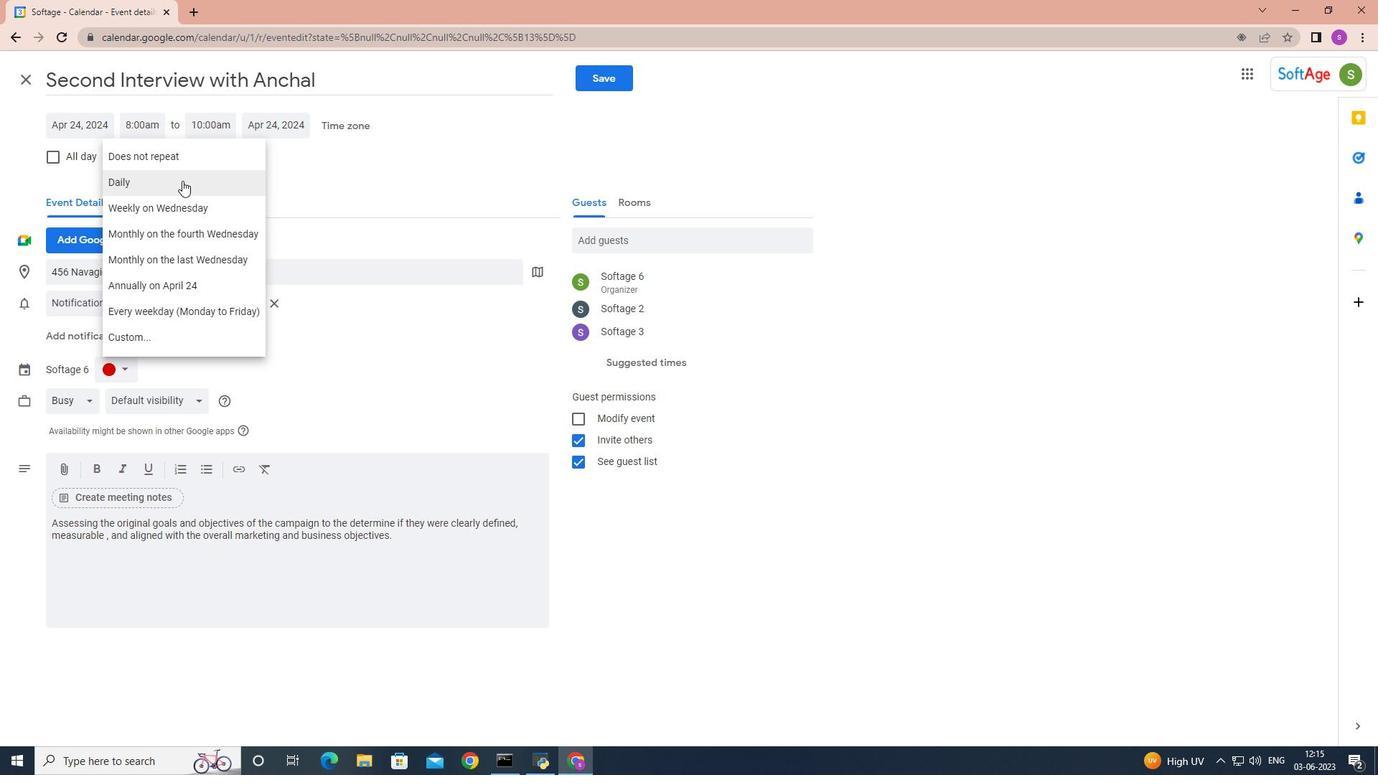 
Action: Mouse moved to (602, 79)
Screenshot: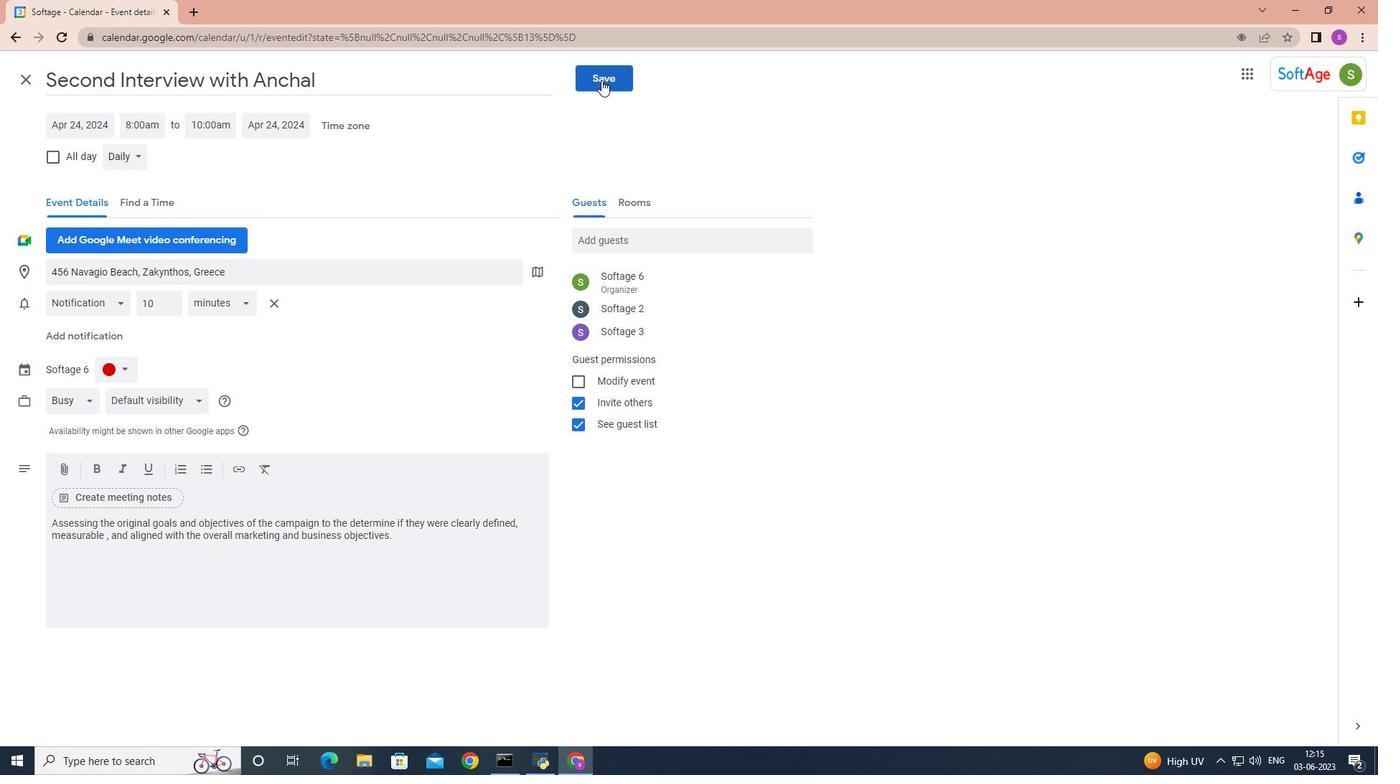 
Action: Mouse pressed left at (602, 79)
Screenshot: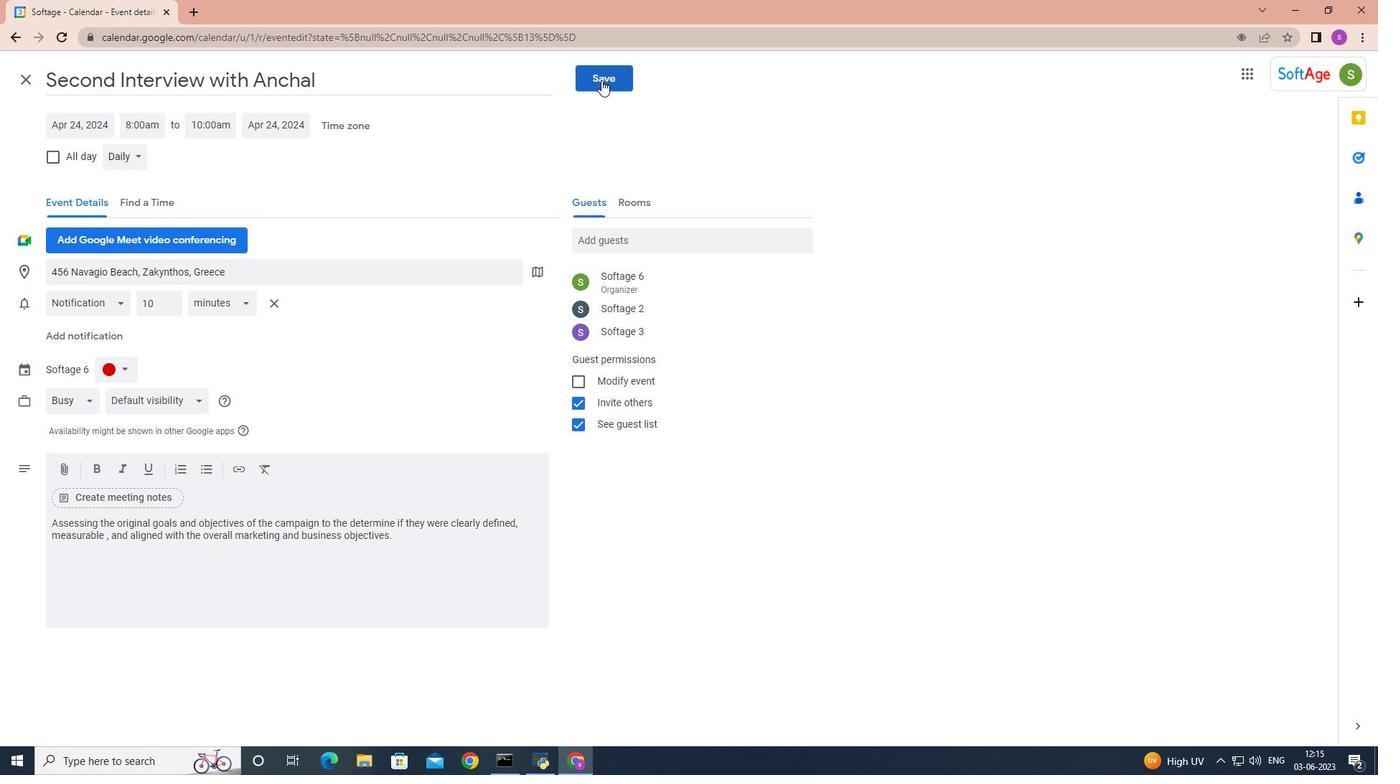 
Action: Mouse moved to (828, 427)
Screenshot: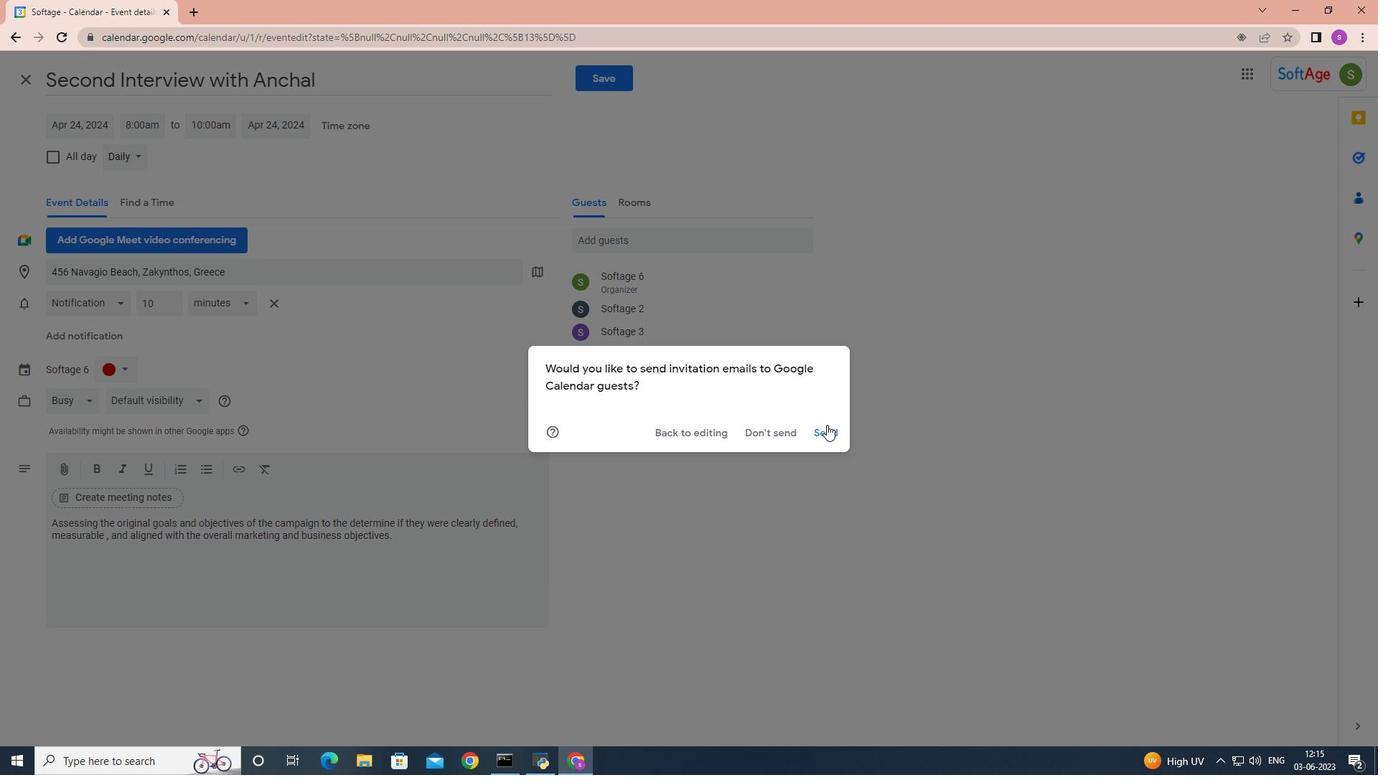 
Action: Mouse pressed left at (828, 427)
Screenshot: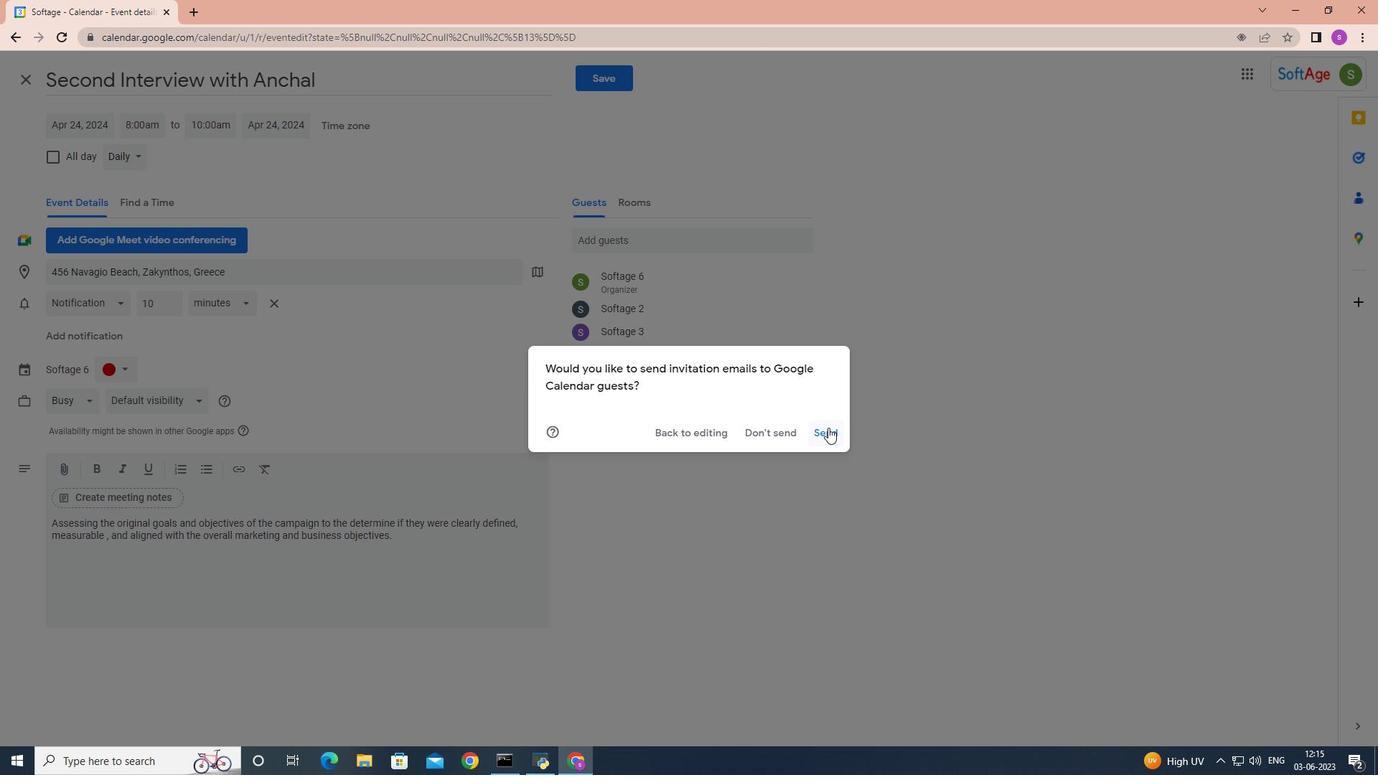 
Action: Mouse moved to (821, 424)
Screenshot: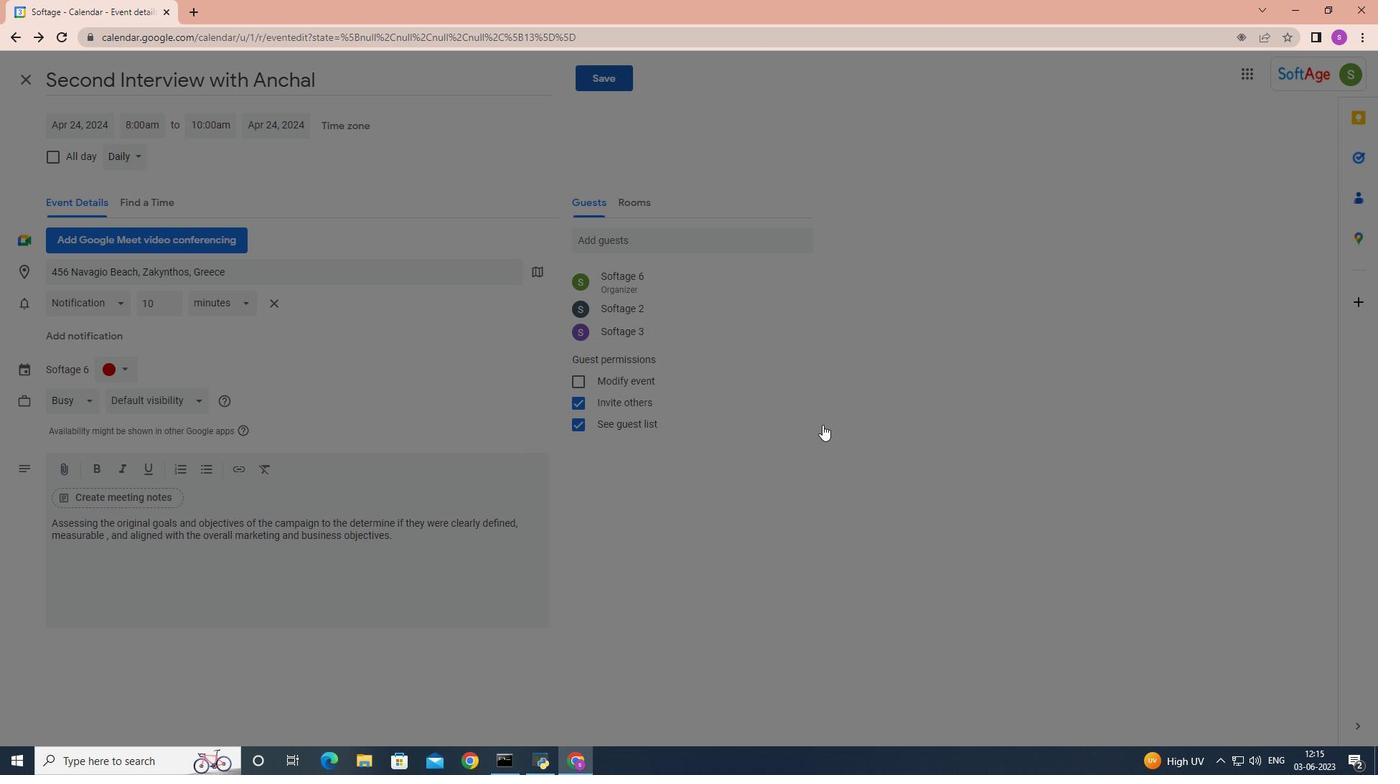 
